Task: Look for space in Southaven, United States from 10th July, 2023 to 15th July, 2023 for 7 adults in price range Rs.10000 to Rs.15000. Place can be entire place or shared room with 4 bedrooms having 7 beds and 4 bathrooms. Property type can be house, flat, guest house. Amenities needed are: wifi, TV, free parkinig on premises, gym, breakfast. Booking option can be shelf check-in. Required host language is English.
Action: Mouse moved to (568, 145)
Screenshot: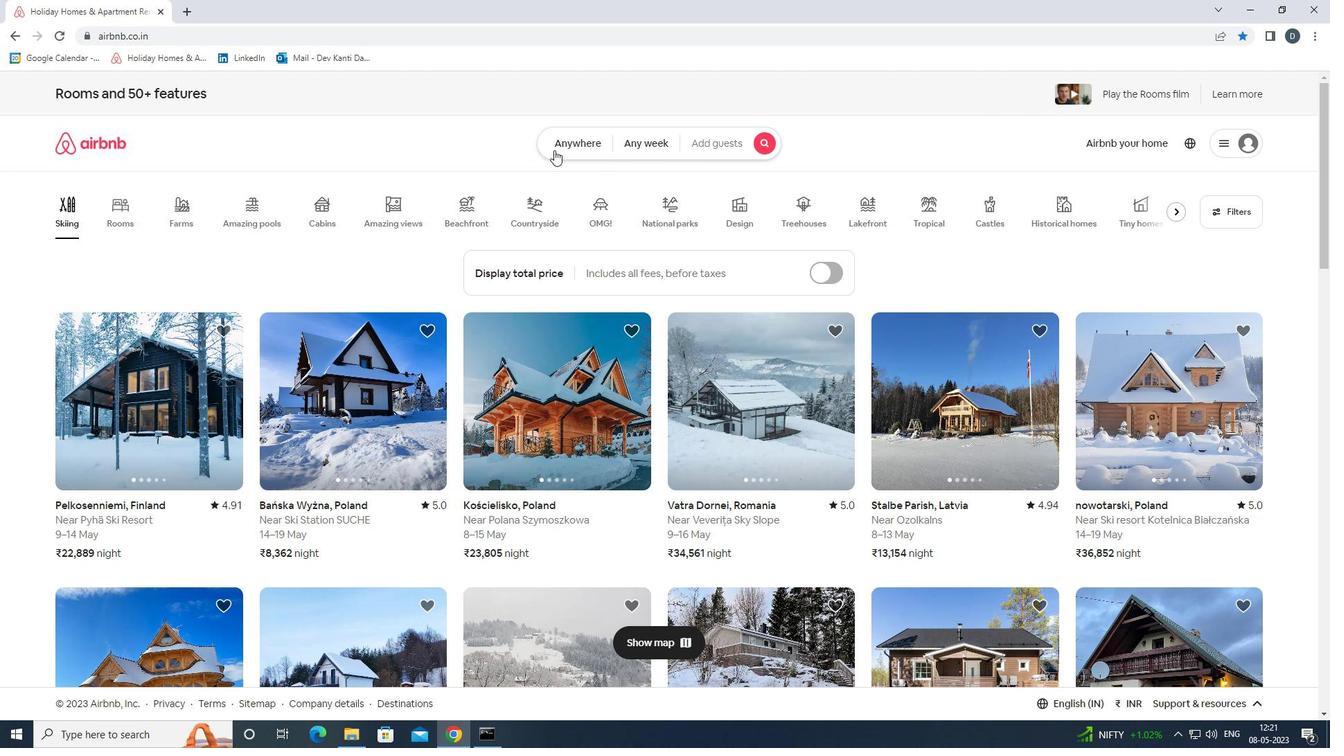 
Action: Mouse pressed left at (568, 145)
Screenshot: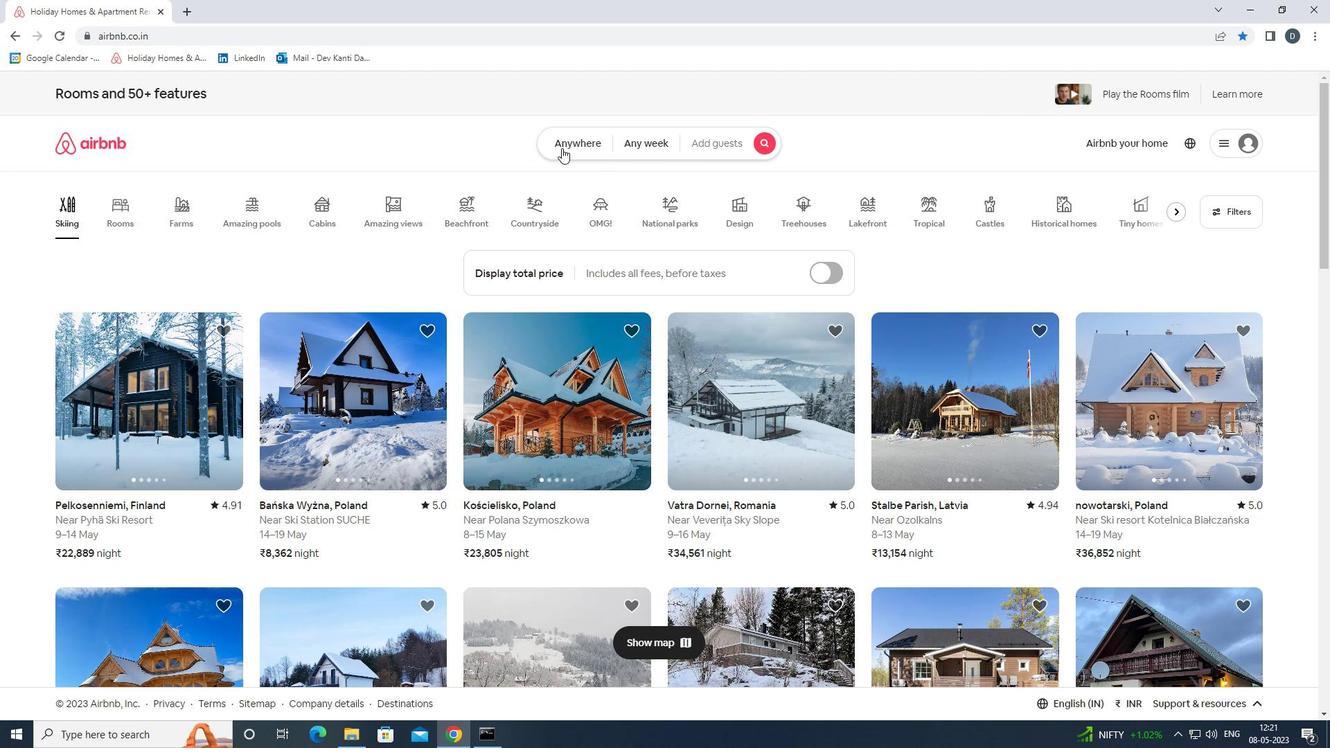 
Action: Mouse moved to (499, 198)
Screenshot: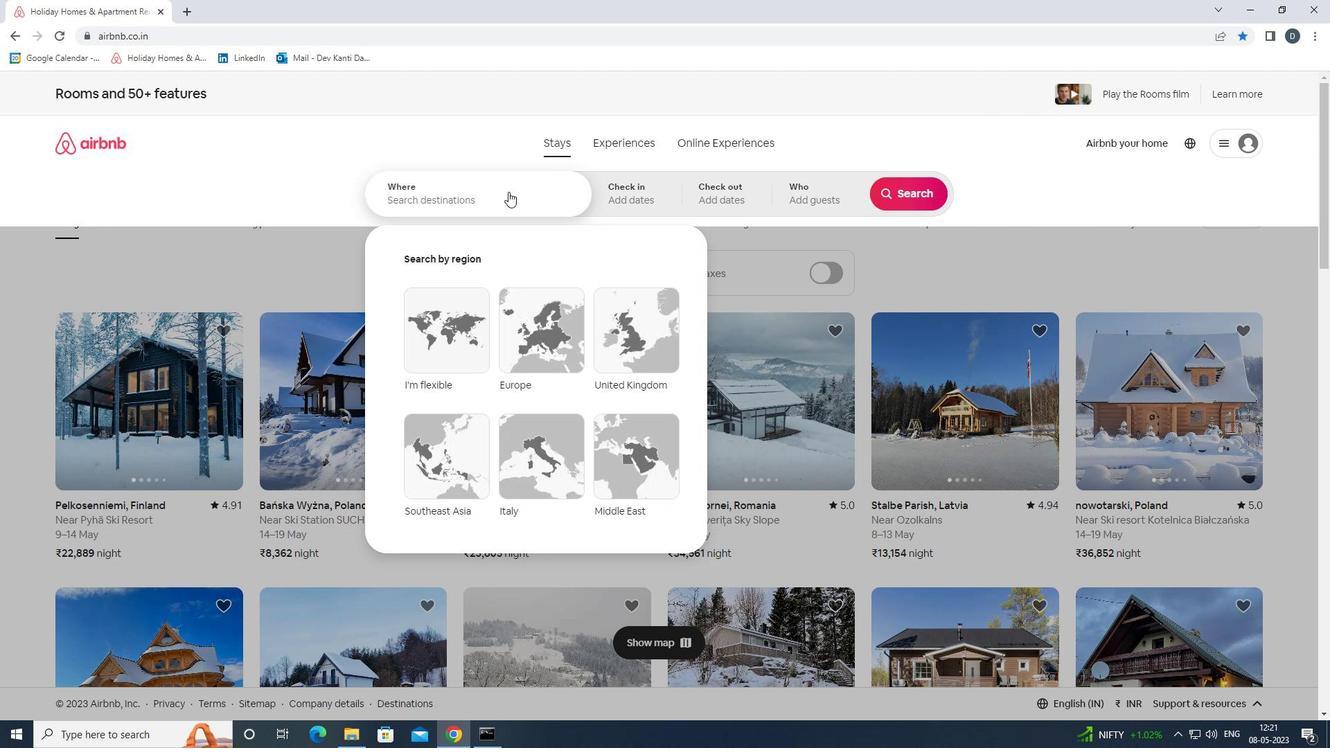 
Action: Mouse pressed left at (499, 198)
Screenshot: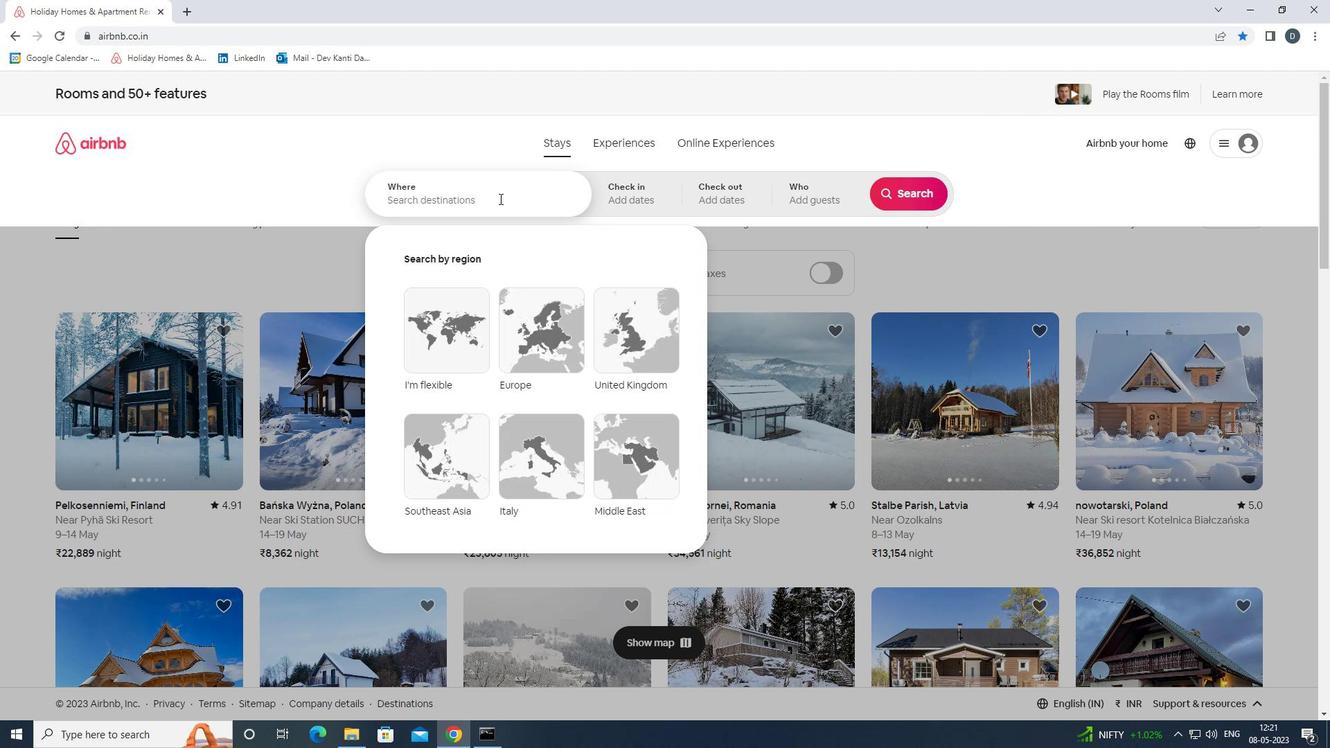 
Action: Mouse moved to (0, 334)
Screenshot: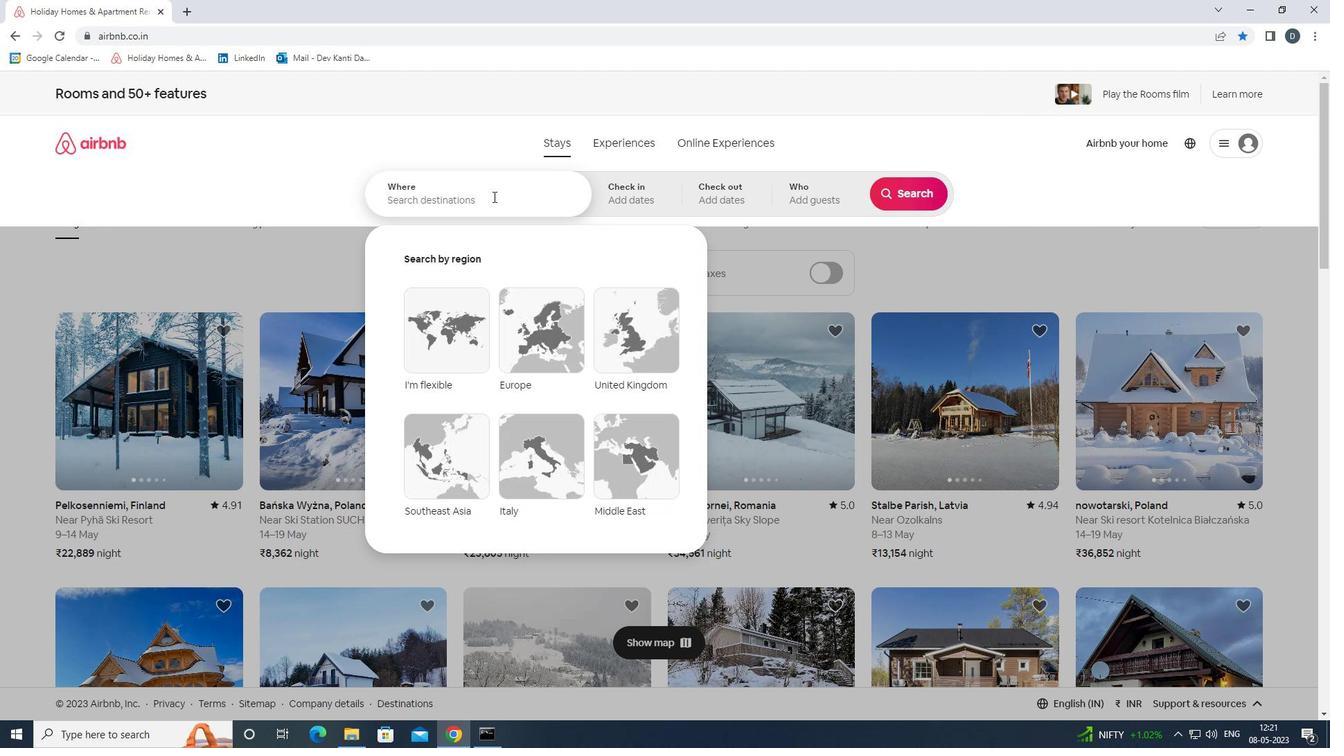 
Action: Key pressed <Key.shift><Key.shift><Key.shift><Key.shift><Key.shift><Key.shift><Key.shift><Key.shift><Key.shift><Key.shift><Key.shift><Key.shift><Key.shift><Key.shift><Key.shift><Key.shift><Key.shift><Key.shift><Key.shift><Key.shift><Key.shift><Key.shift><Key.shift>SOUTHAVEN,<Key.shift><Key.shift><Key.shift><Key.shift><Key.shift><Key.shift><Key.shift><Key.shift><Key.shift><Key.shift><Key.shift><Key.shift><Key.shift><Key.shift><Key.shift><Key.shift><Key.shift><Key.shift><Key.shift><Key.shift><Key.shift><Key.shift><Key.shift><Key.shift><Key.shift><Key.shift><Key.shift><Key.shift><Key.shift><Key.shift><Key.shift>UNITED<Key.space><Key.shift><Key.shift><Key.shift>STATES<Key.enter>
Screenshot: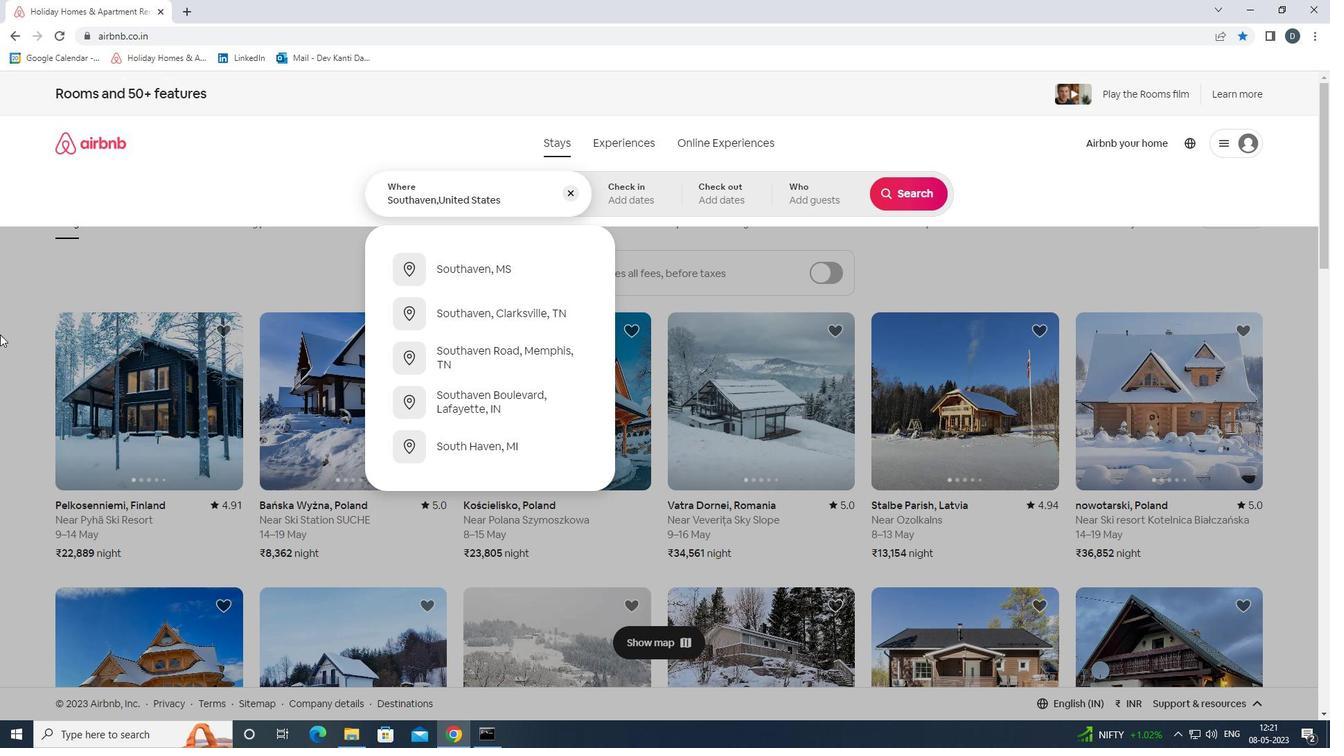 
Action: Mouse moved to (912, 298)
Screenshot: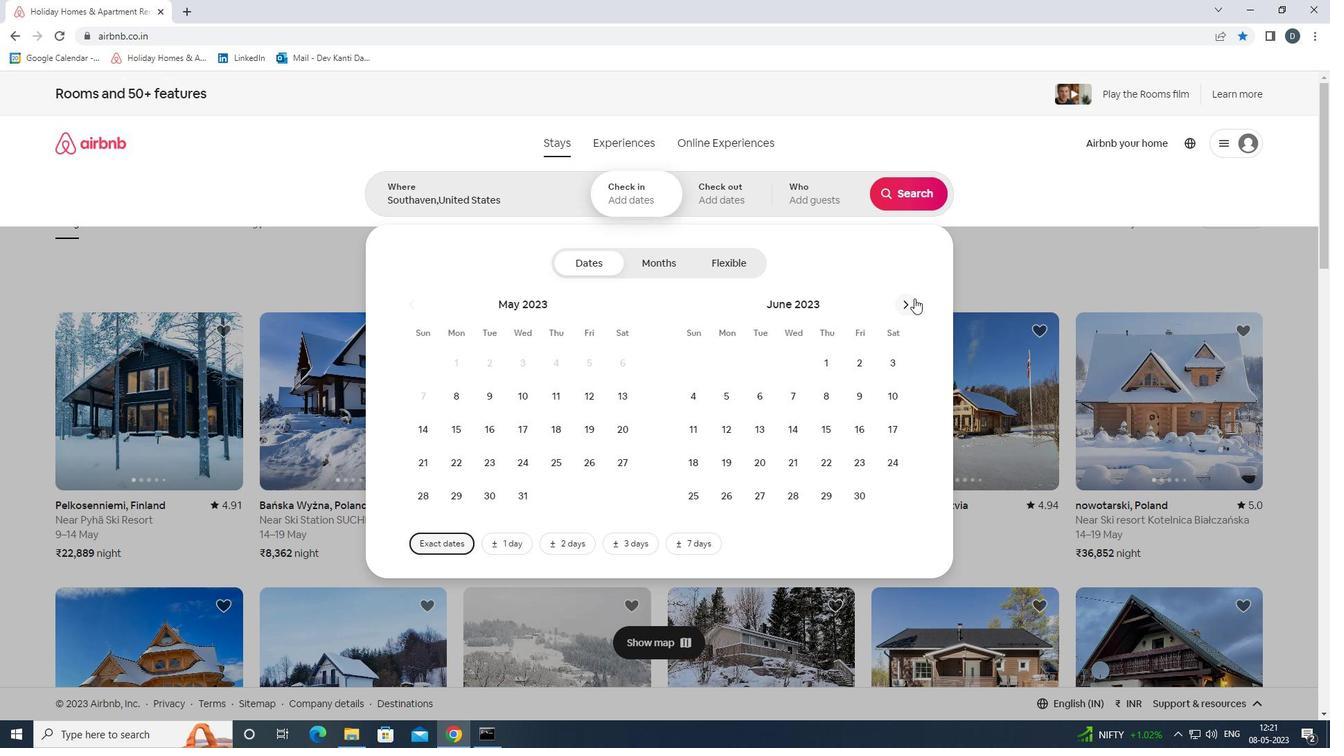 
Action: Mouse pressed left at (912, 298)
Screenshot: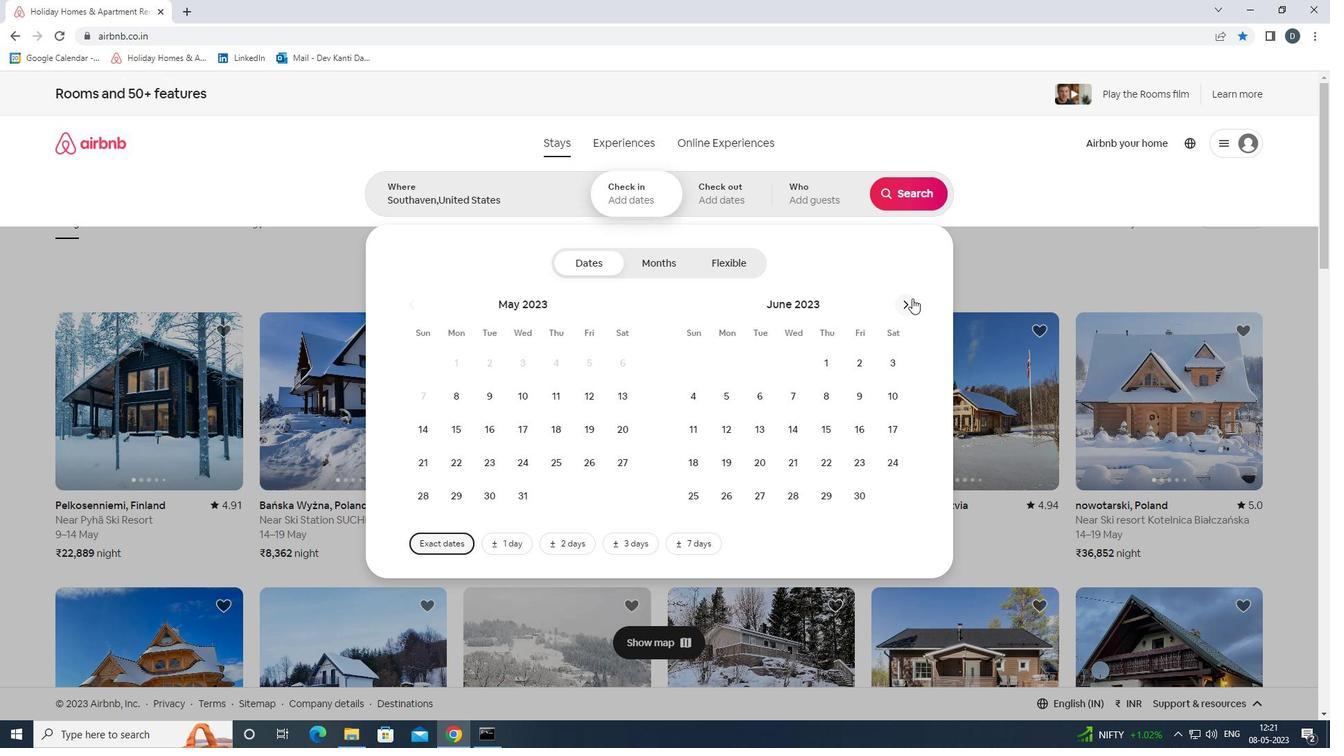 
Action: Mouse moved to (735, 430)
Screenshot: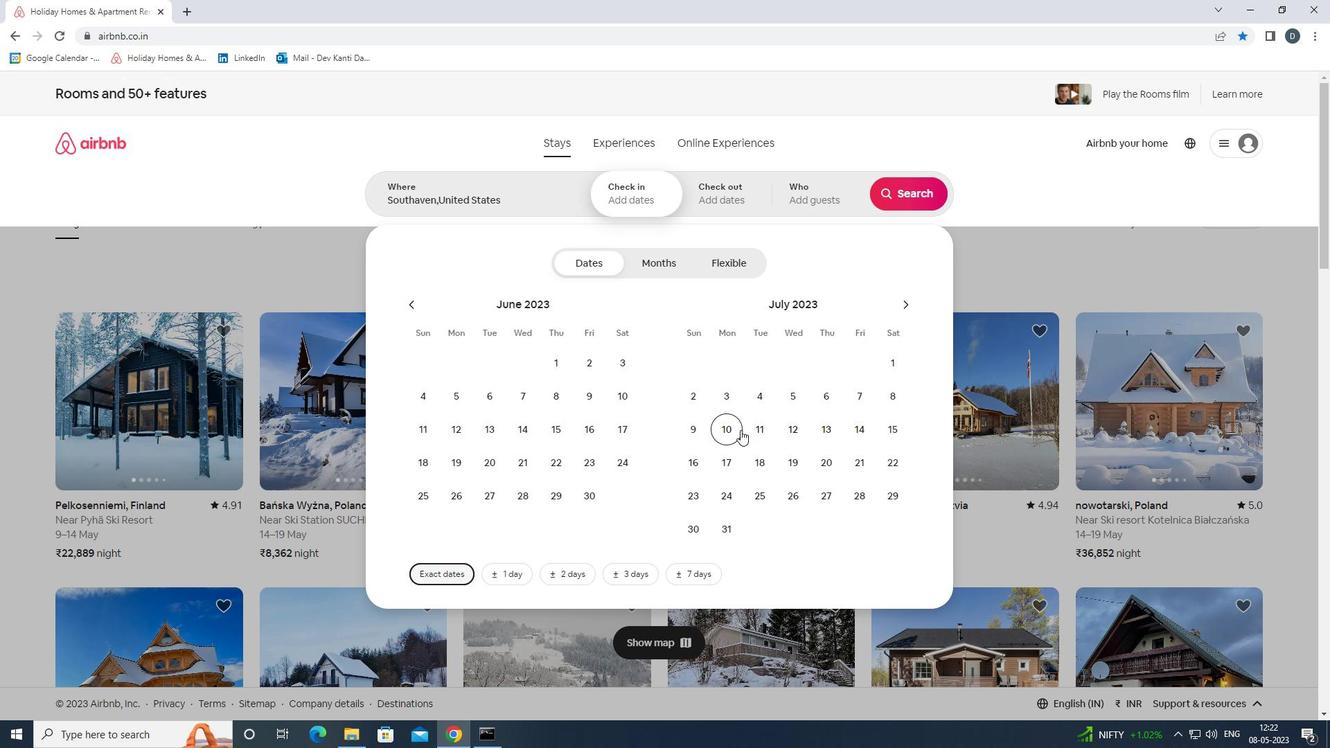 
Action: Mouse pressed left at (735, 430)
Screenshot: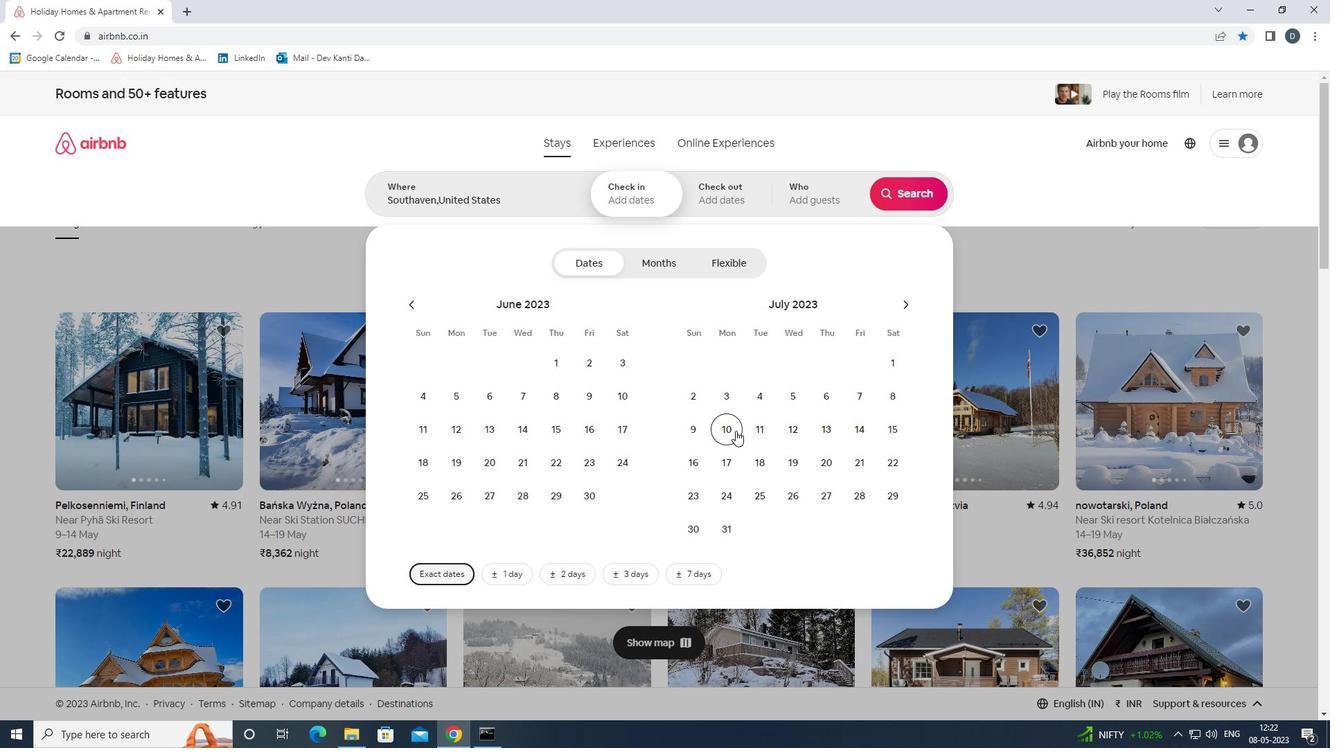 
Action: Mouse moved to (888, 433)
Screenshot: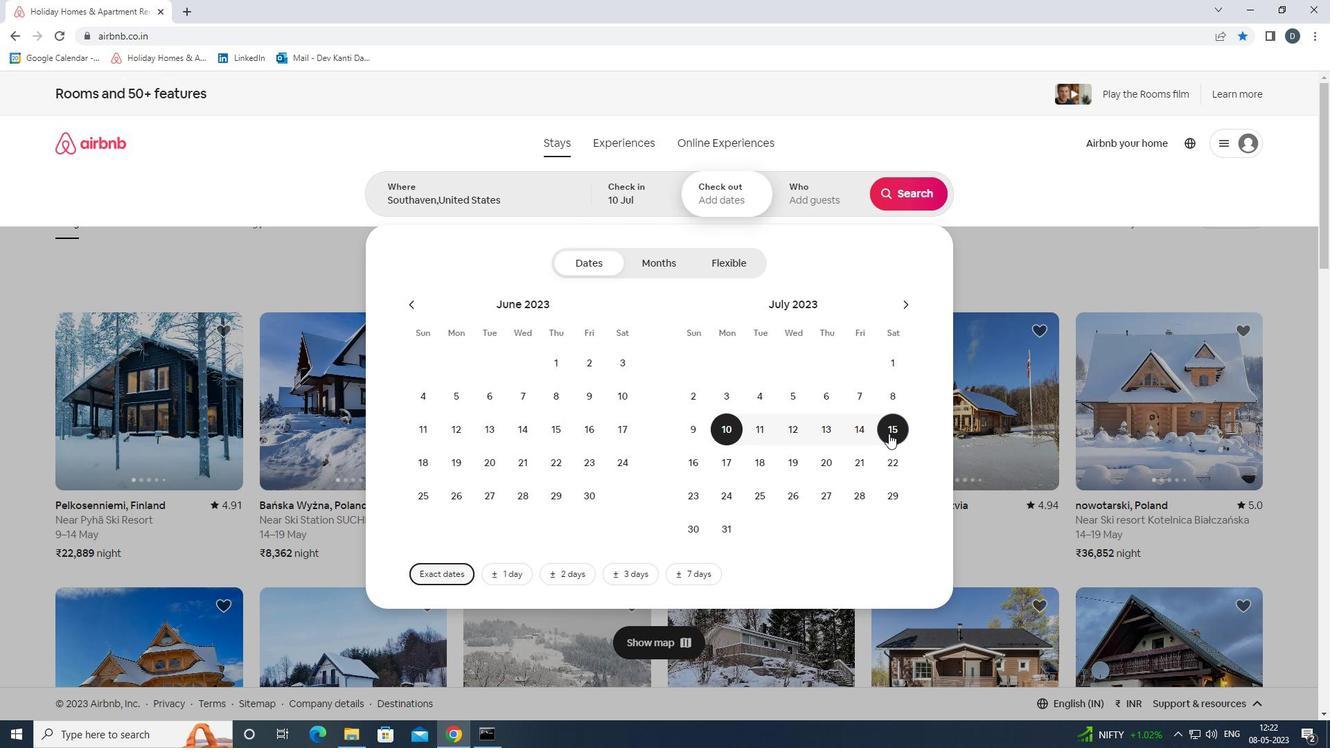 
Action: Mouse pressed left at (888, 433)
Screenshot: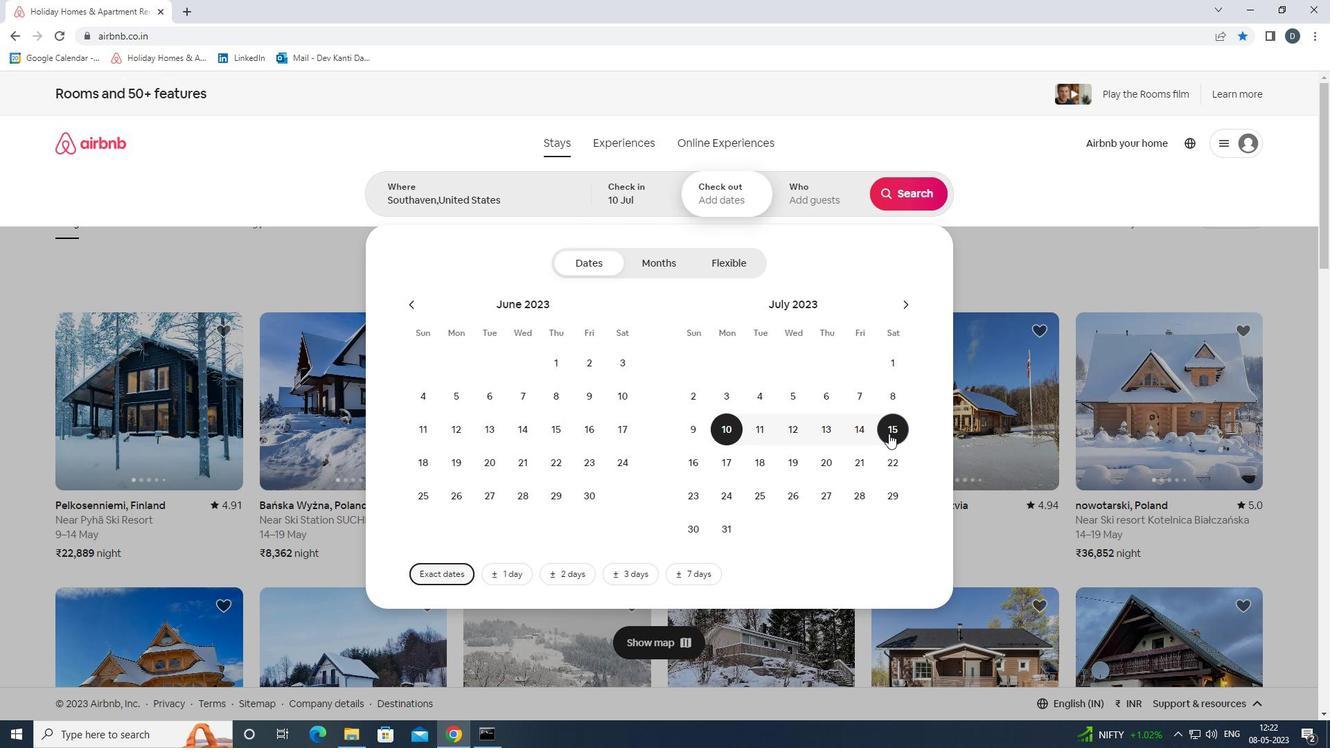 
Action: Mouse moved to (812, 202)
Screenshot: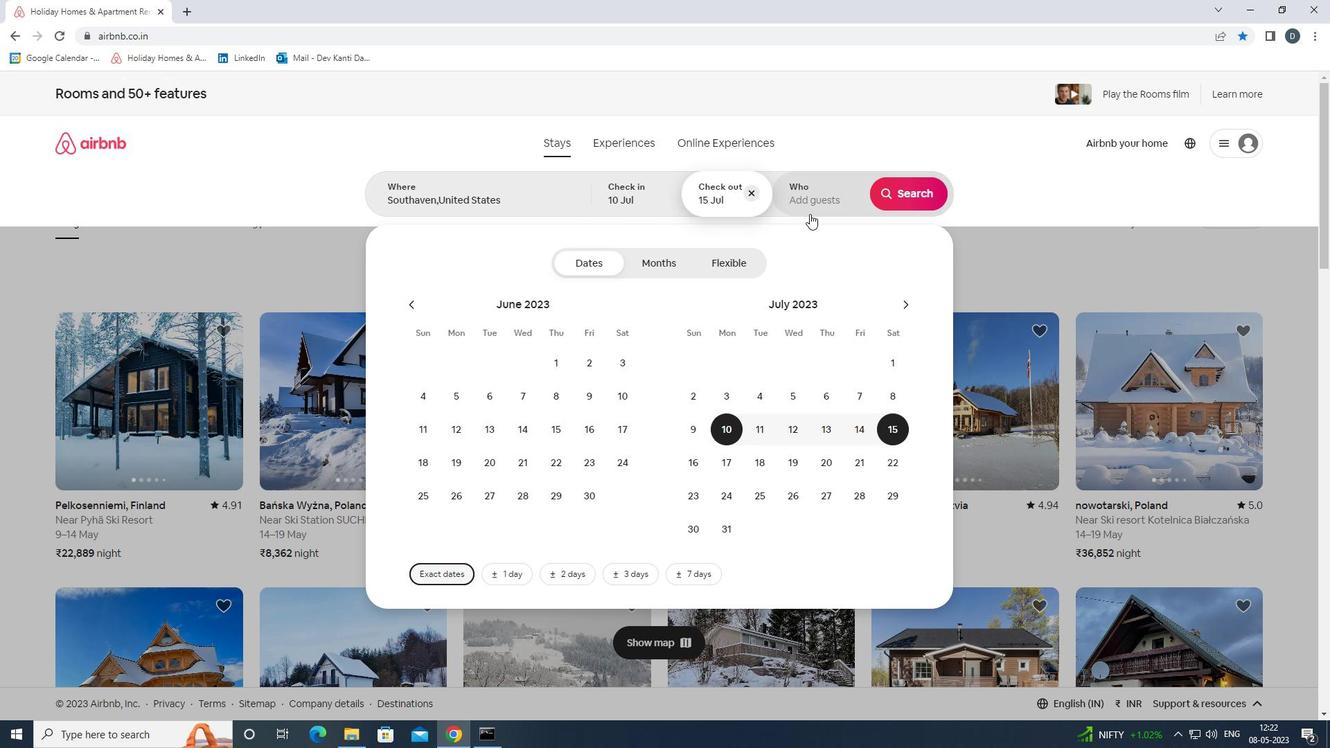 
Action: Mouse pressed left at (812, 202)
Screenshot: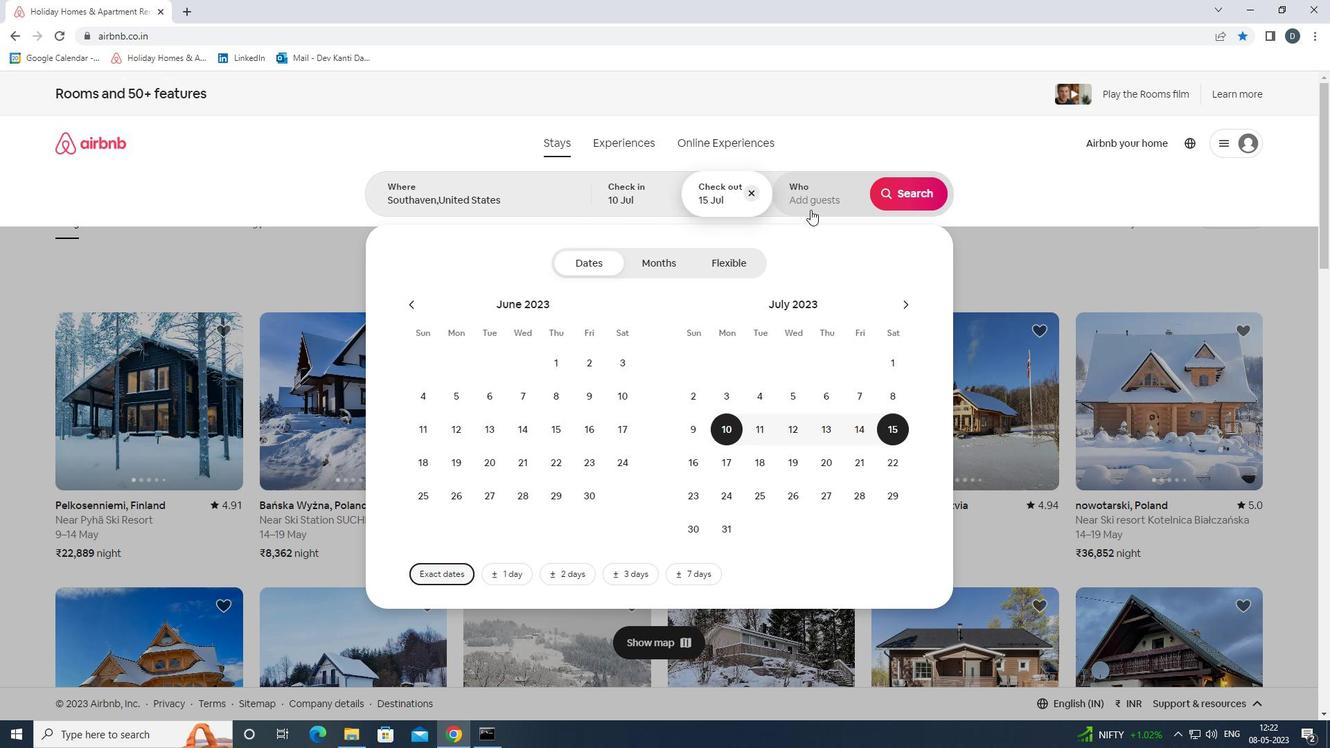 
Action: Mouse moved to (914, 266)
Screenshot: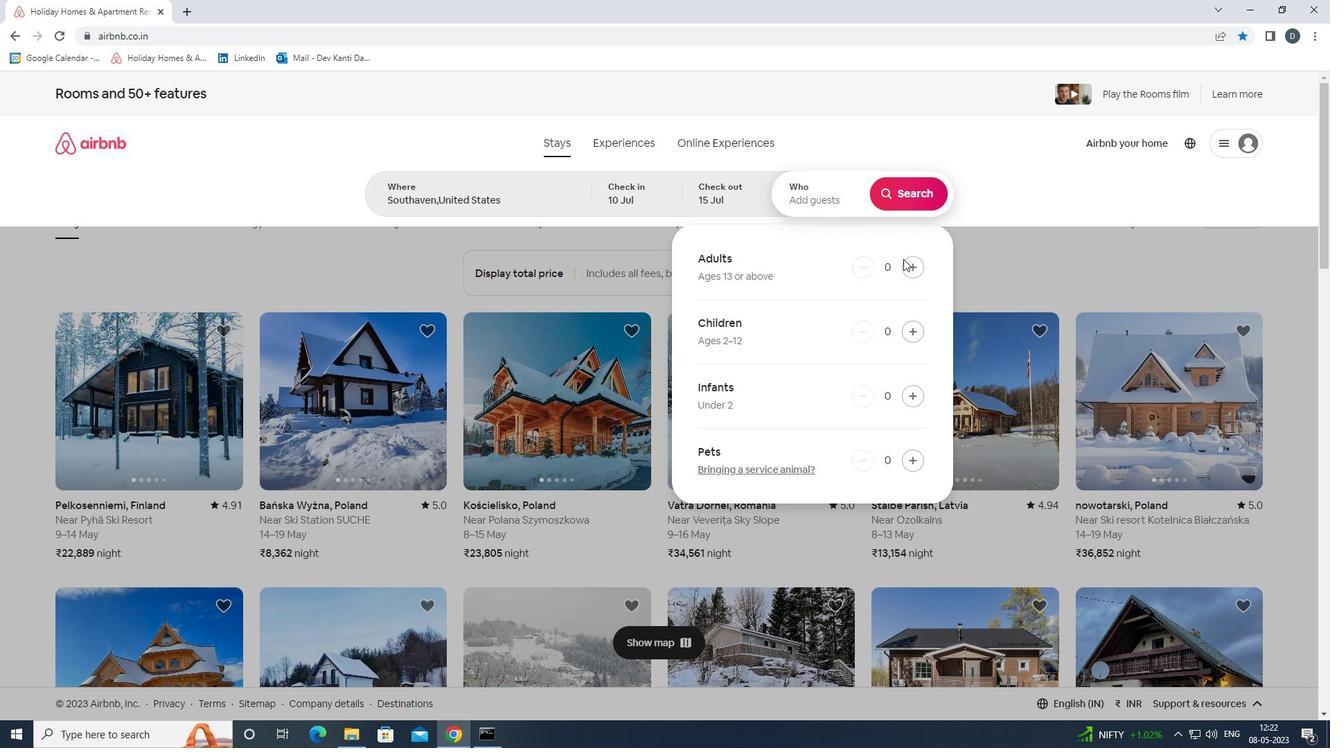 
Action: Mouse pressed left at (914, 266)
Screenshot: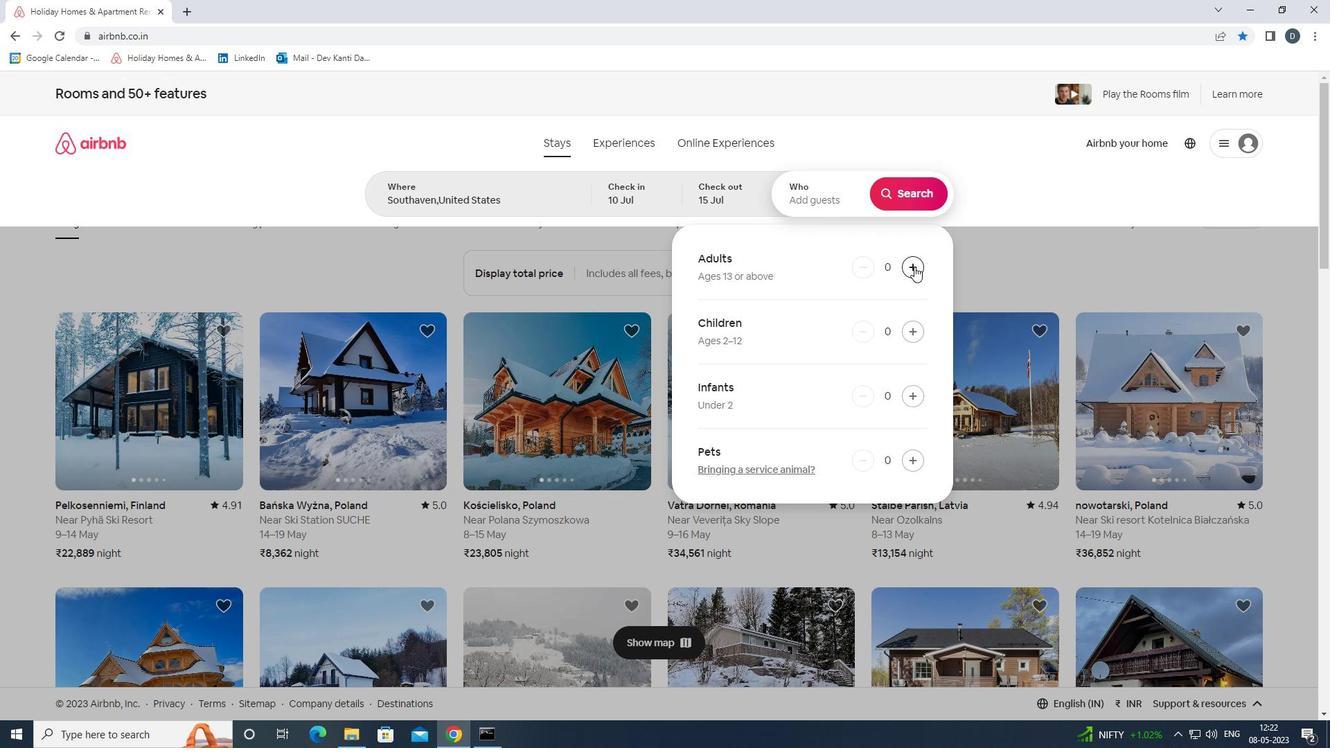 
Action: Mouse pressed left at (914, 266)
Screenshot: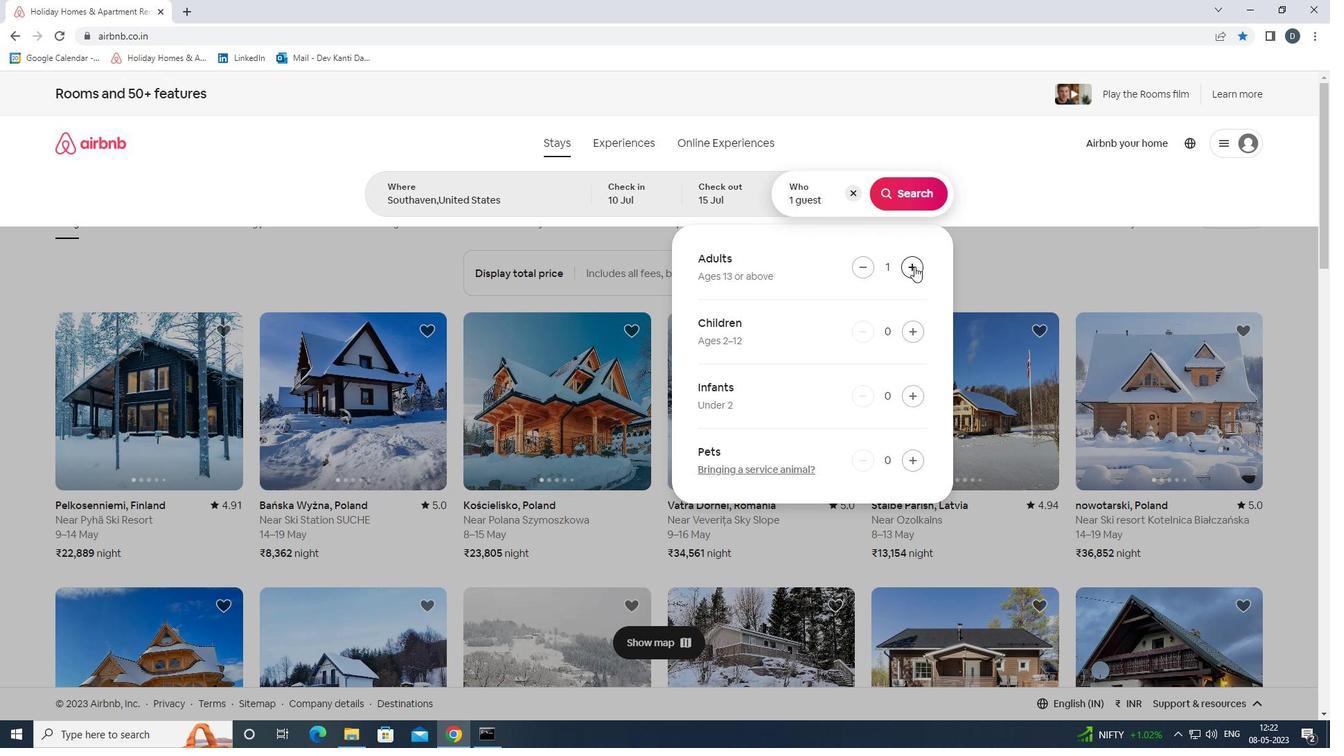 
Action: Mouse pressed left at (914, 266)
Screenshot: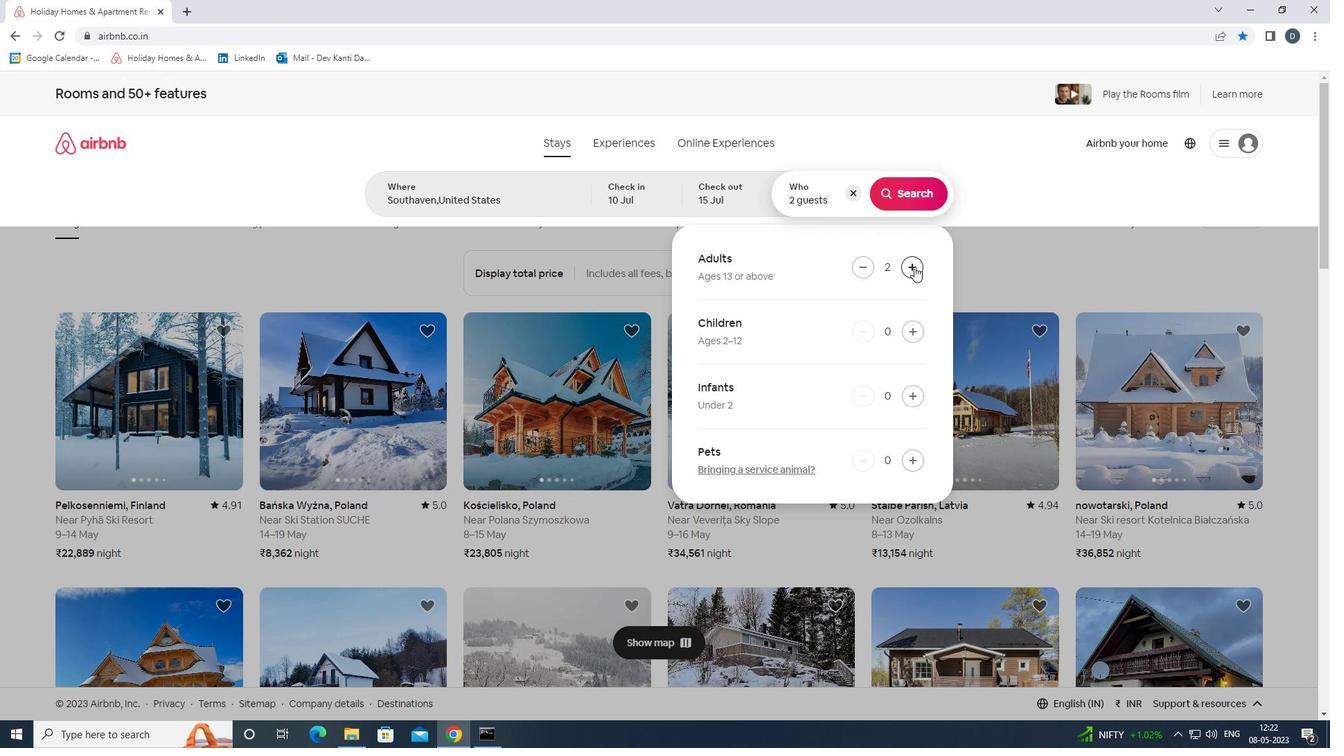 
Action: Mouse pressed left at (914, 266)
Screenshot: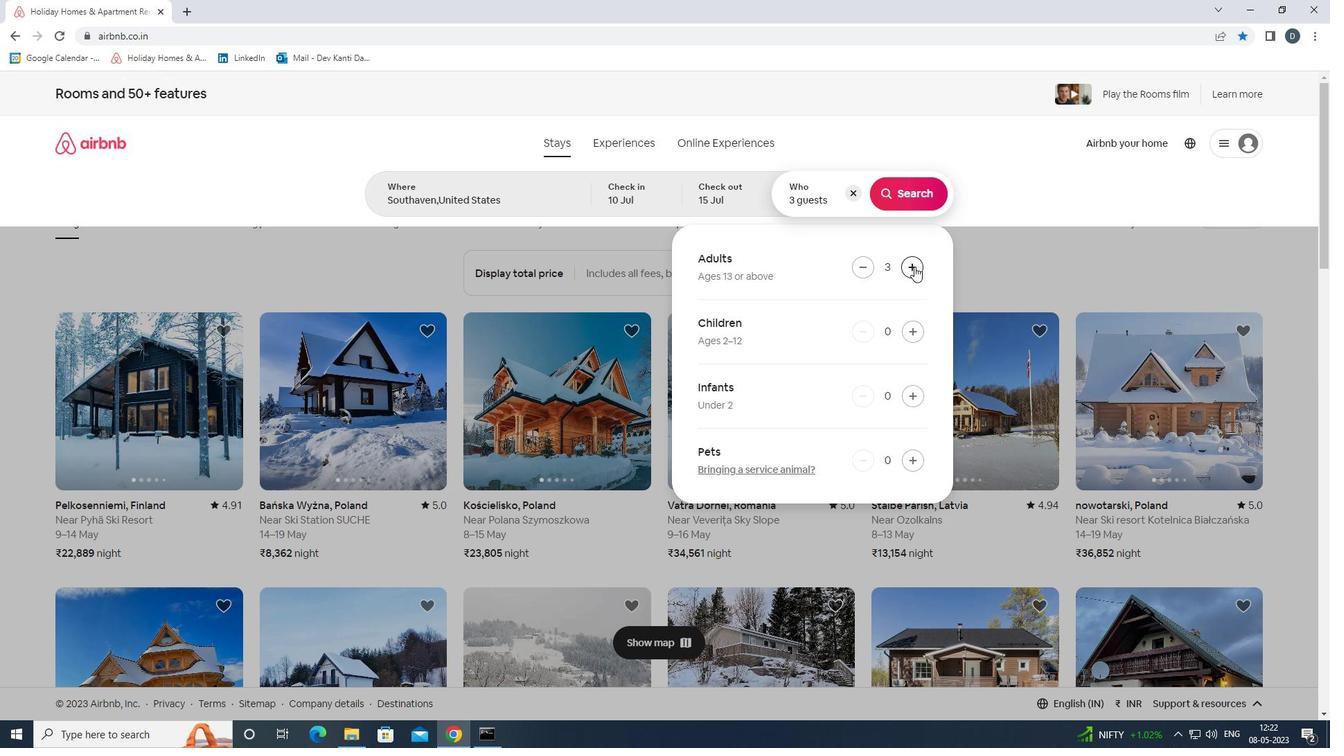 
Action: Mouse pressed left at (914, 266)
Screenshot: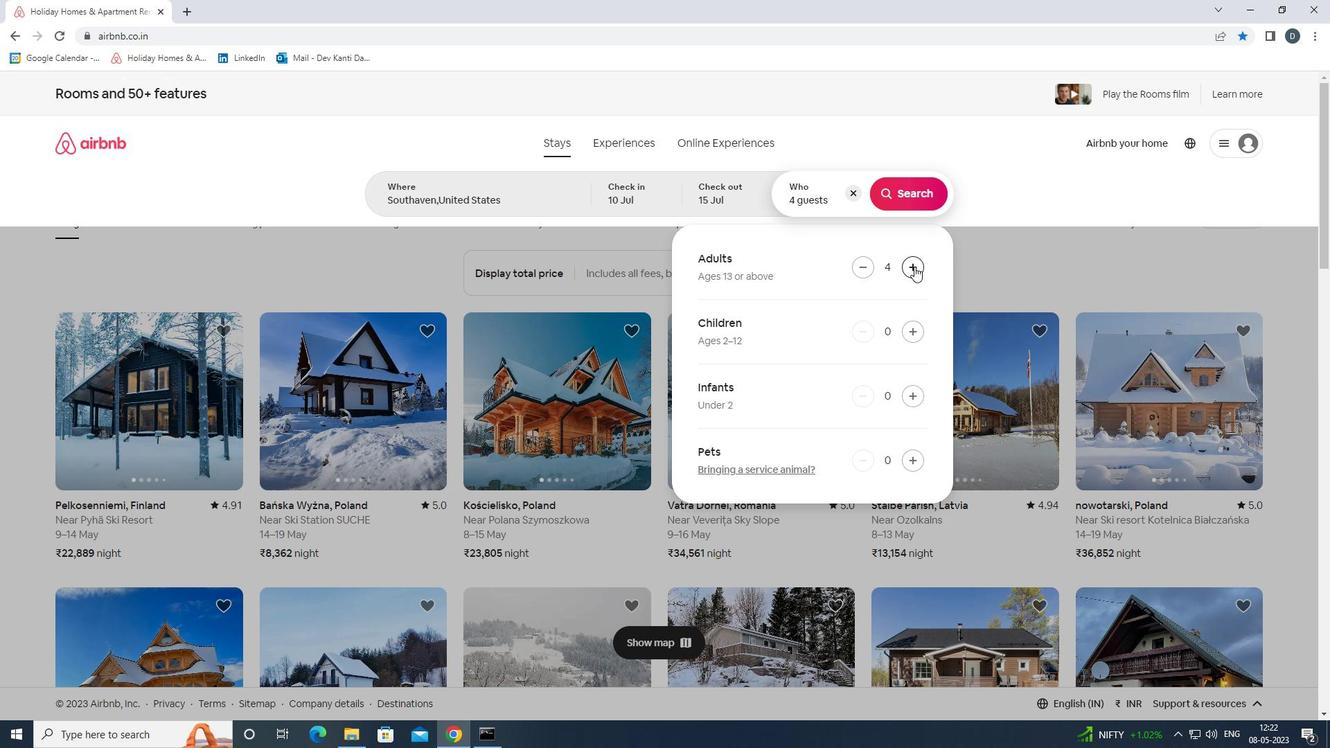 
Action: Mouse pressed left at (914, 266)
Screenshot: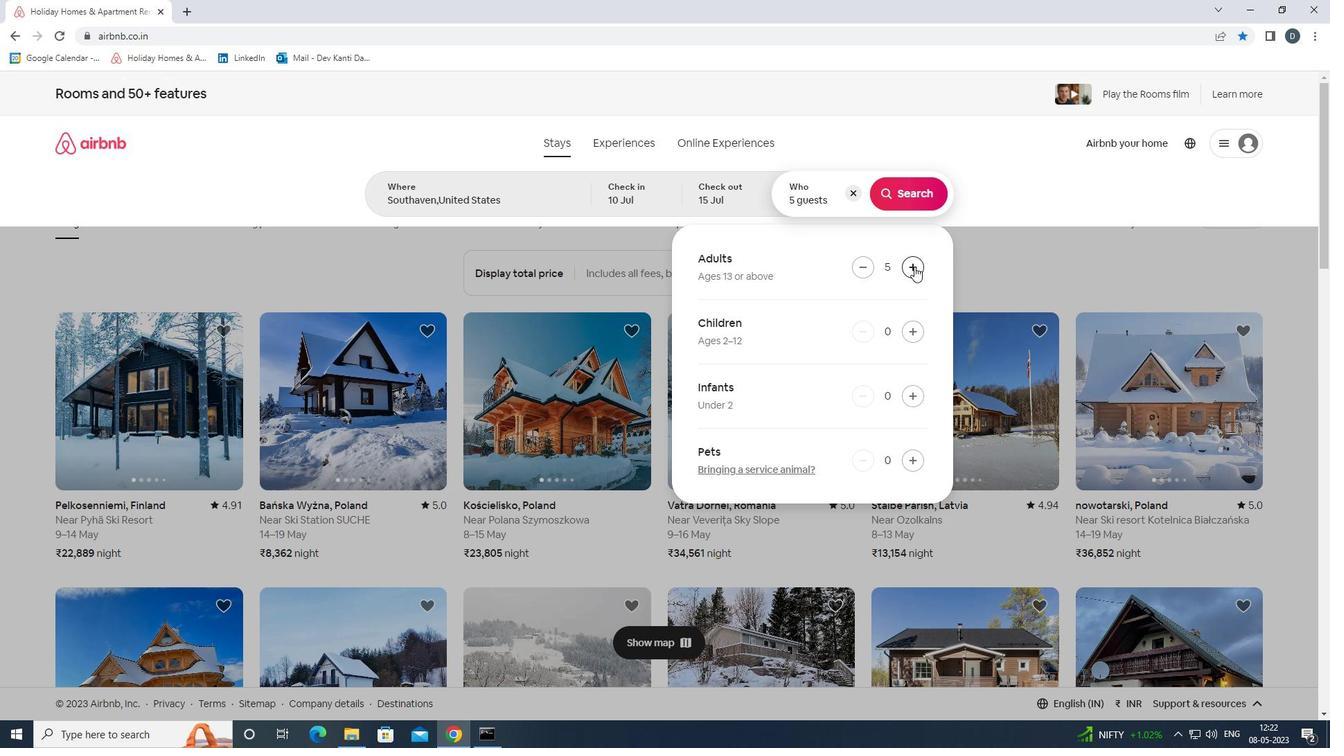 
Action: Mouse pressed left at (914, 266)
Screenshot: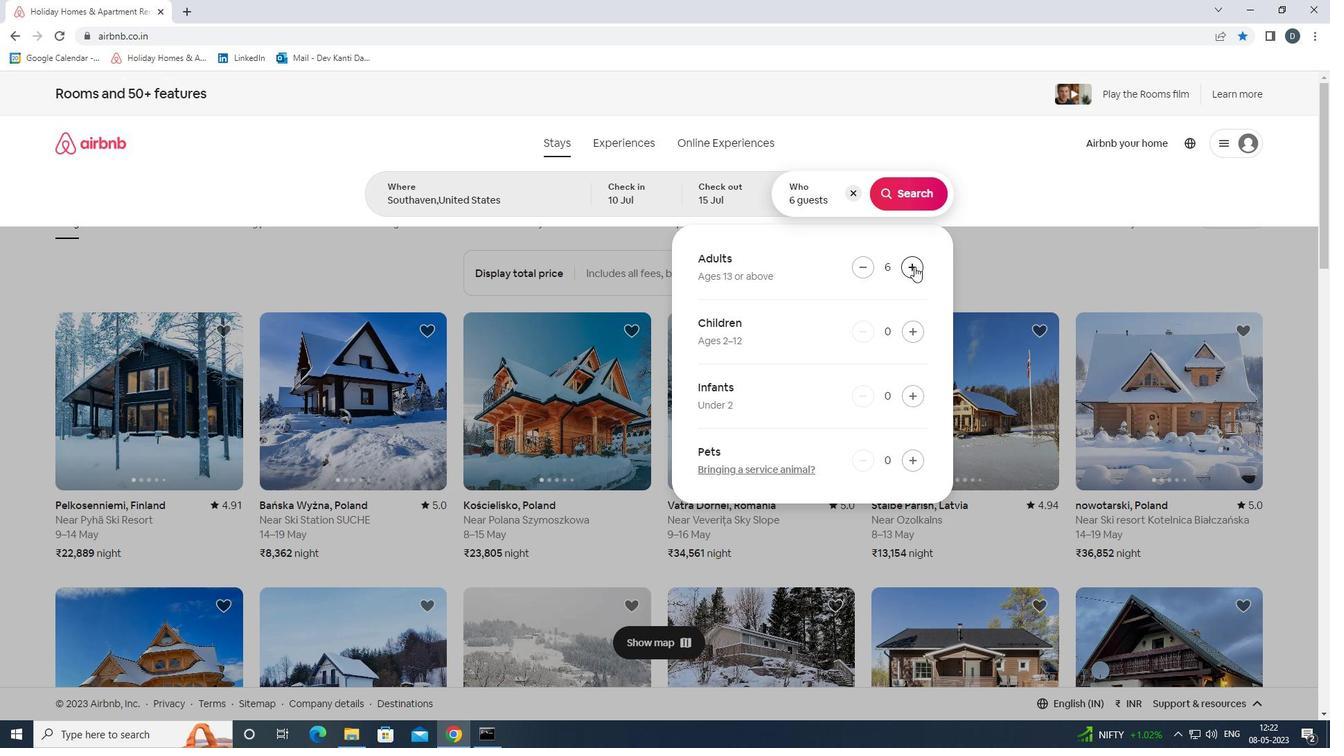 
Action: Mouse moved to (910, 198)
Screenshot: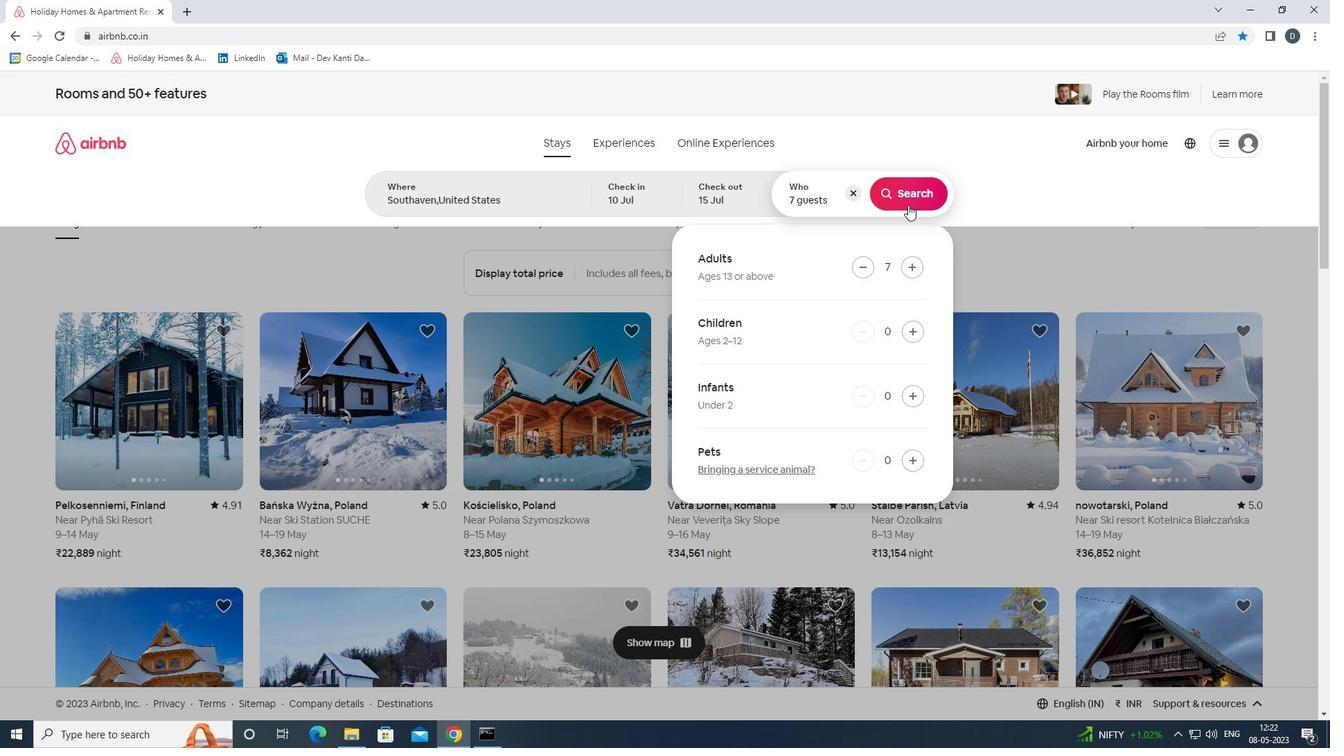 
Action: Mouse pressed left at (910, 198)
Screenshot: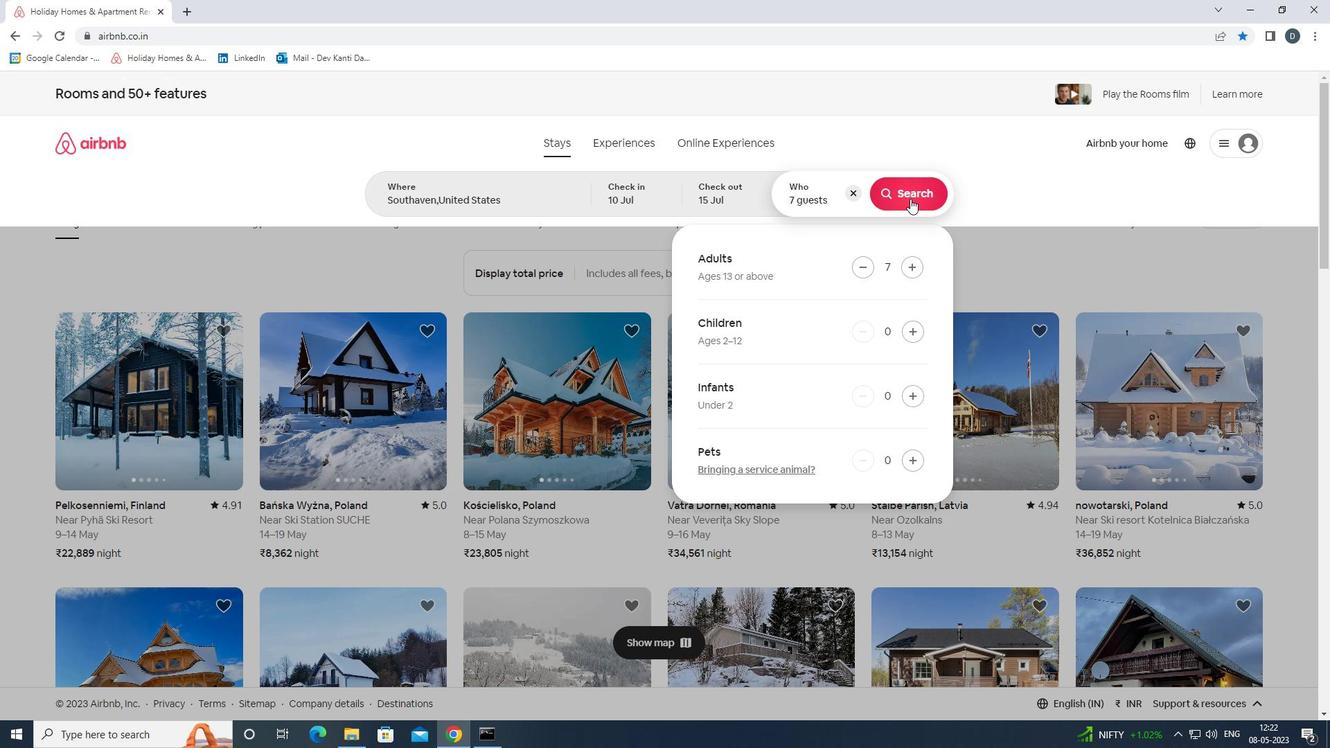 
Action: Mouse moved to (1265, 157)
Screenshot: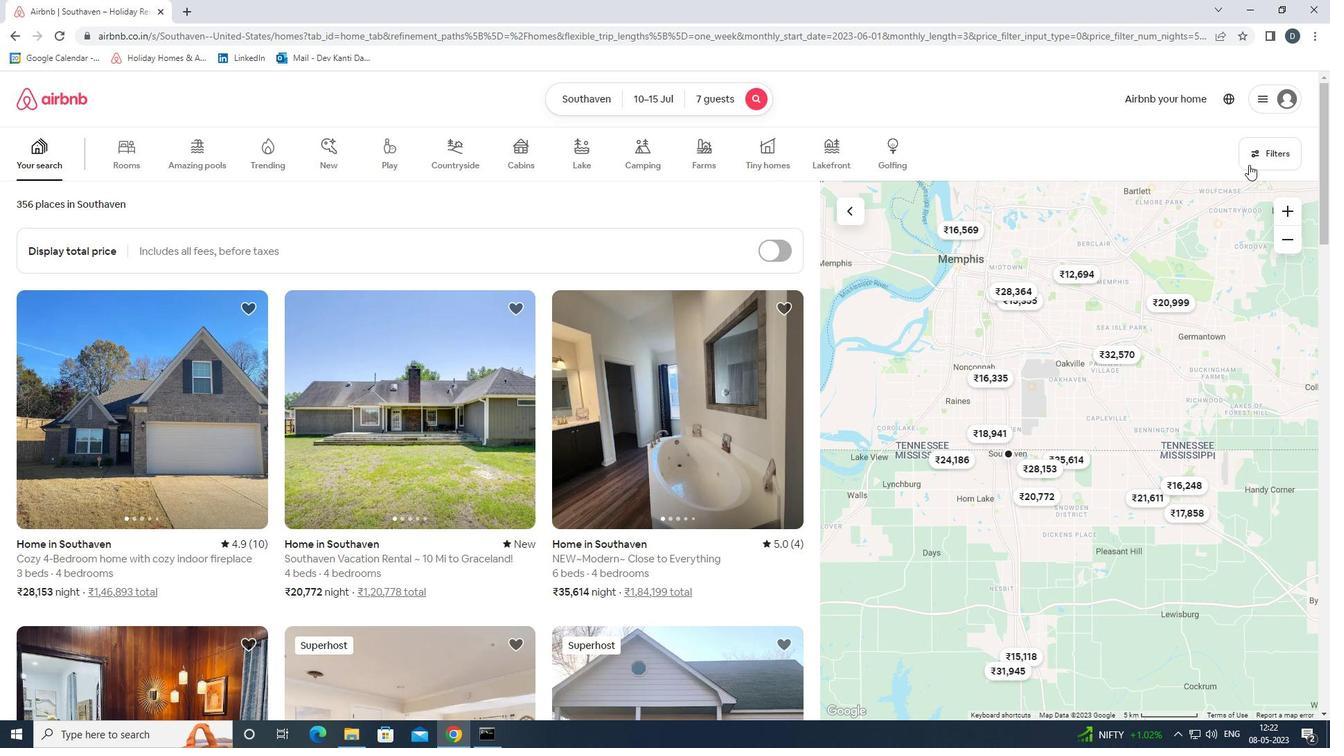 
Action: Mouse pressed left at (1265, 157)
Screenshot: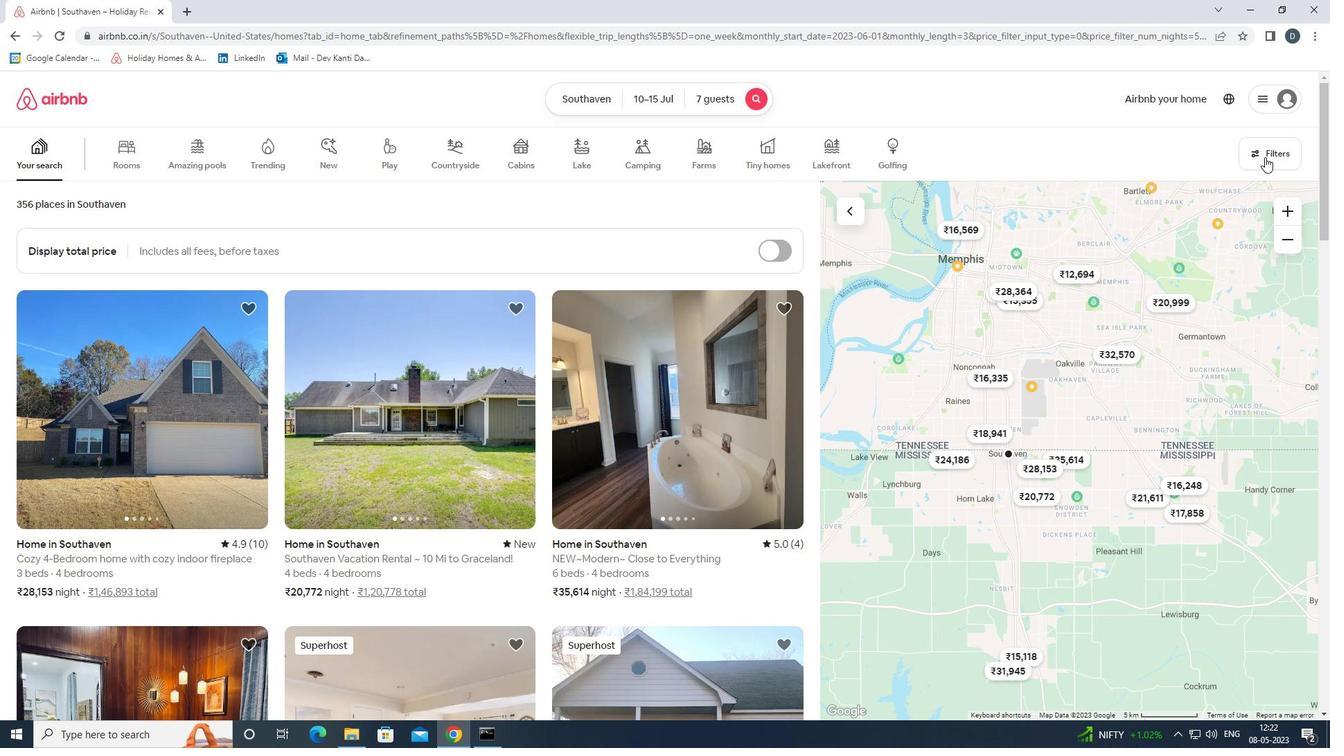 
Action: Mouse moved to (533, 492)
Screenshot: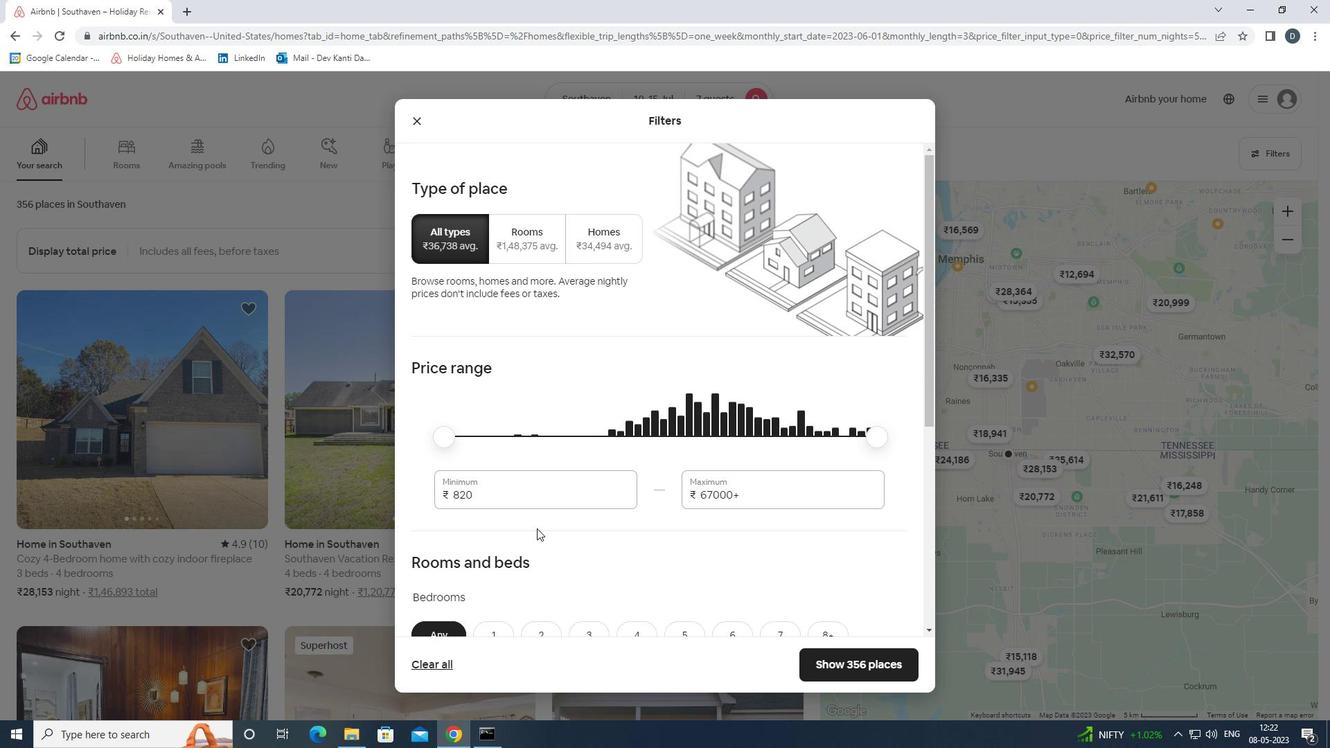 
Action: Mouse pressed left at (533, 492)
Screenshot: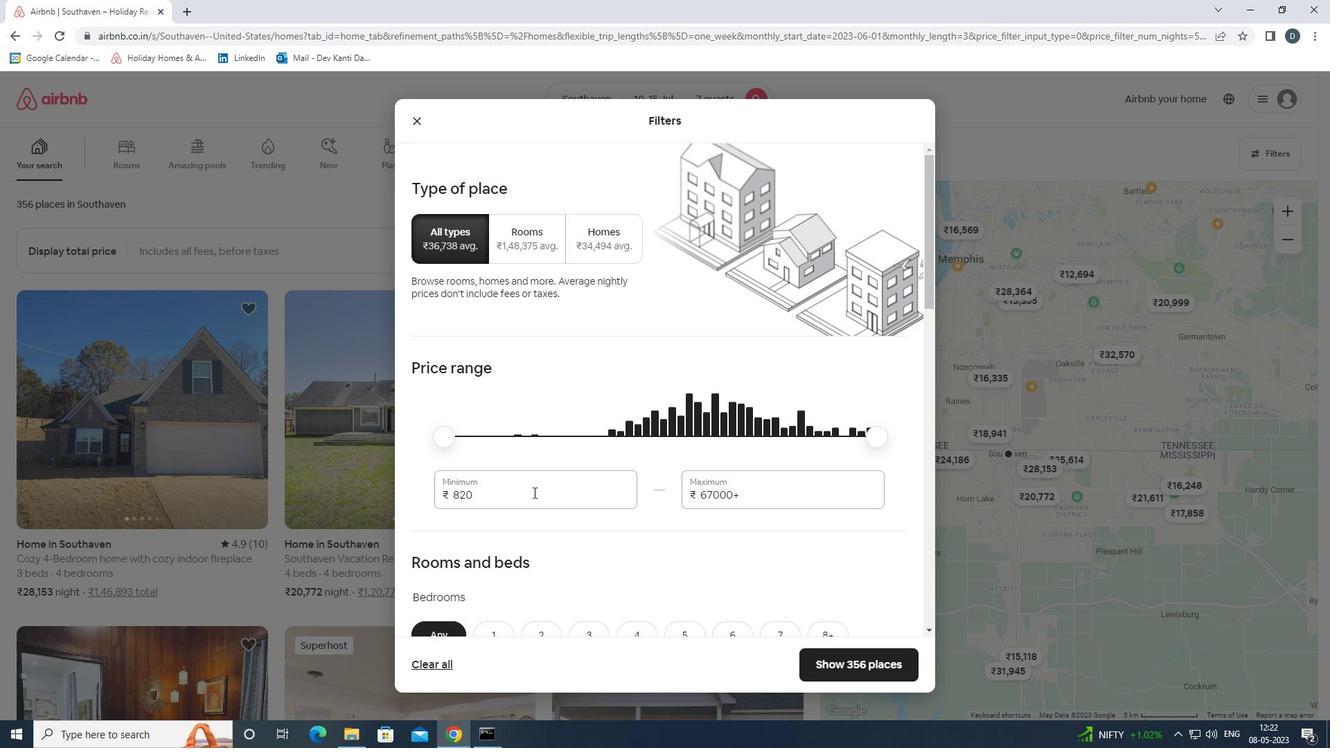 
Action: Mouse pressed left at (533, 492)
Screenshot: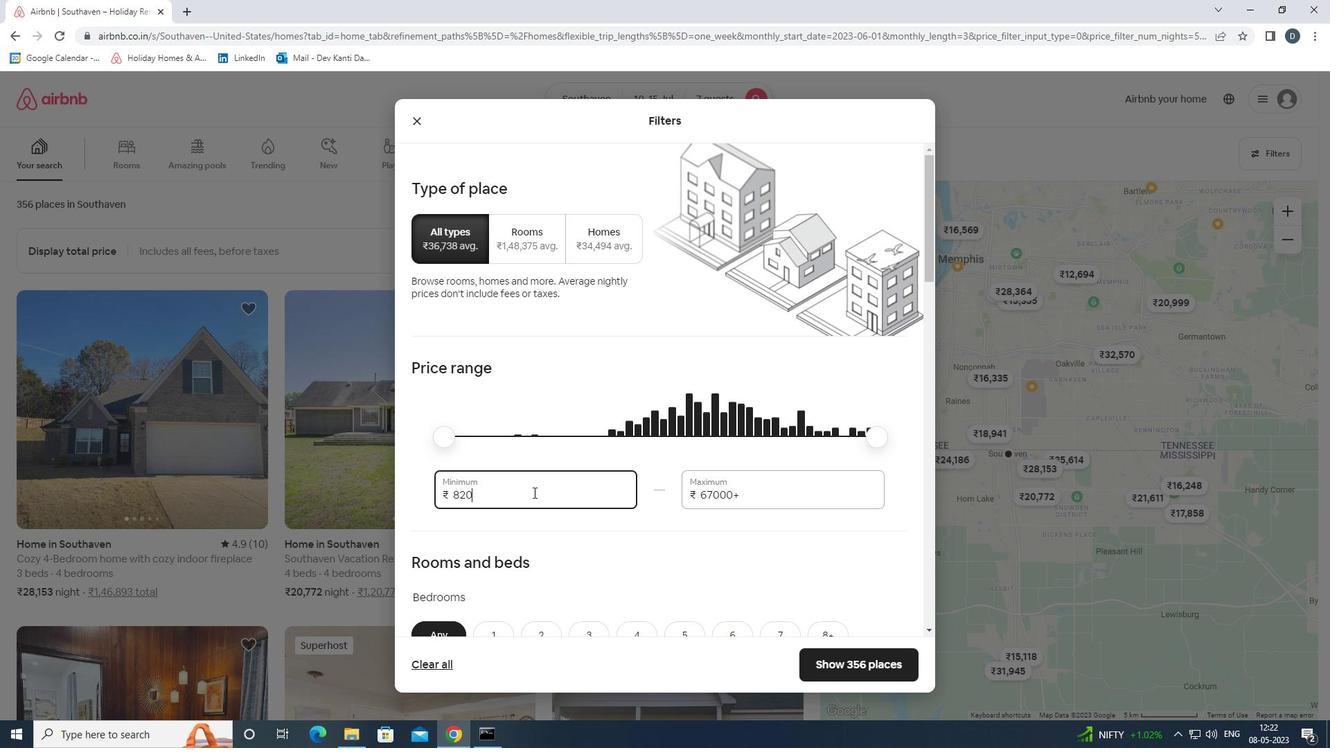 
Action: Mouse moved to (534, 491)
Screenshot: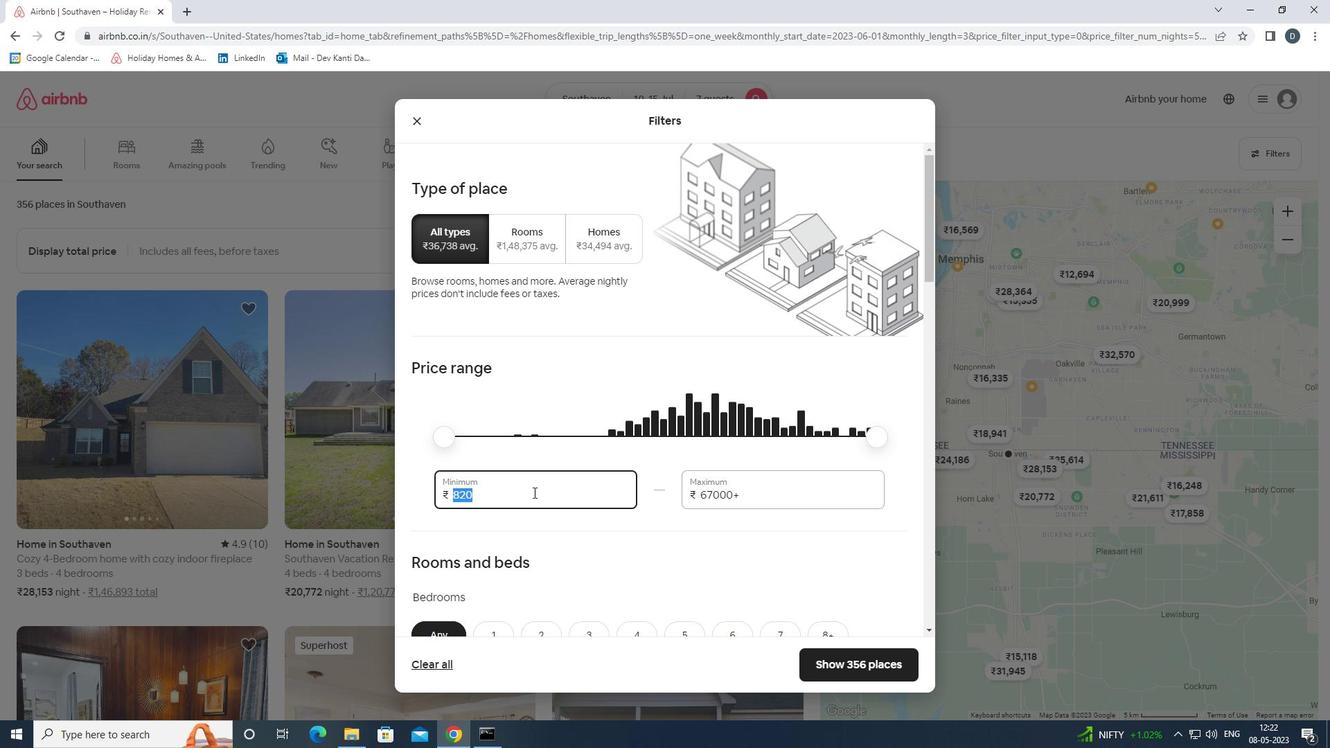 
Action: Key pressed 10000<Key.tab>15000<Key.tab>
Screenshot: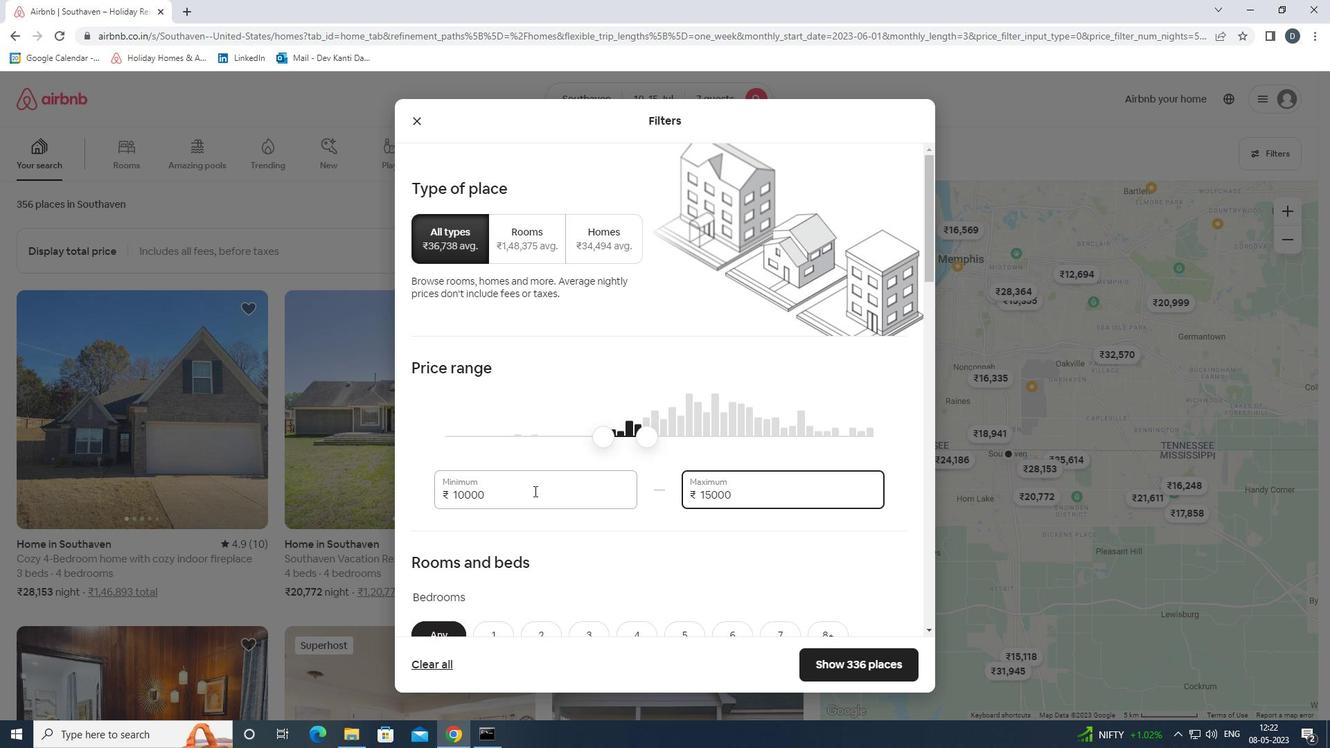 
Action: Mouse moved to (546, 488)
Screenshot: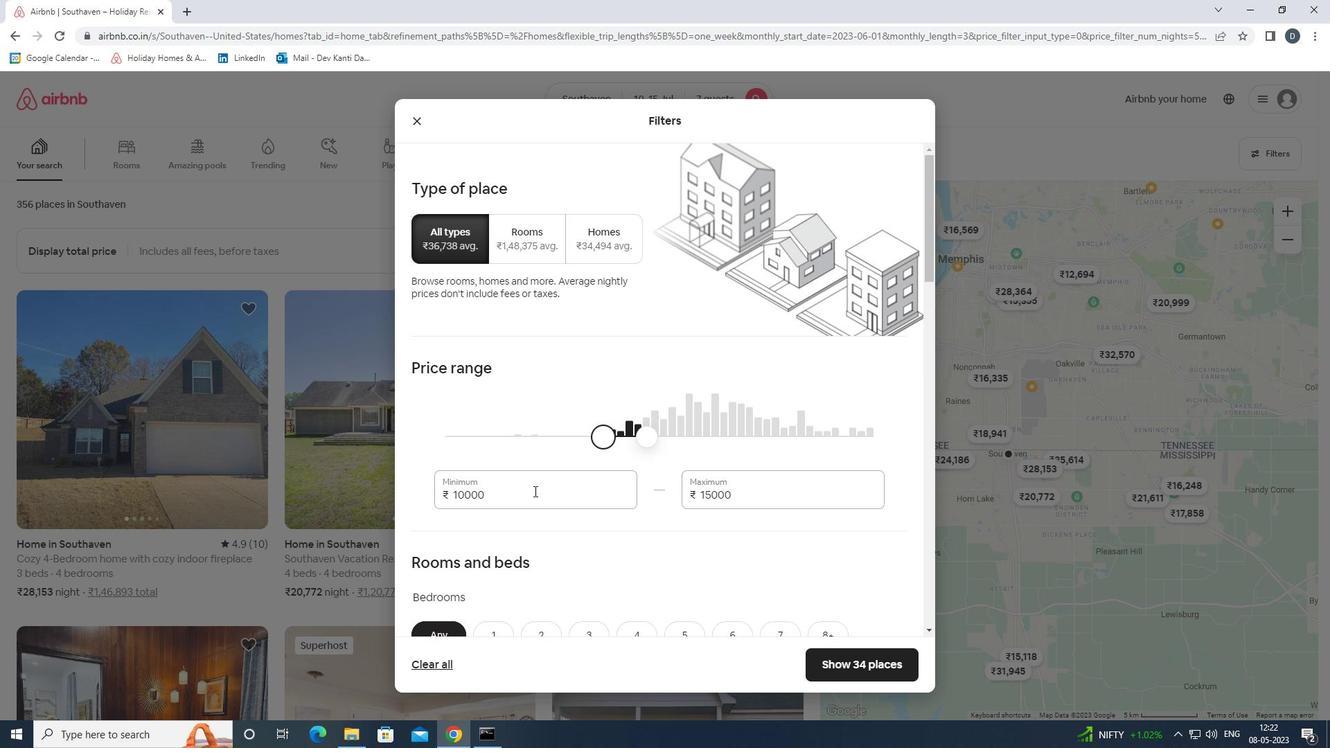 
Action: Mouse scrolled (546, 487) with delta (0, 0)
Screenshot: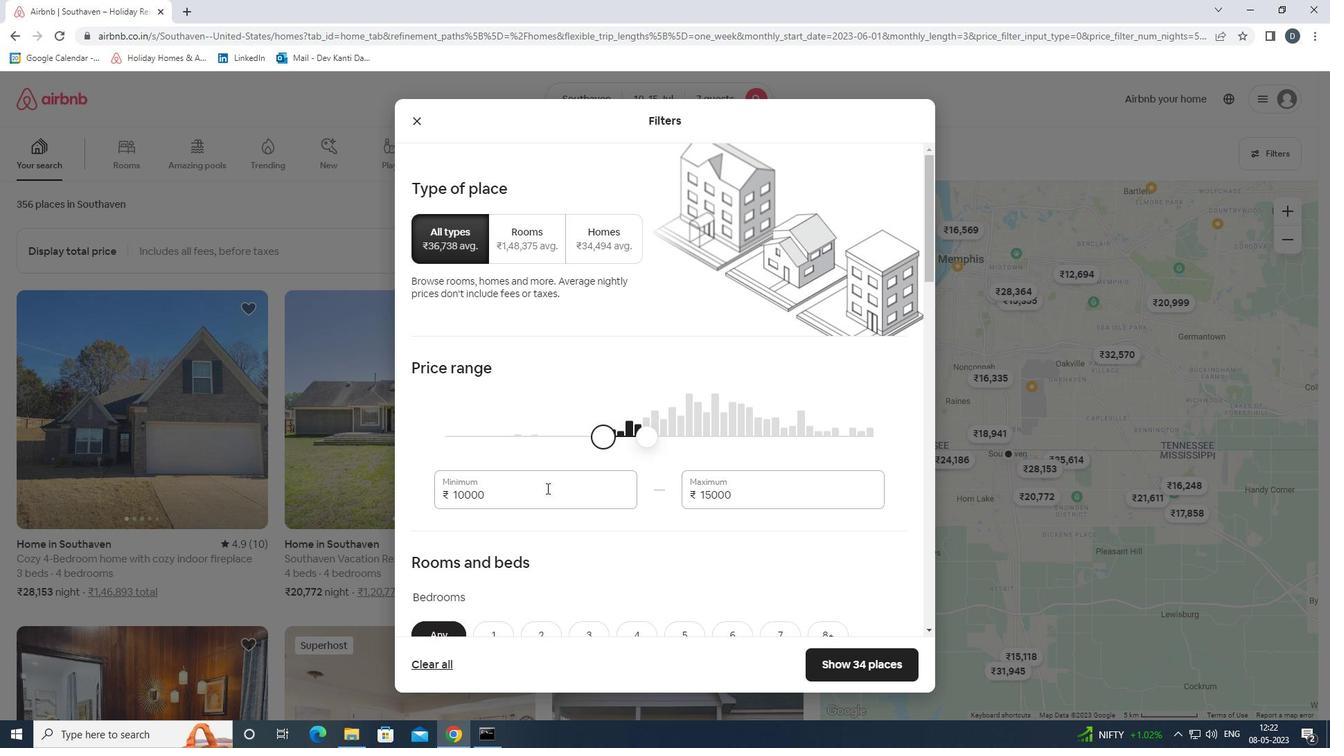 
Action: Mouse moved to (547, 487)
Screenshot: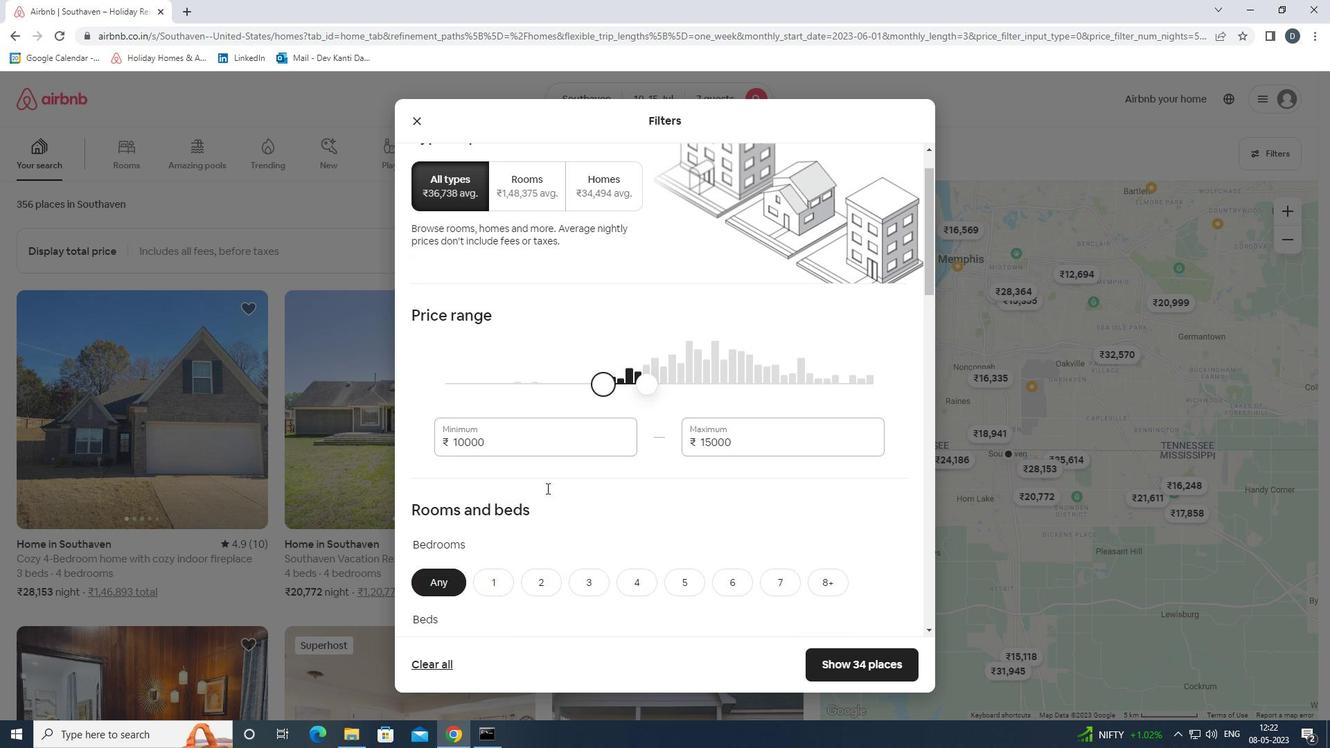
Action: Mouse scrolled (547, 487) with delta (0, 0)
Screenshot: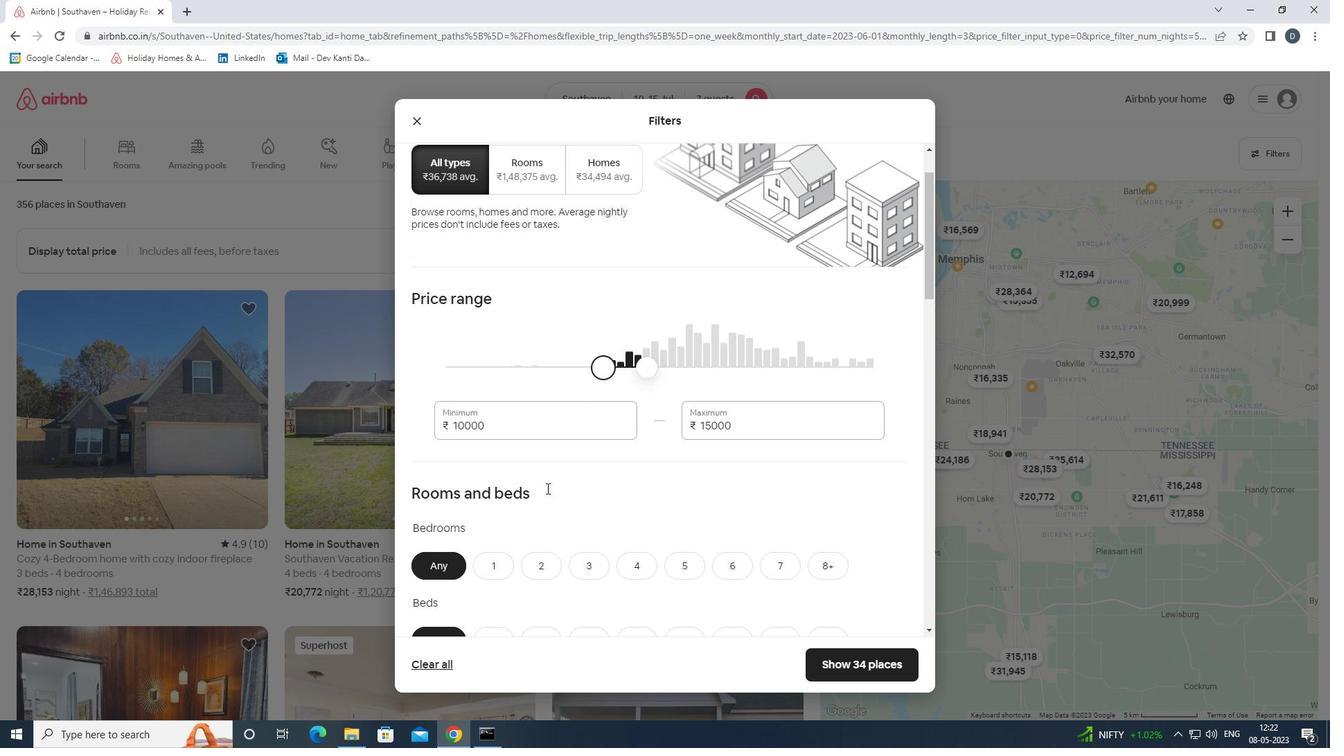 
Action: Mouse moved to (551, 485)
Screenshot: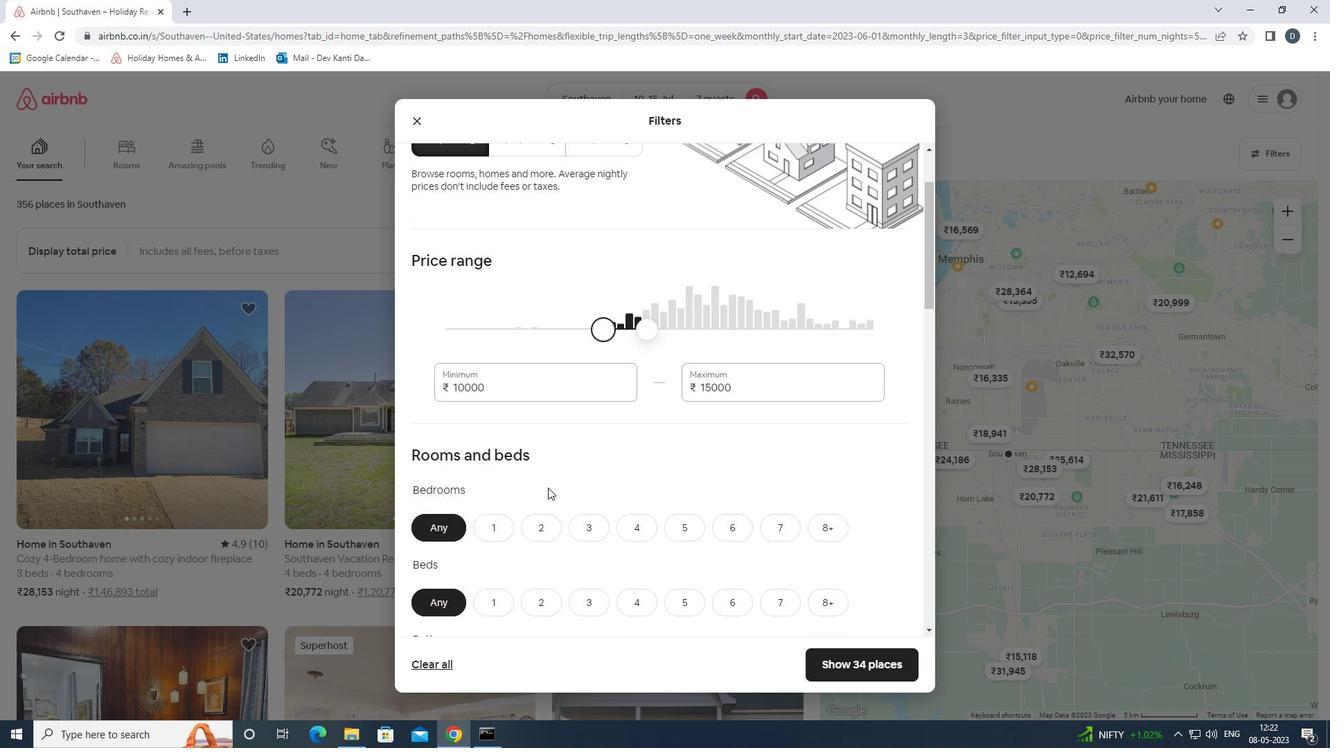 
Action: Mouse scrolled (551, 484) with delta (0, 0)
Screenshot: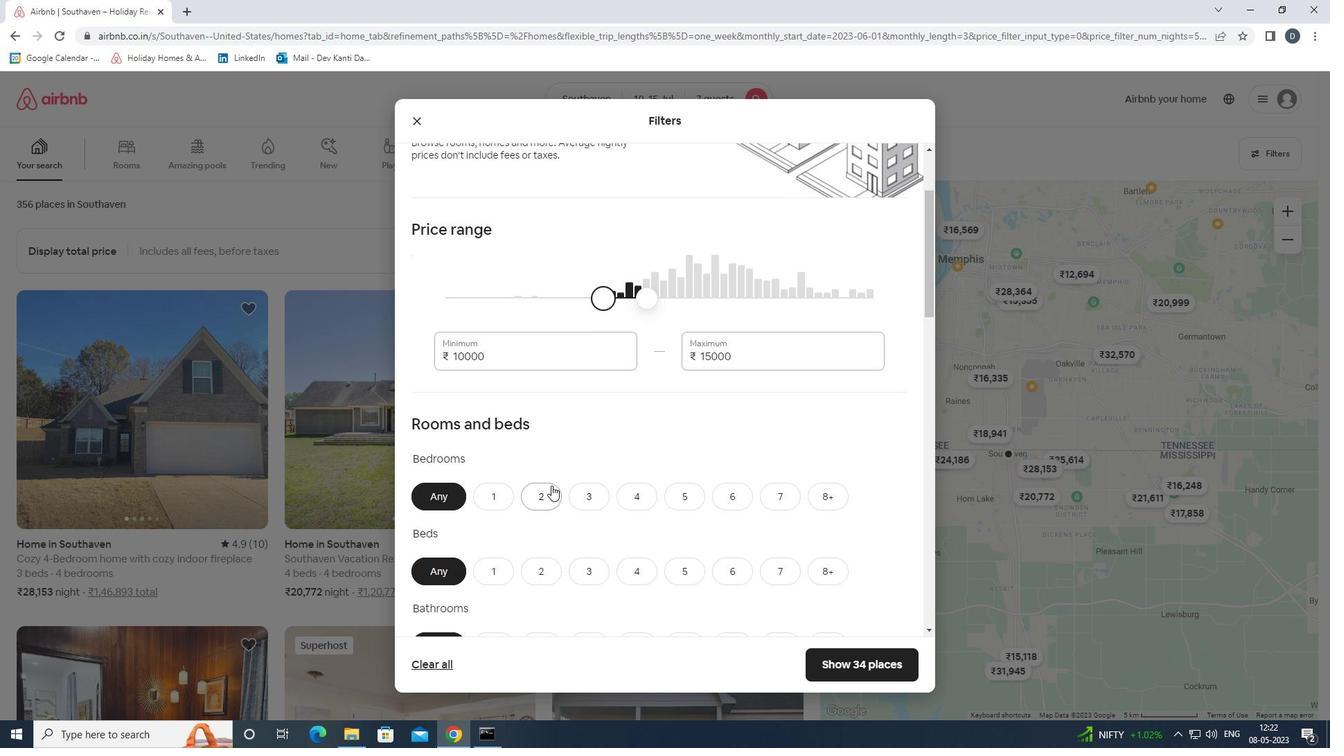 
Action: Mouse moved to (576, 477)
Screenshot: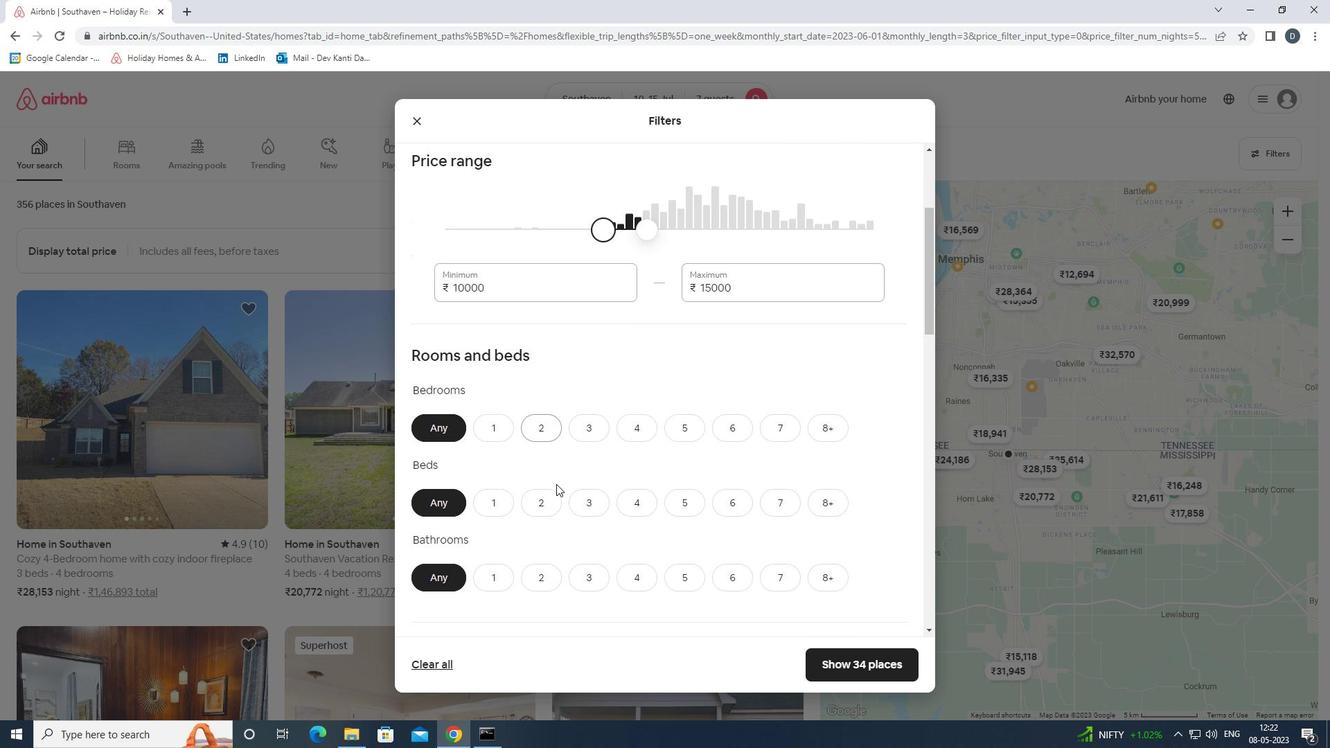
Action: Mouse scrolled (576, 476) with delta (0, 0)
Screenshot: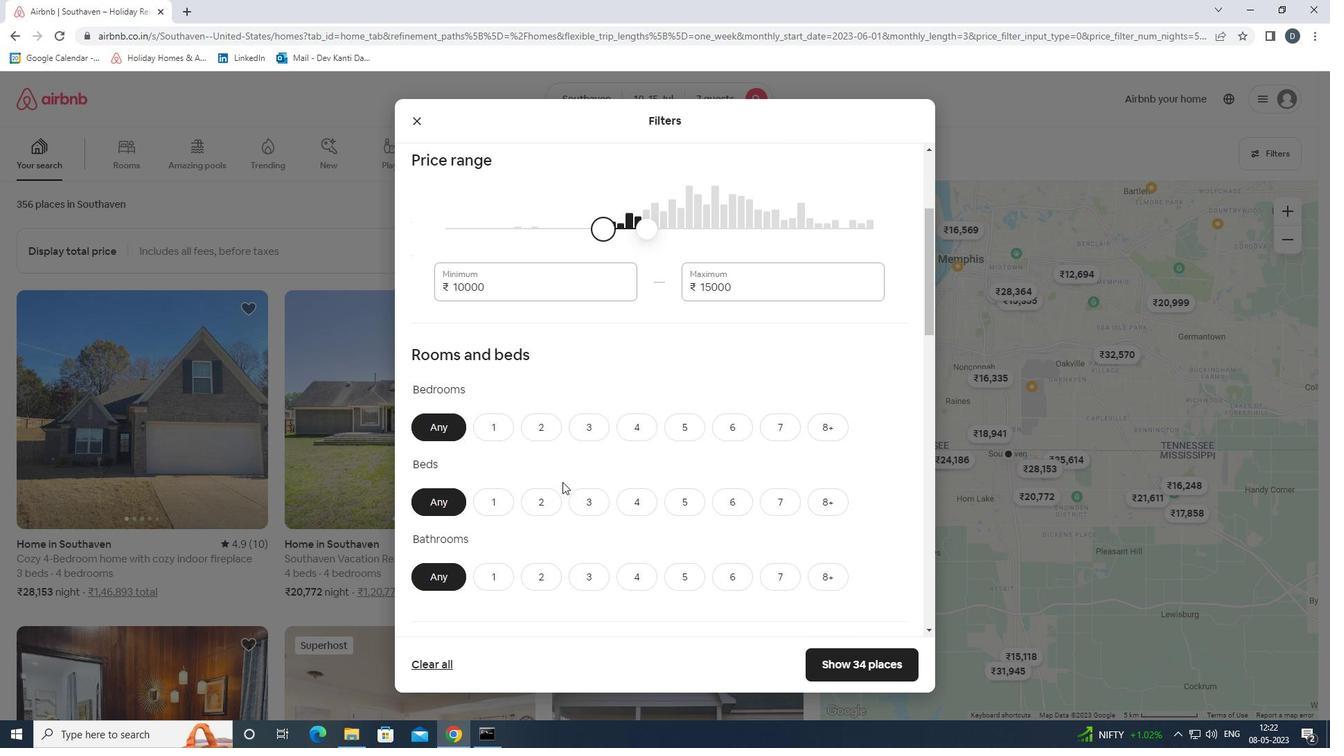
Action: Mouse moved to (637, 361)
Screenshot: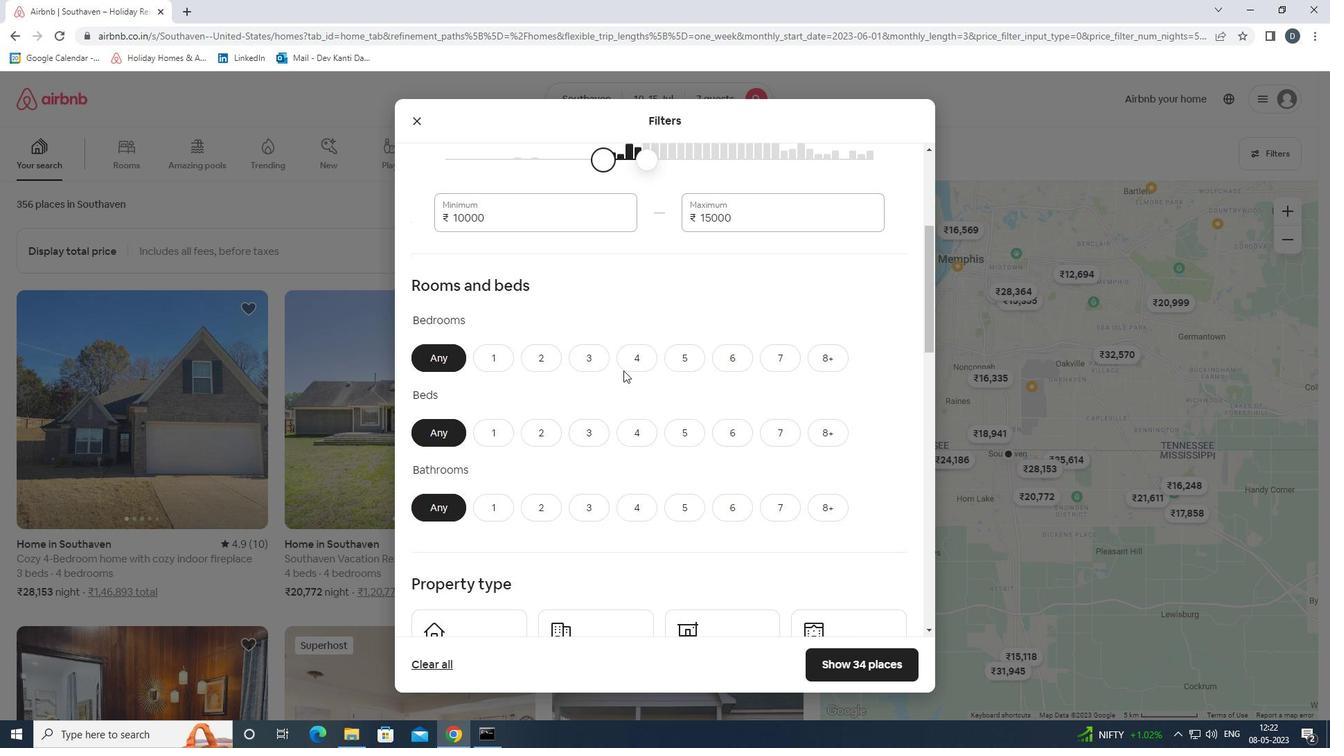 
Action: Mouse pressed left at (637, 361)
Screenshot: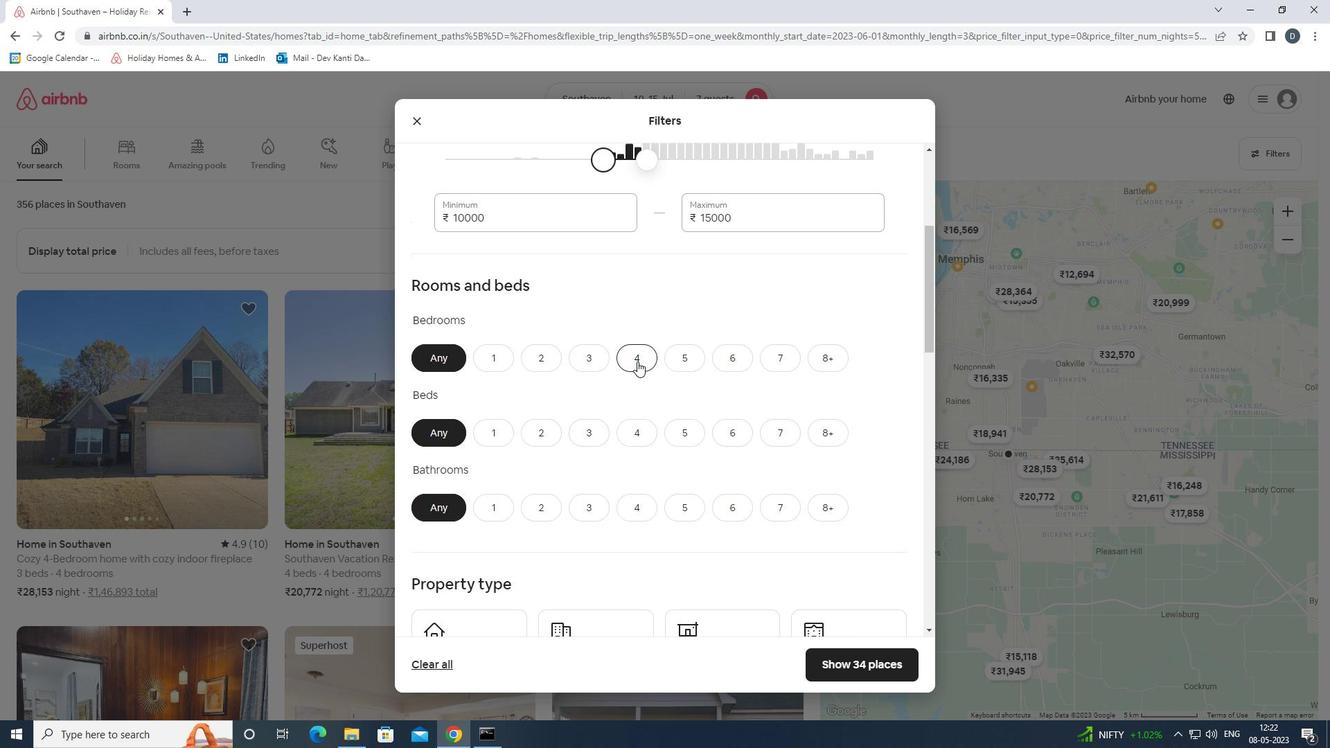 
Action: Mouse moved to (775, 424)
Screenshot: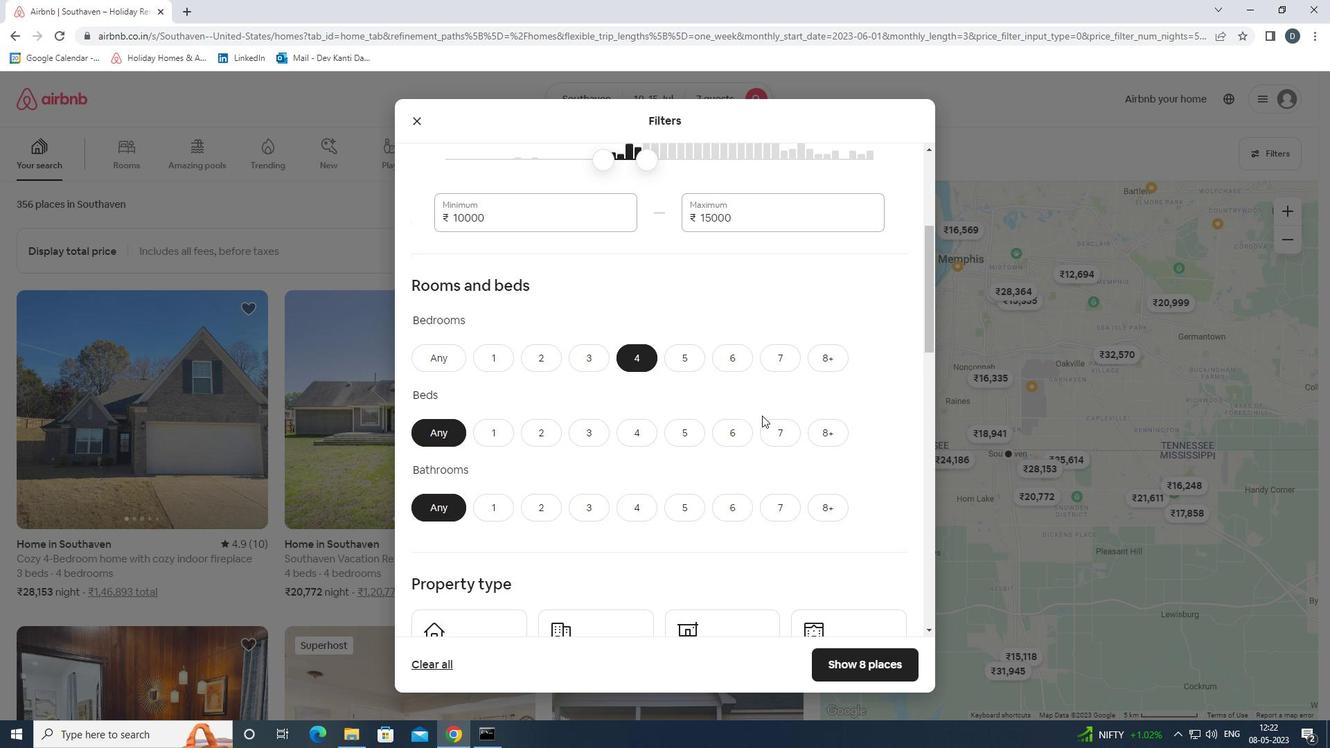 
Action: Mouse pressed left at (775, 424)
Screenshot: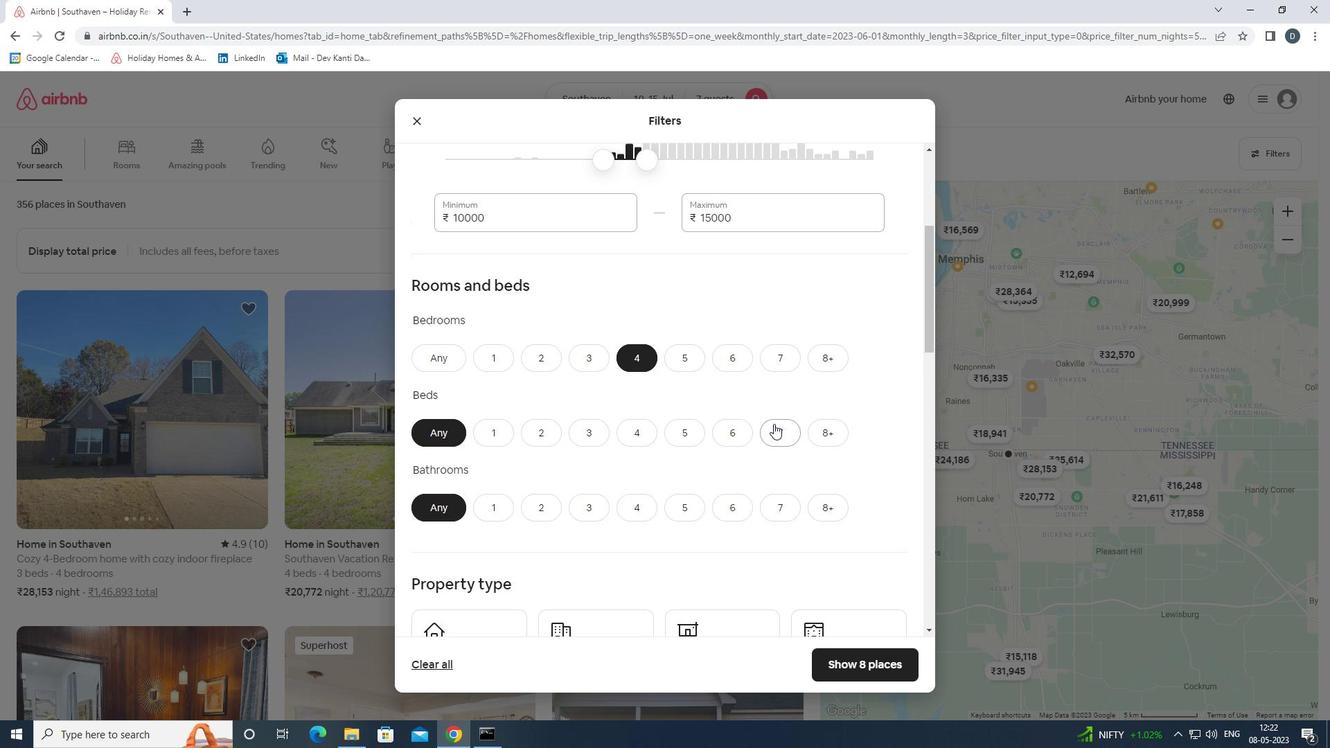 
Action: Mouse moved to (639, 501)
Screenshot: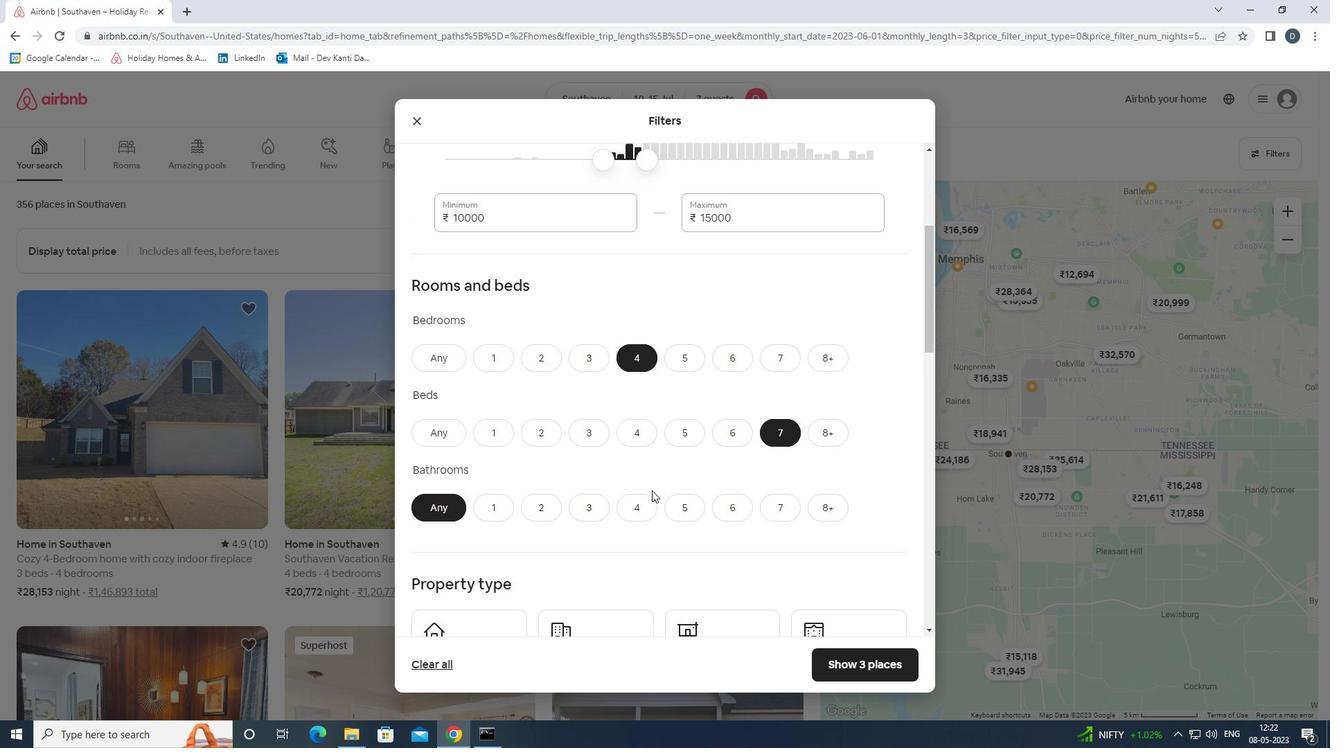 
Action: Mouse pressed left at (639, 501)
Screenshot: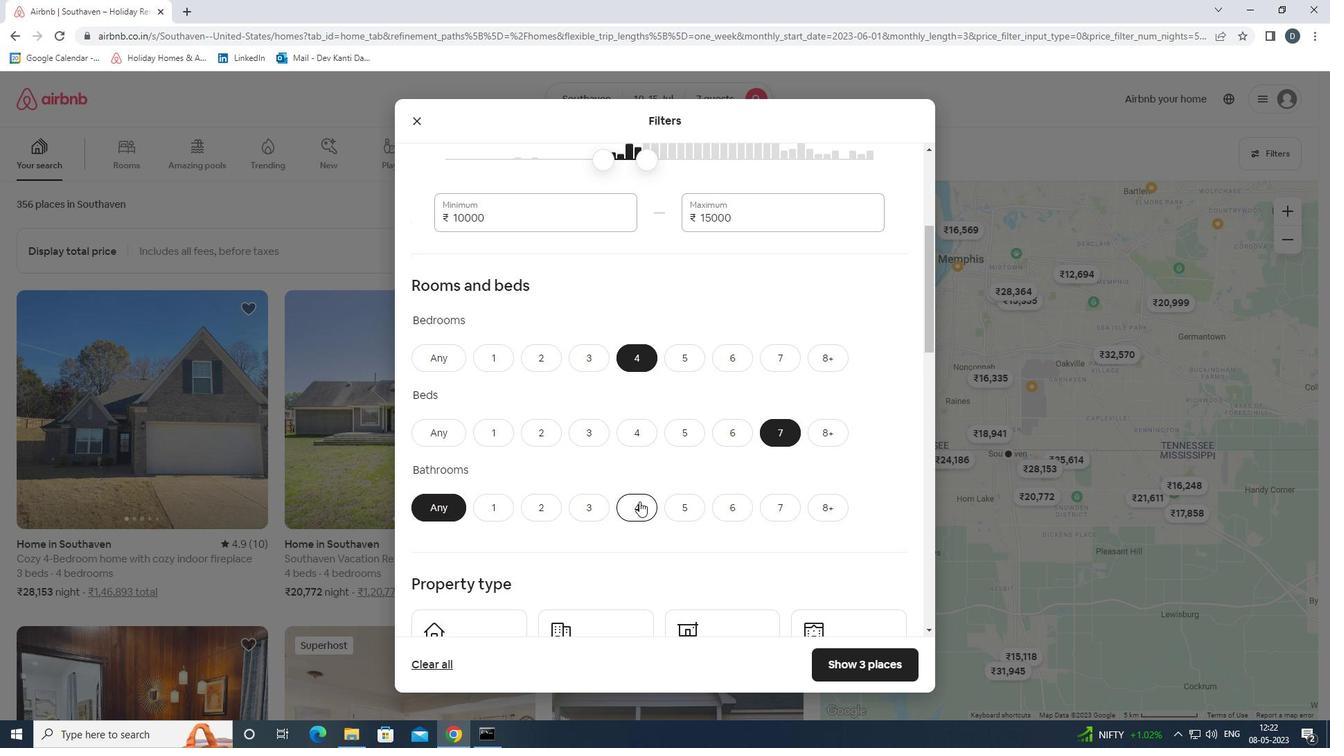 
Action: Mouse scrolled (639, 500) with delta (0, 0)
Screenshot: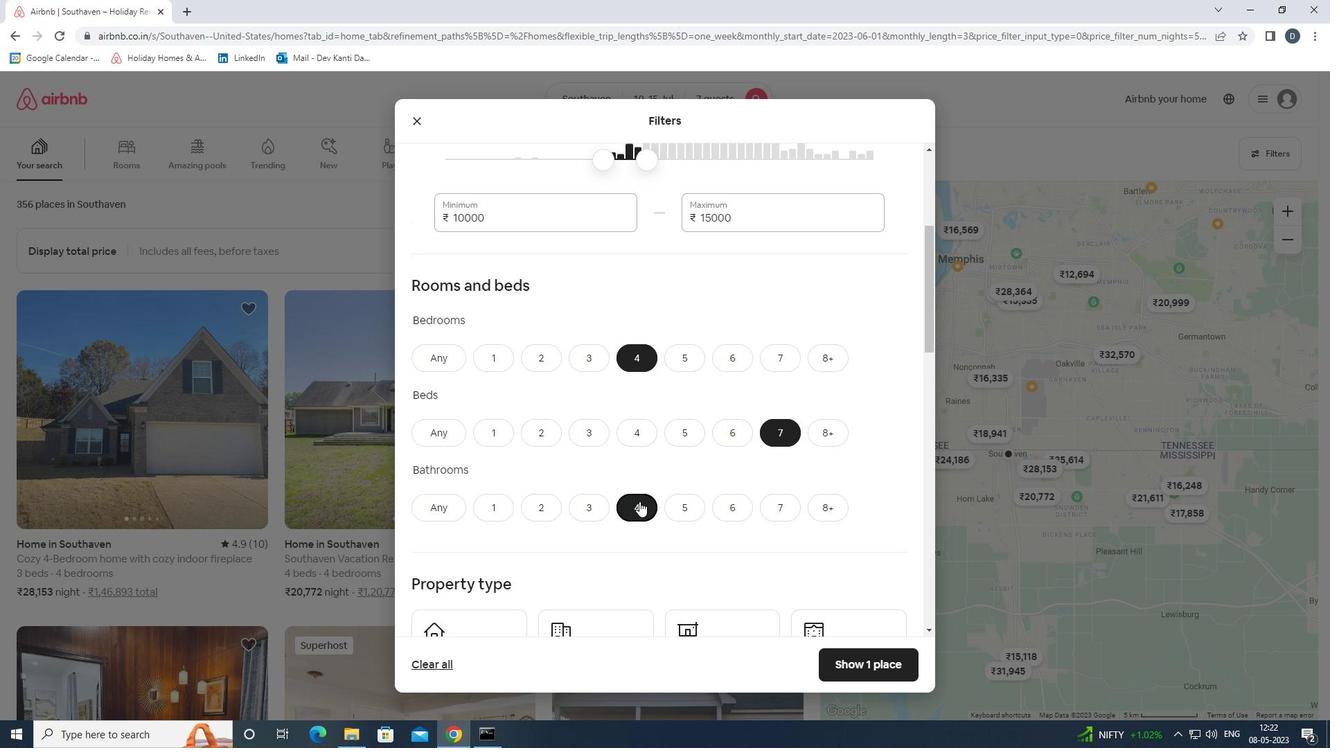 
Action: Mouse scrolled (639, 500) with delta (0, 0)
Screenshot: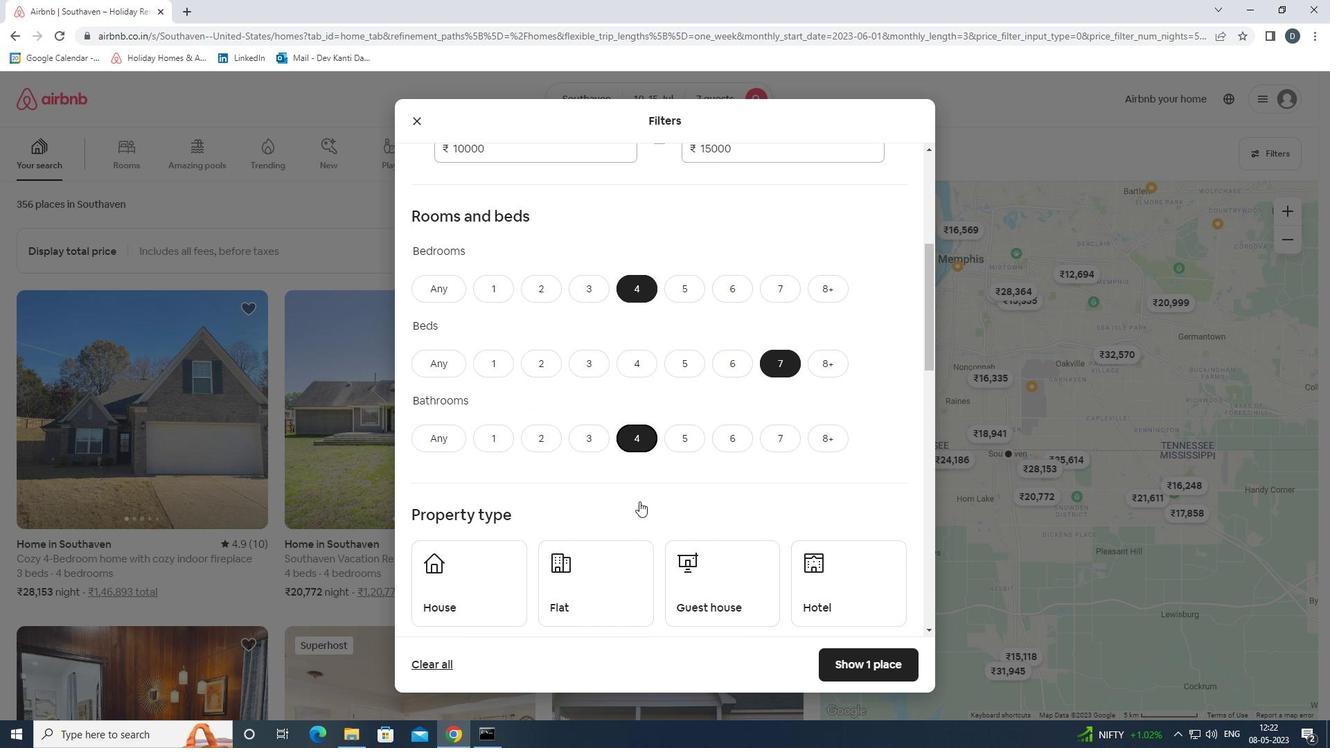 
Action: Mouse moved to (507, 513)
Screenshot: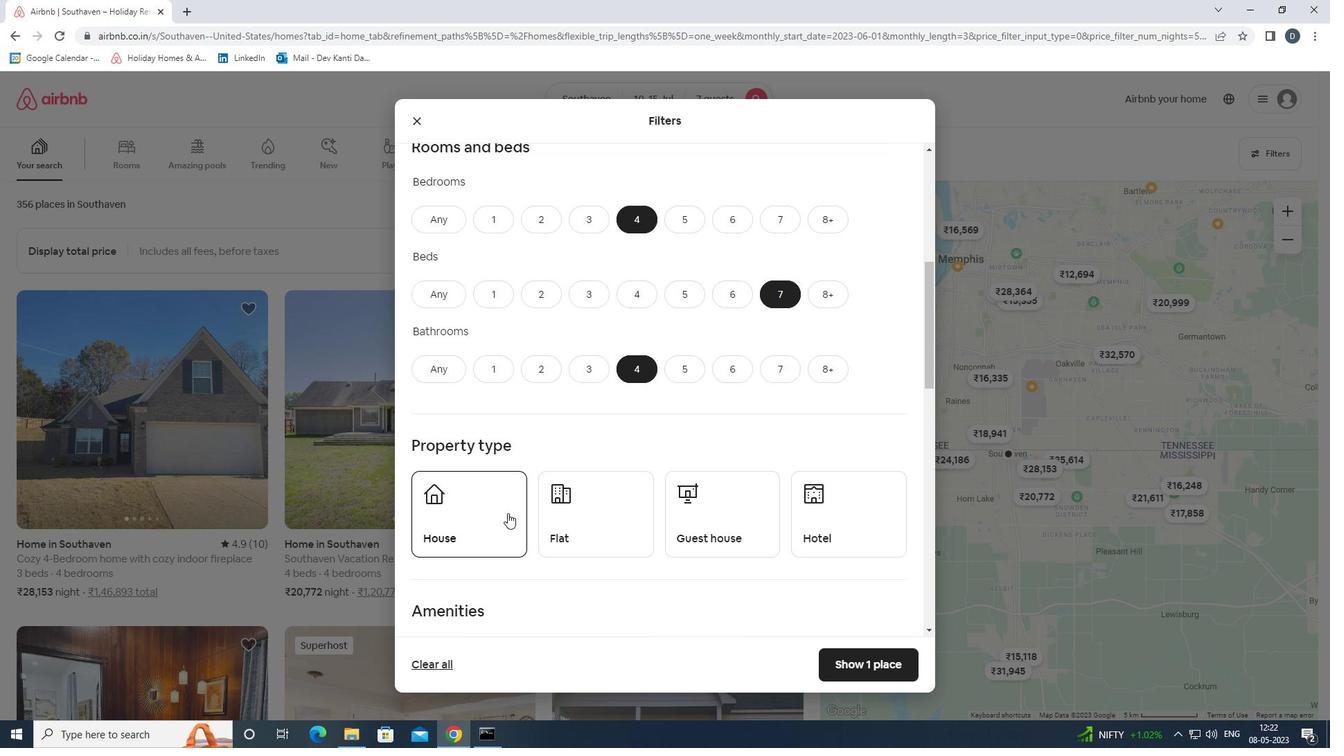 
Action: Mouse pressed left at (507, 513)
Screenshot: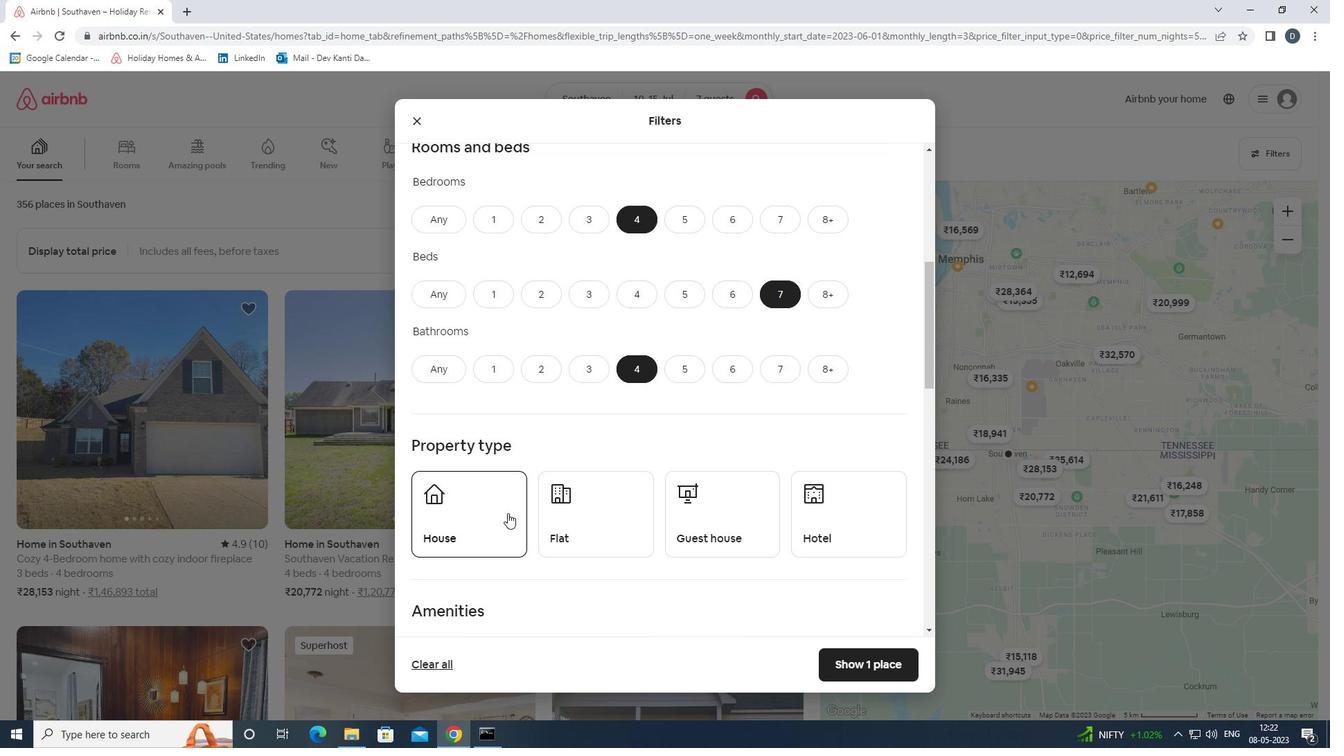 
Action: Mouse moved to (614, 507)
Screenshot: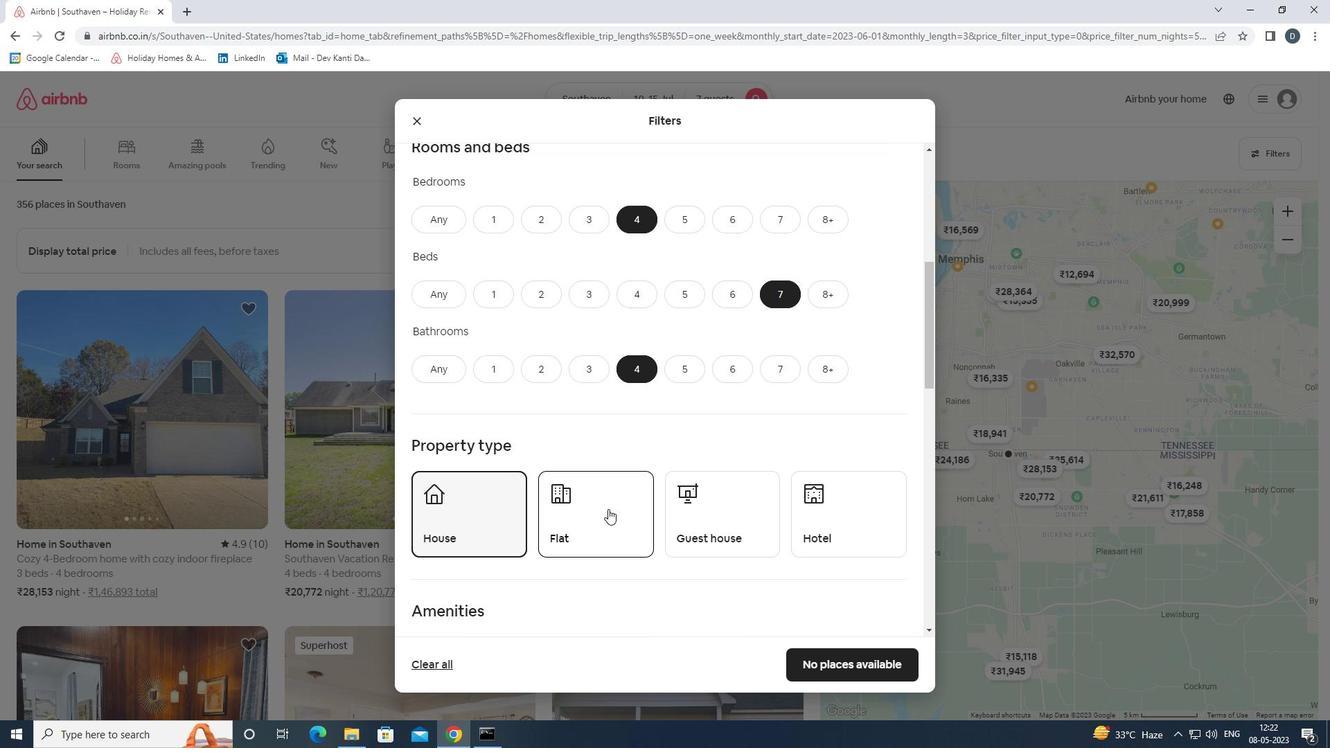 
Action: Mouse pressed left at (614, 507)
Screenshot: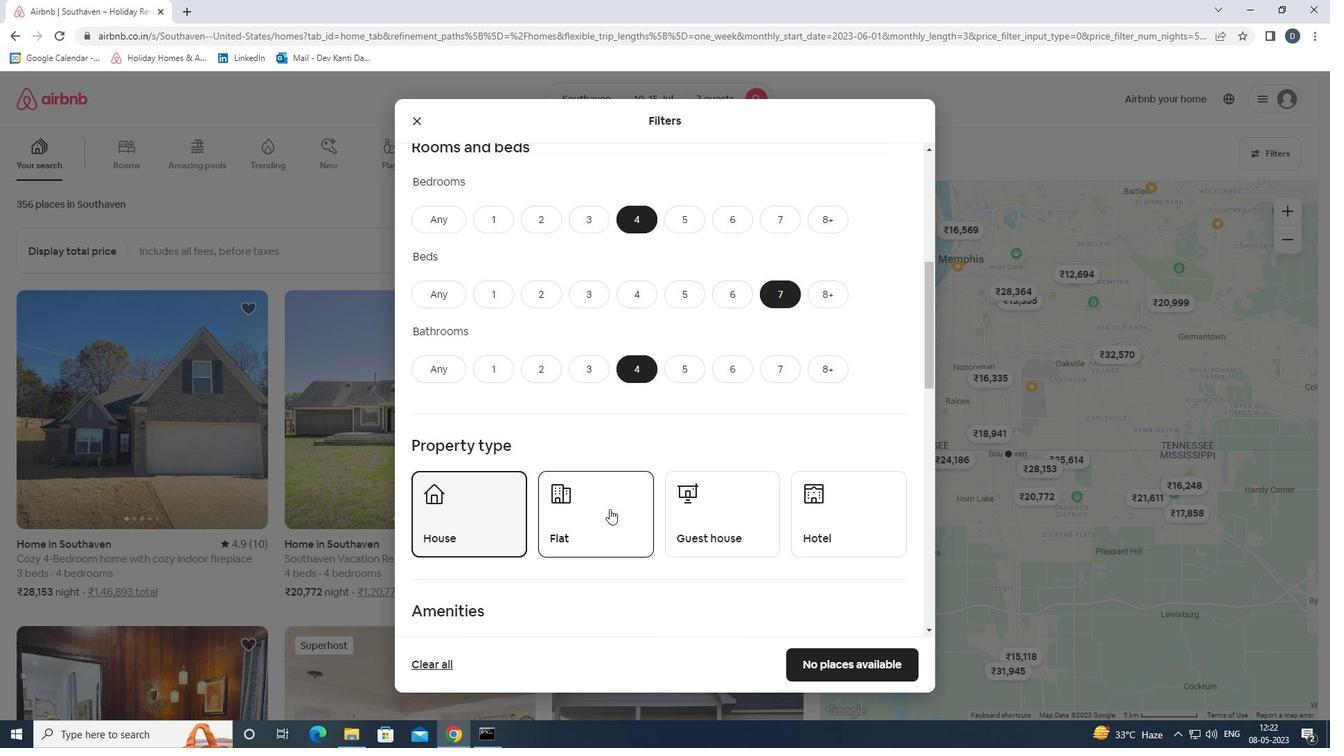 
Action: Mouse moved to (704, 502)
Screenshot: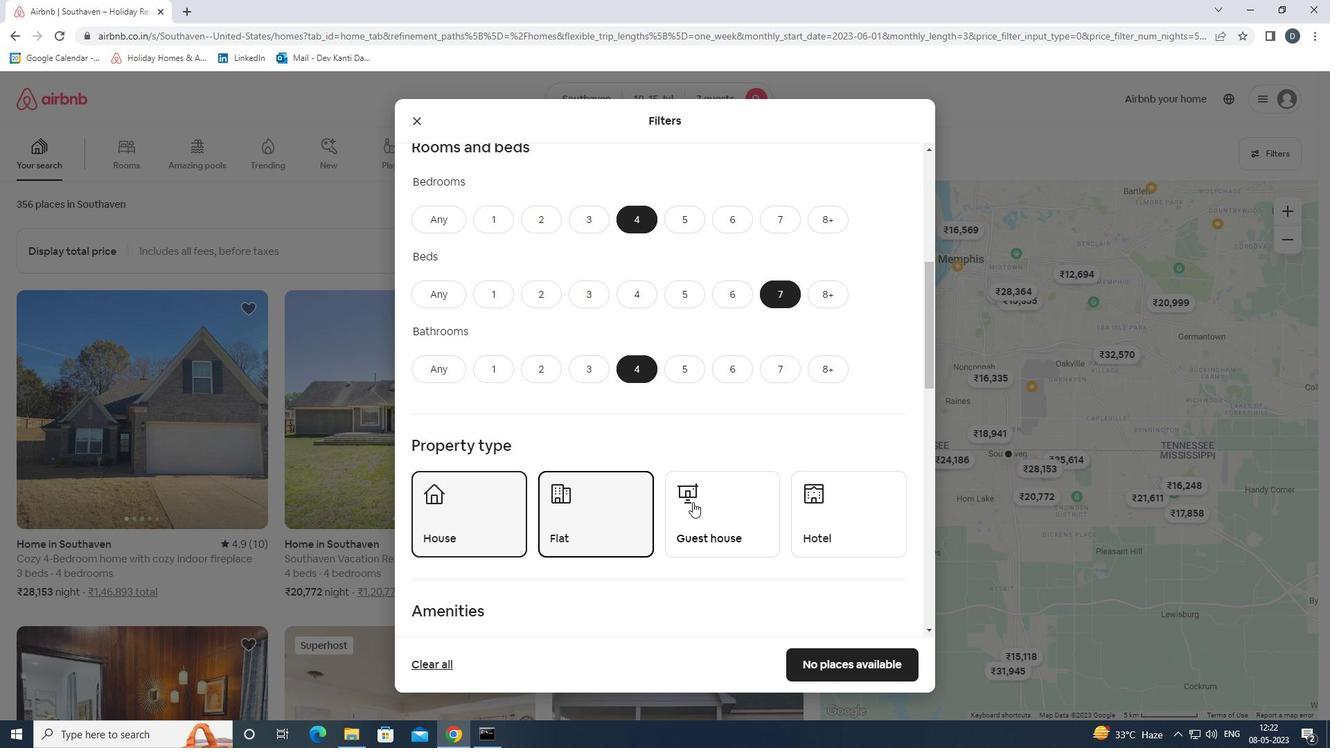 
Action: Mouse pressed left at (704, 502)
Screenshot: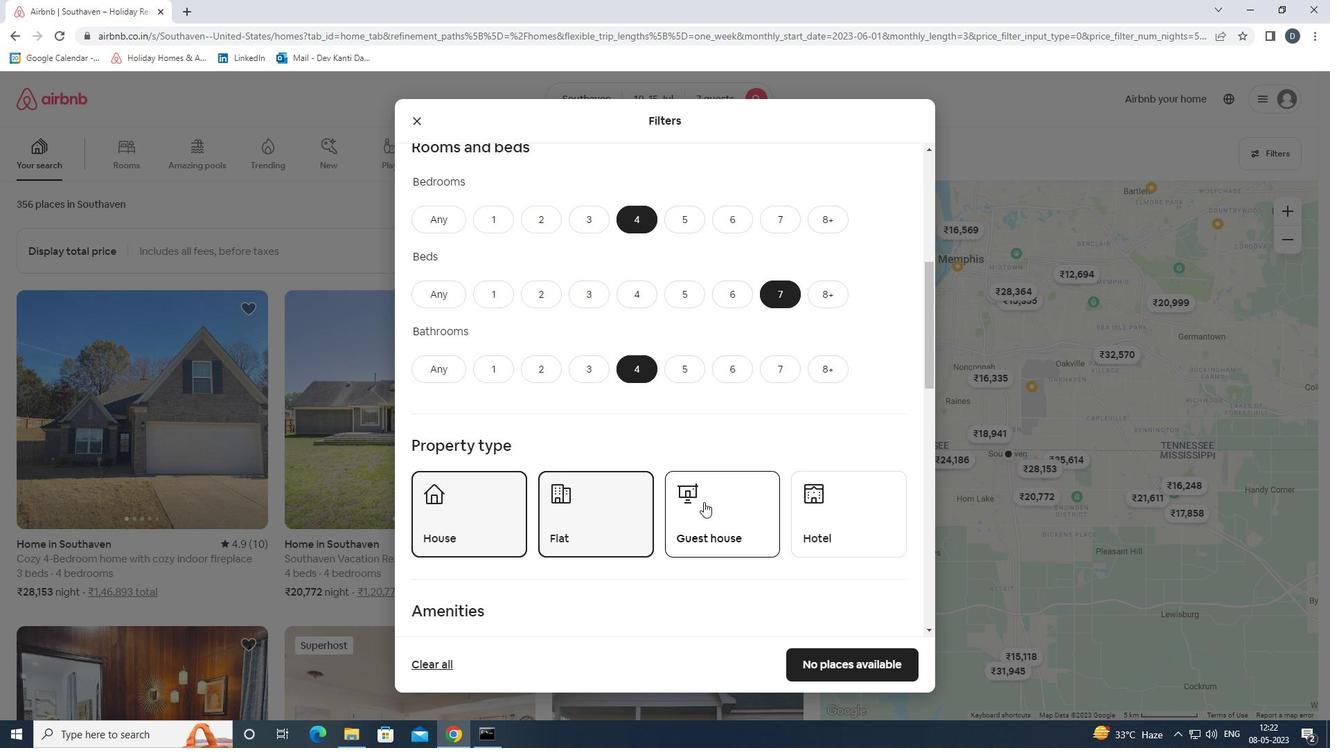 
Action: Mouse moved to (705, 501)
Screenshot: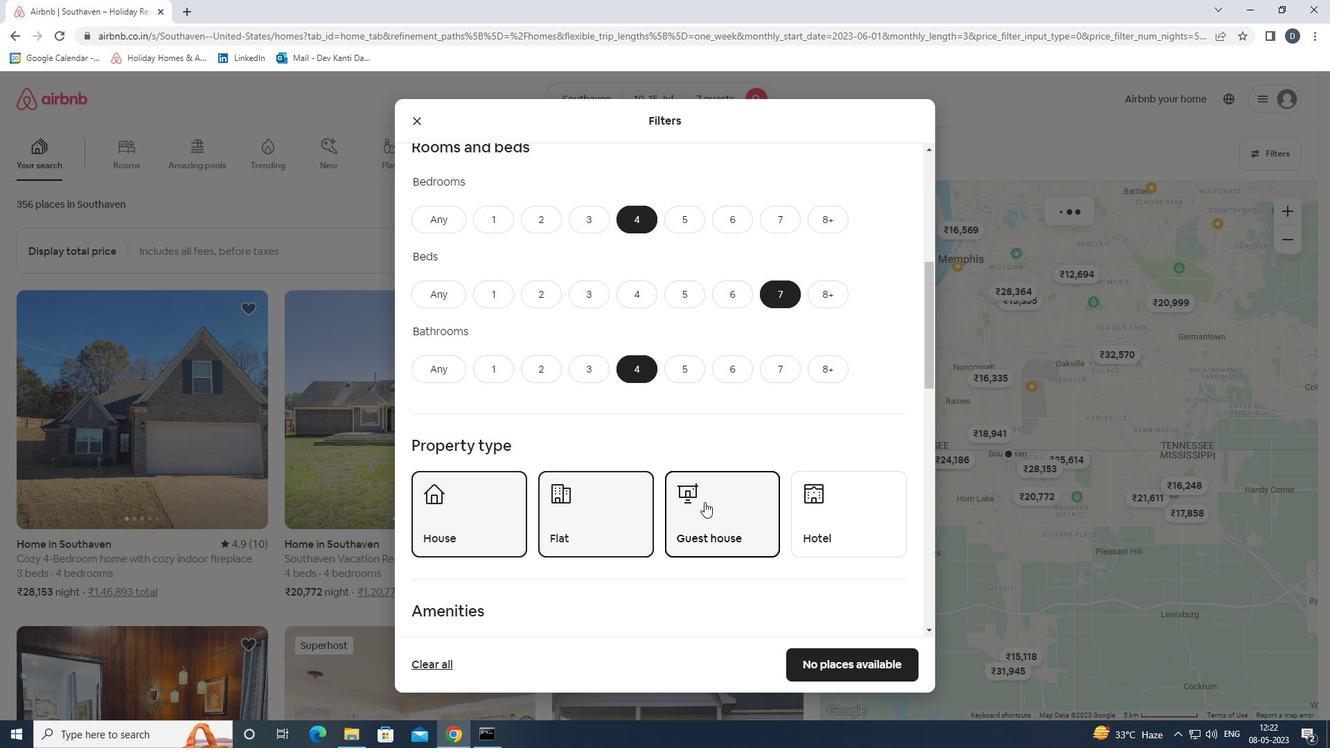 
Action: Mouse scrolled (705, 500) with delta (0, 0)
Screenshot: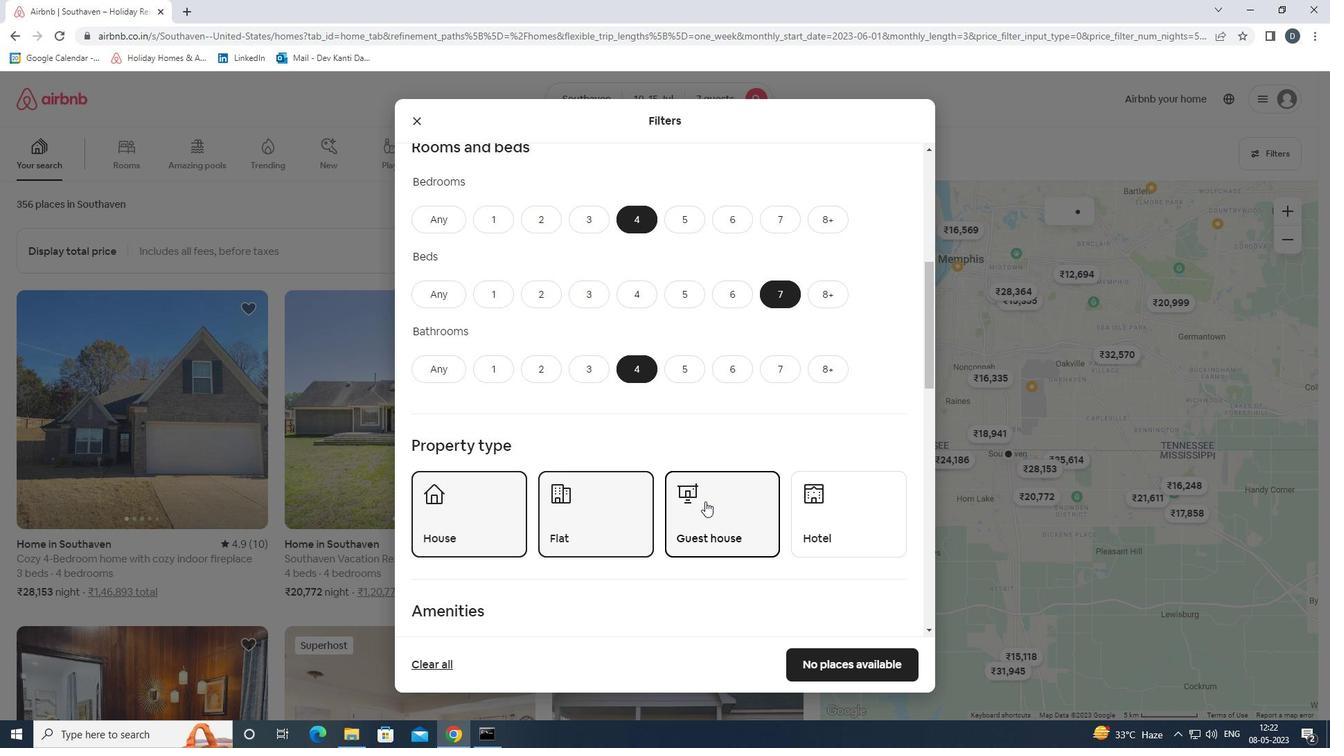 
Action: Mouse scrolled (705, 500) with delta (0, 0)
Screenshot: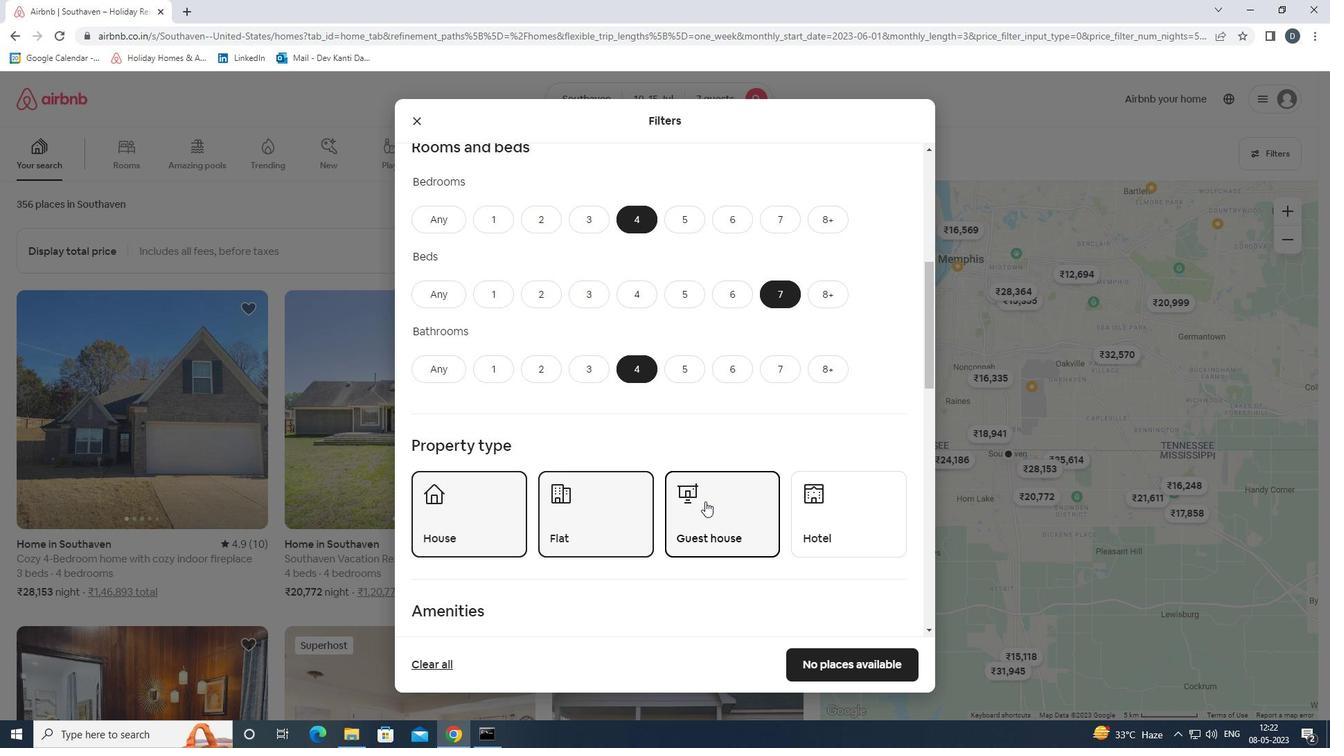 
Action: Mouse moved to (710, 568)
Screenshot: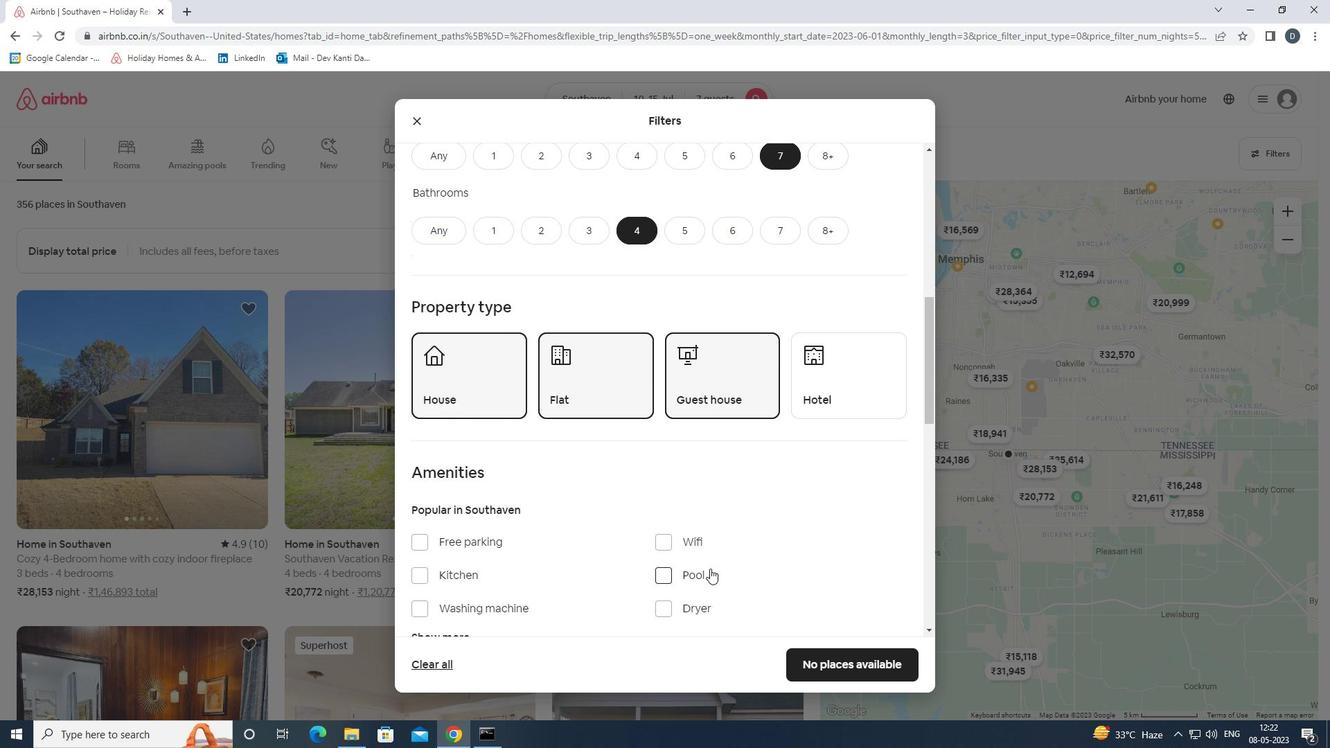 
Action: Mouse scrolled (710, 568) with delta (0, 0)
Screenshot: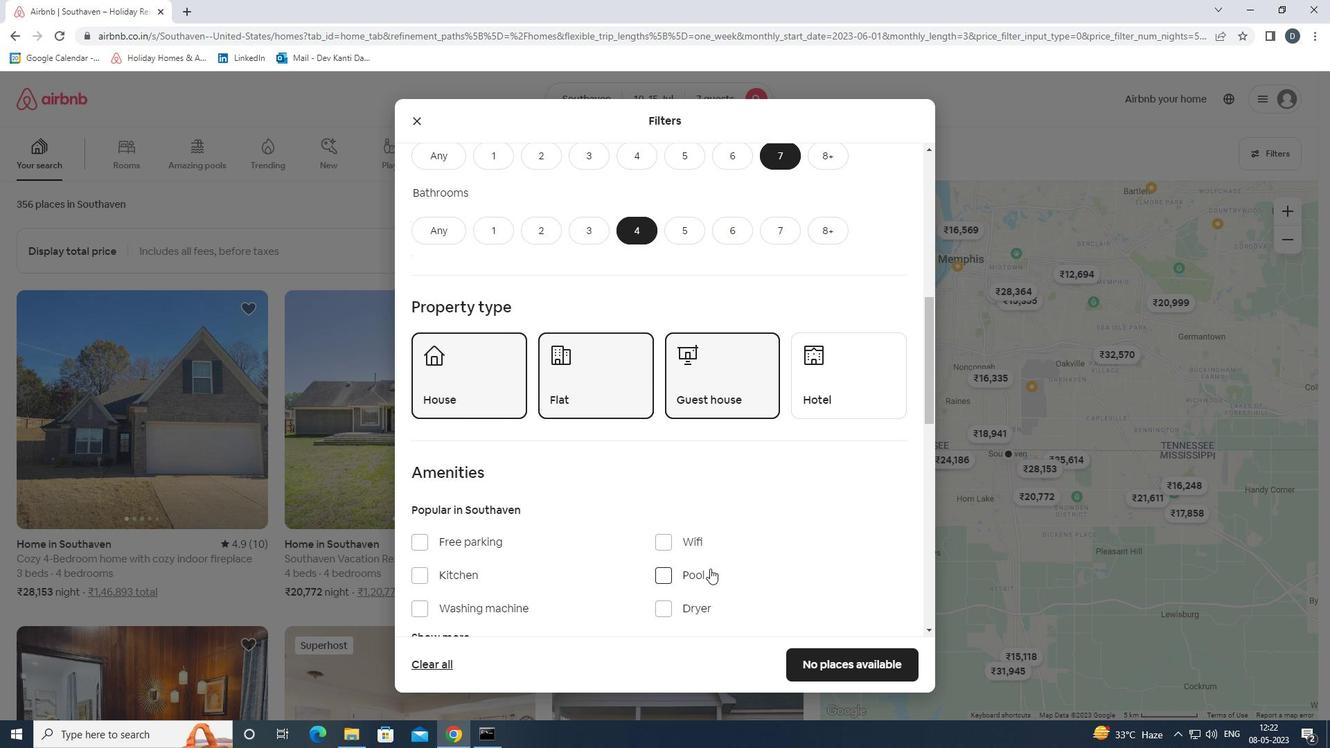 
Action: Mouse scrolled (710, 568) with delta (0, 0)
Screenshot: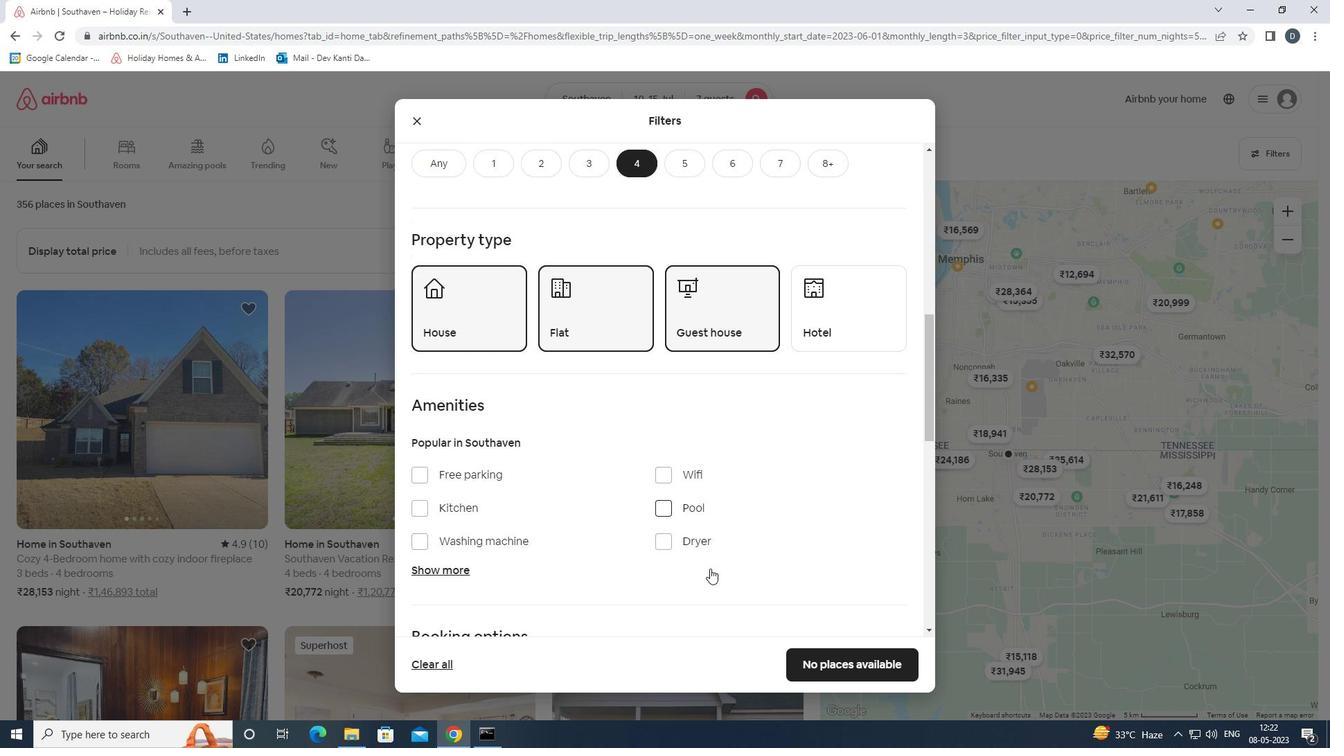 
Action: Mouse moved to (460, 401)
Screenshot: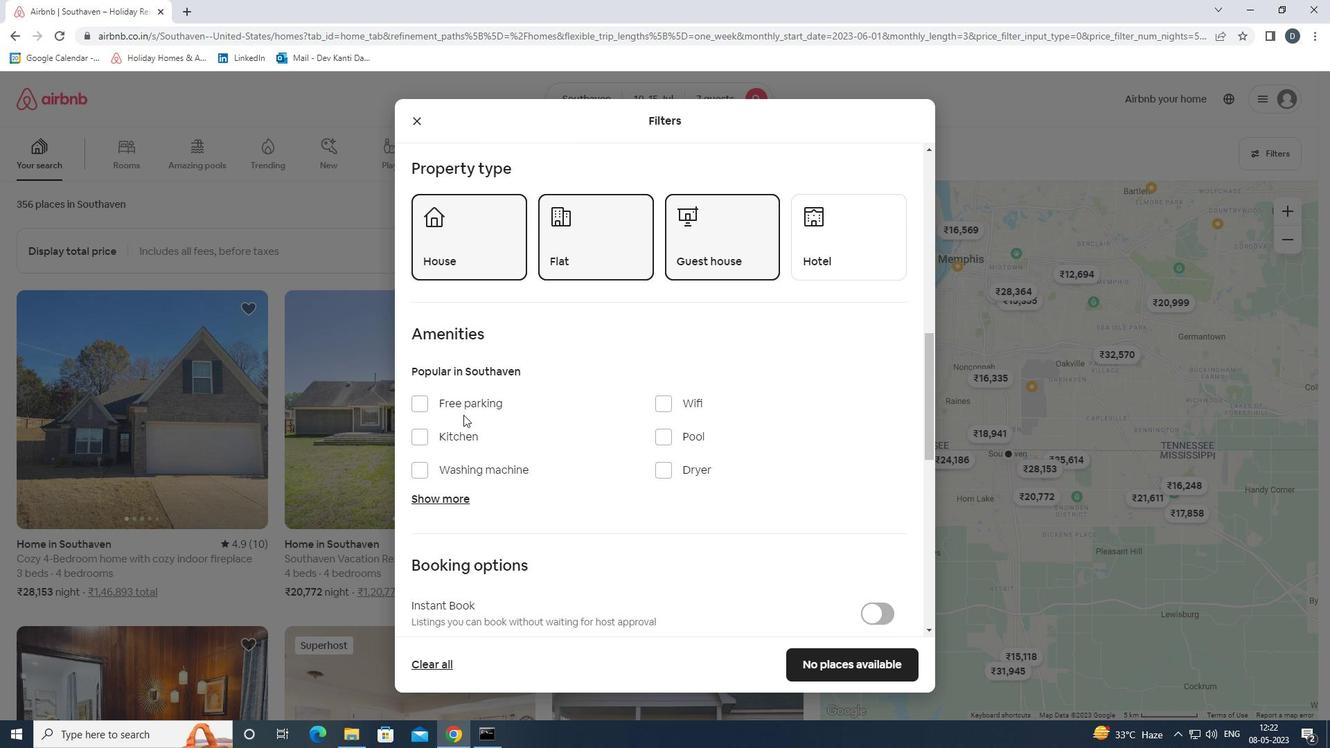 
Action: Mouse pressed left at (460, 401)
Screenshot: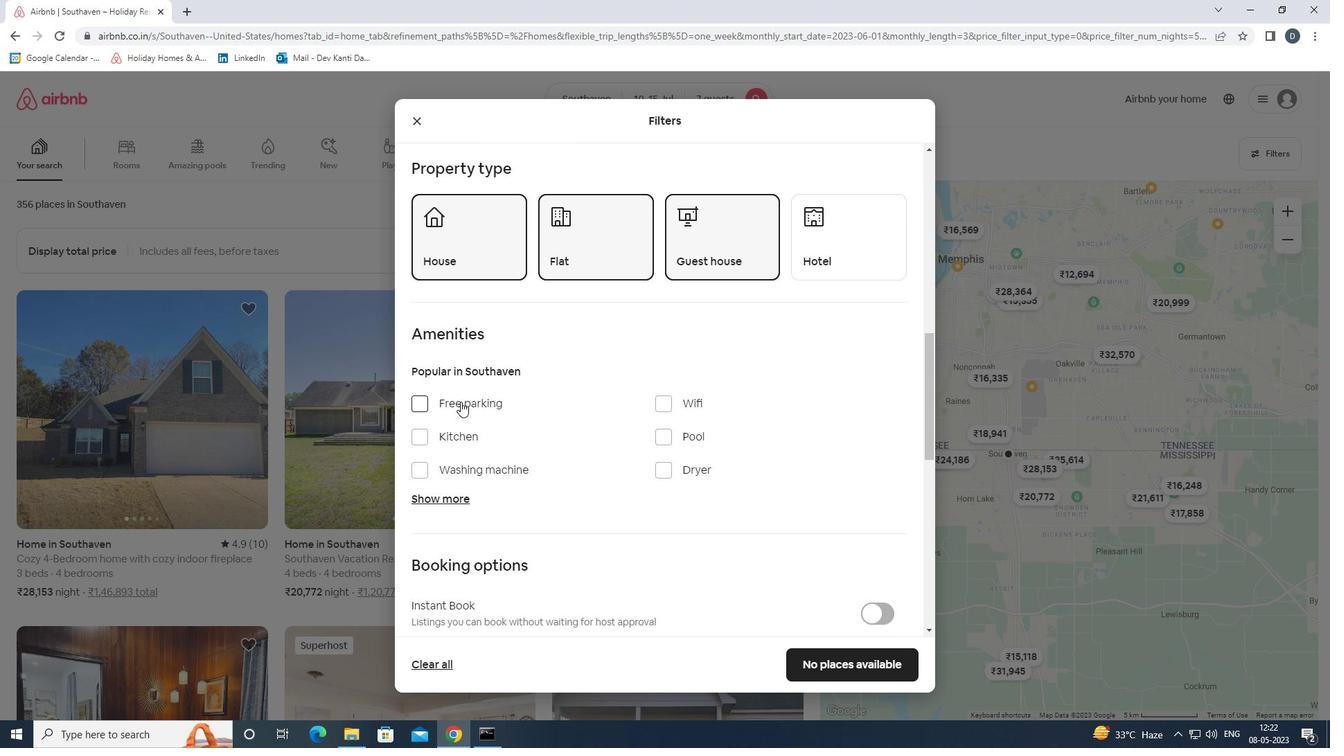 
Action: Mouse moved to (660, 403)
Screenshot: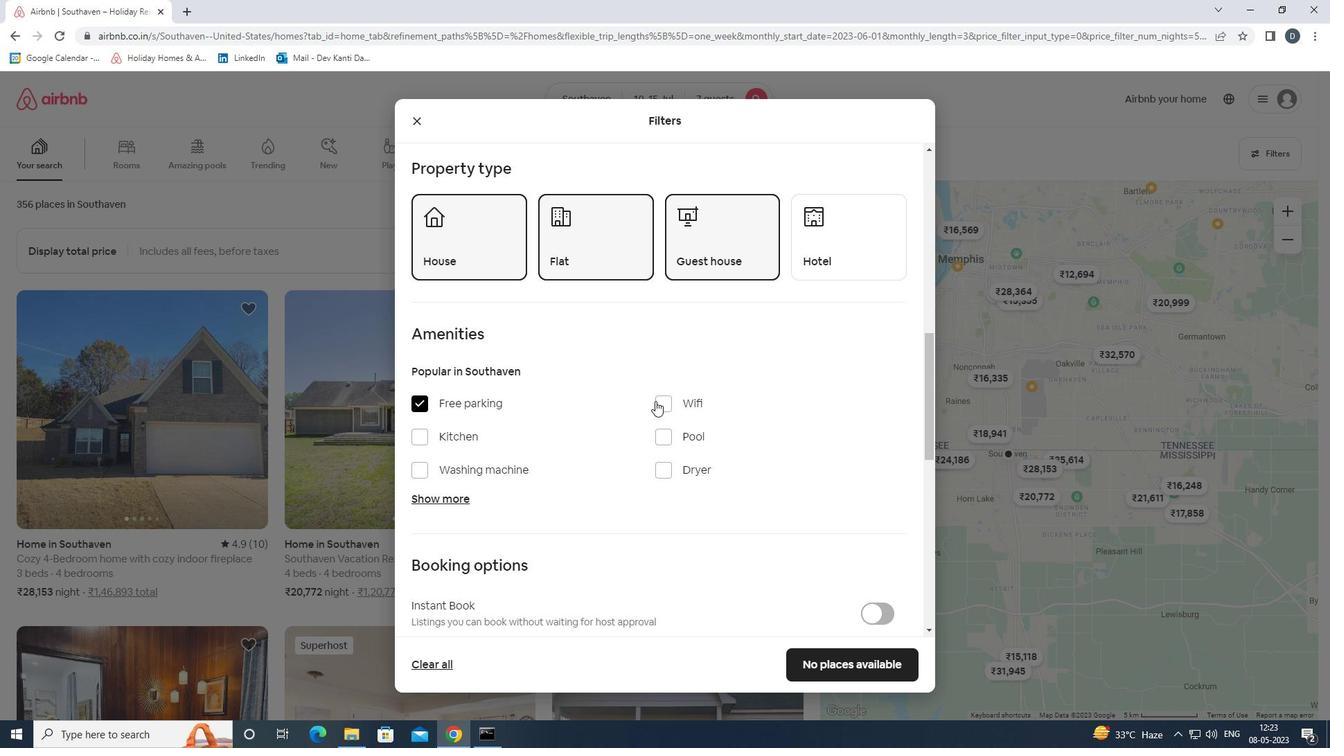 
Action: Mouse pressed left at (660, 403)
Screenshot: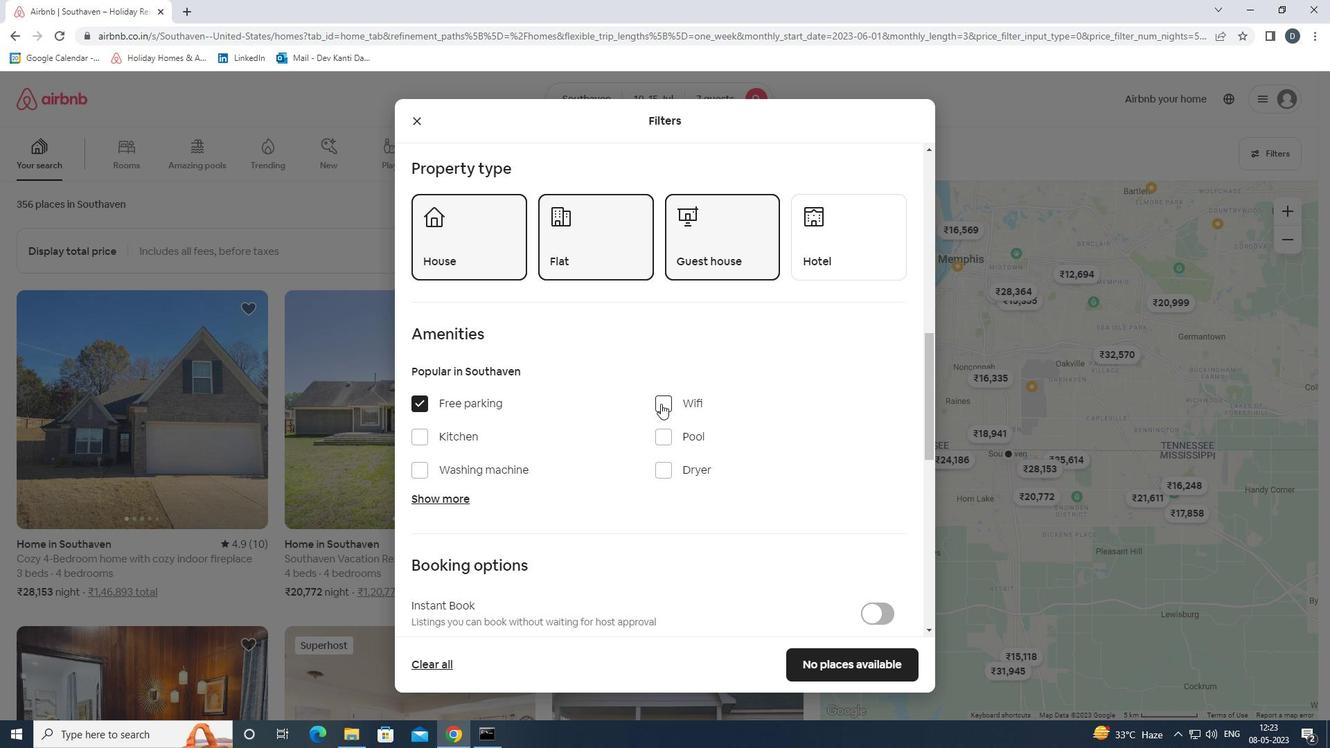 
Action: Mouse moved to (462, 494)
Screenshot: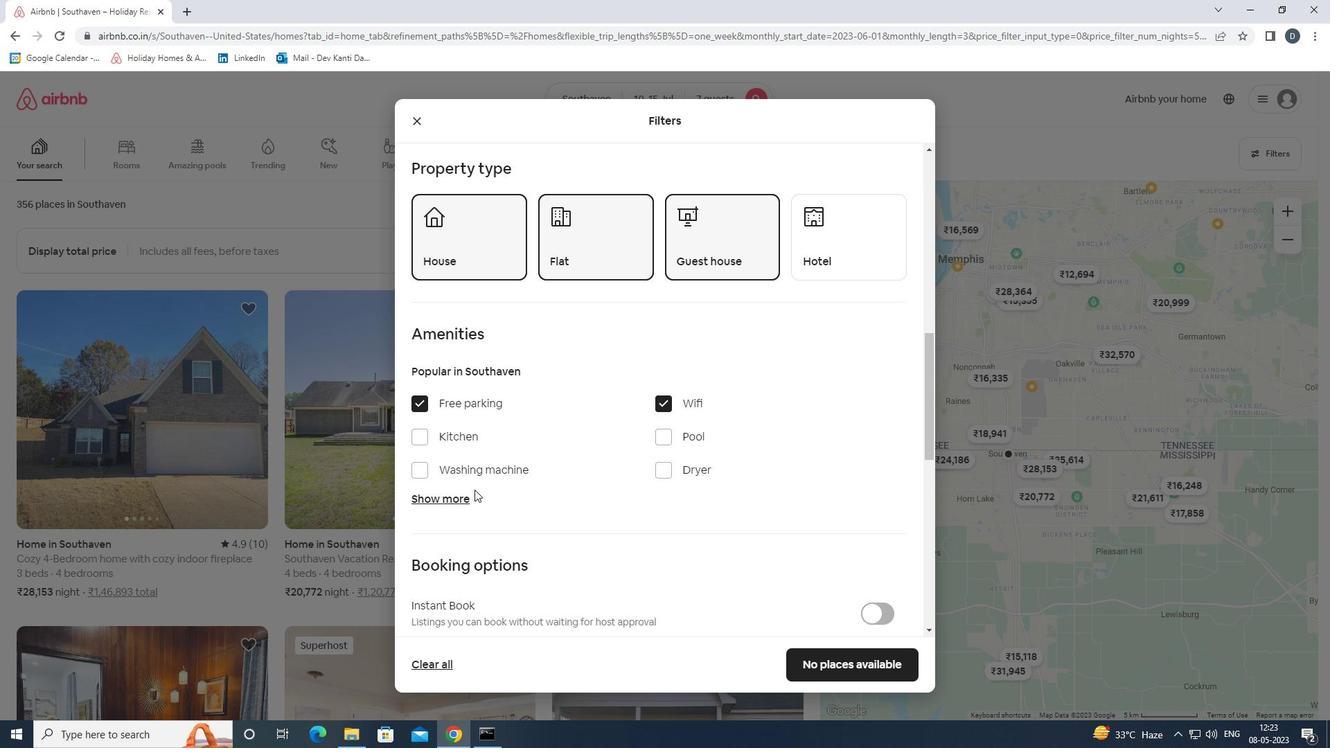 
Action: Mouse pressed left at (462, 494)
Screenshot: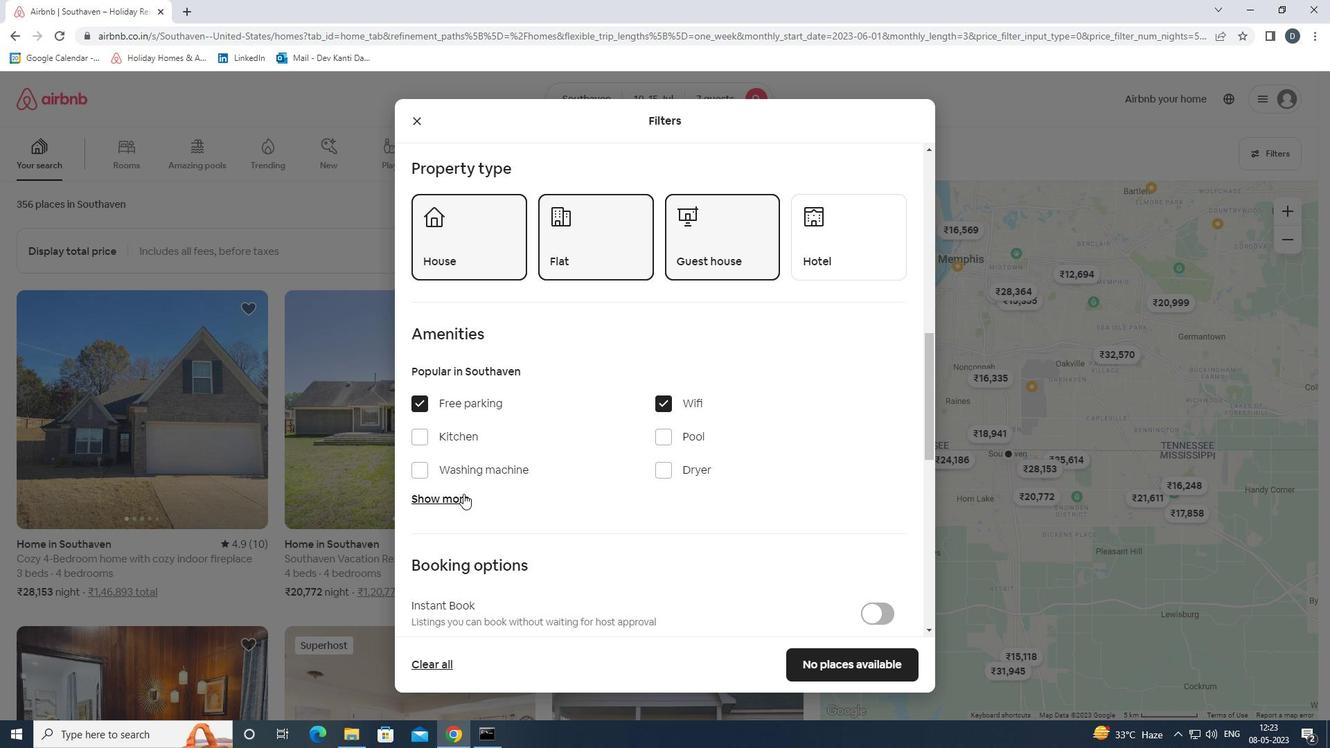 
Action: Mouse scrolled (462, 494) with delta (0, 0)
Screenshot: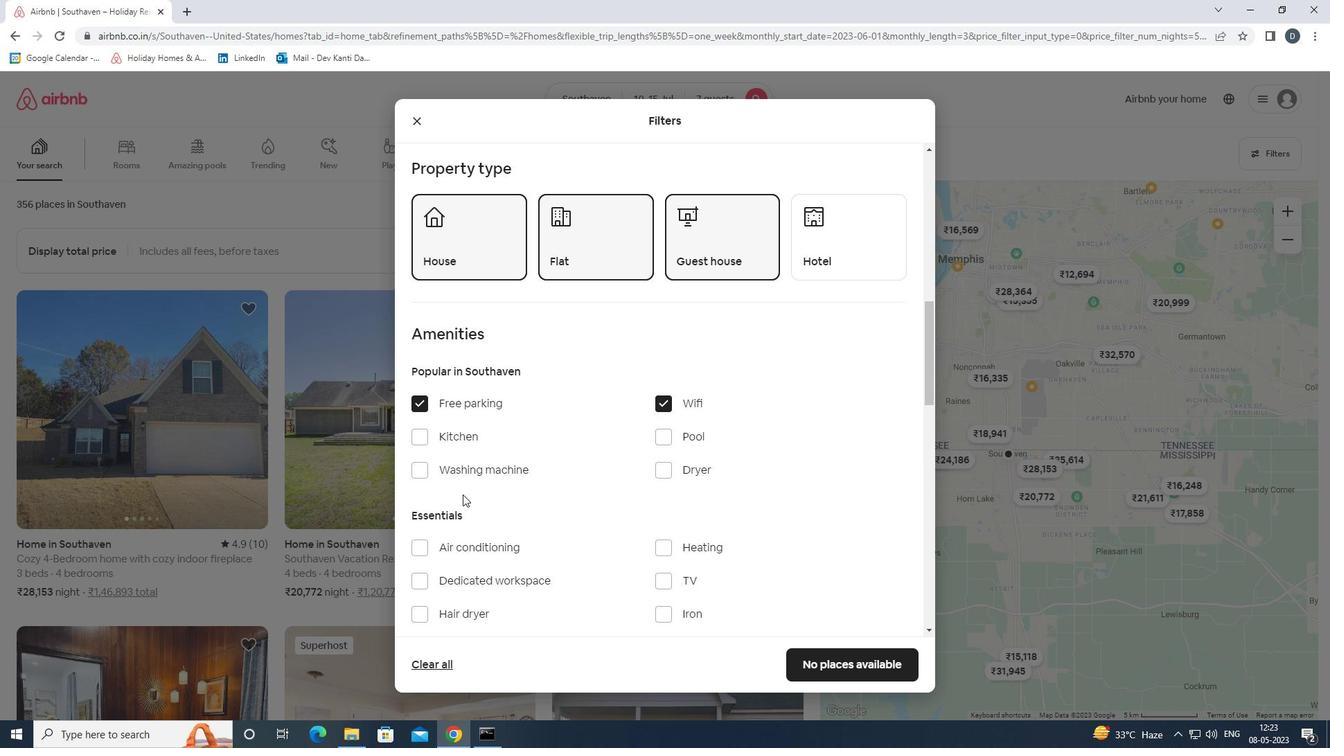 
Action: Mouse scrolled (462, 494) with delta (0, 0)
Screenshot: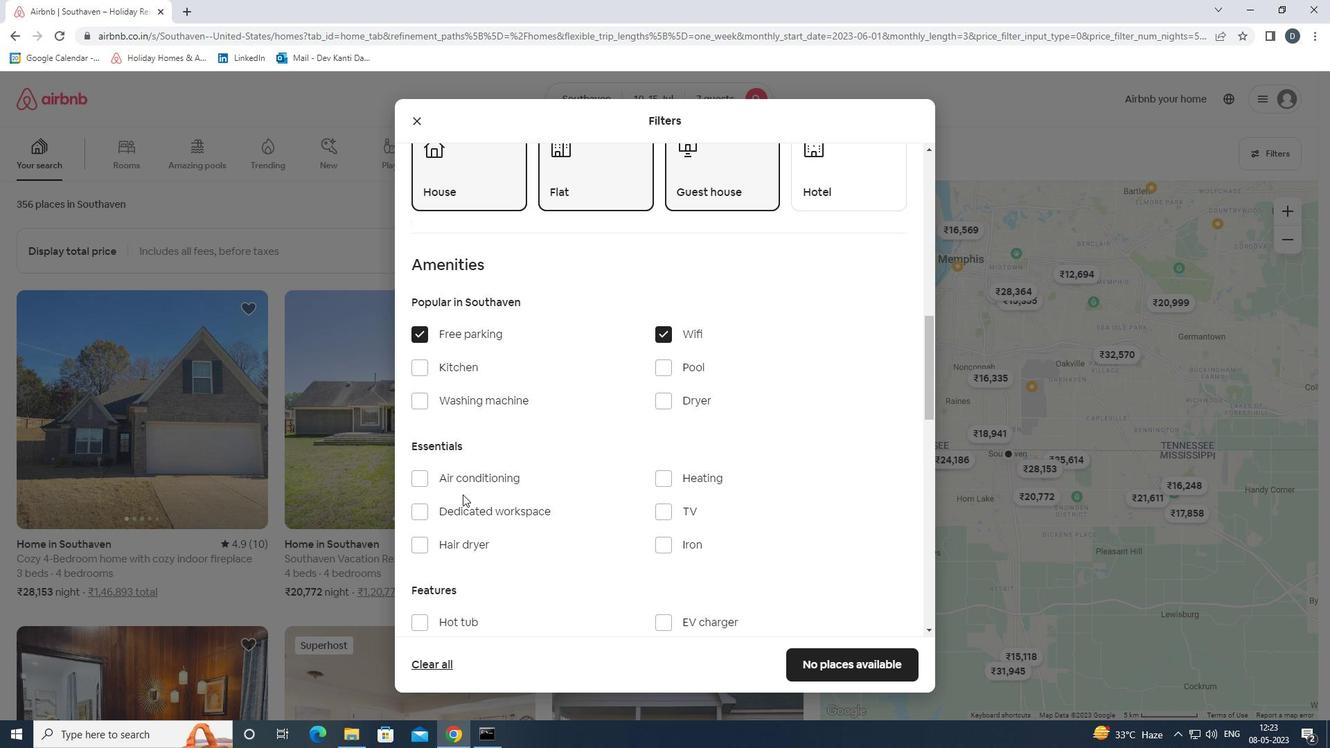 
Action: Mouse moved to (660, 438)
Screenshot: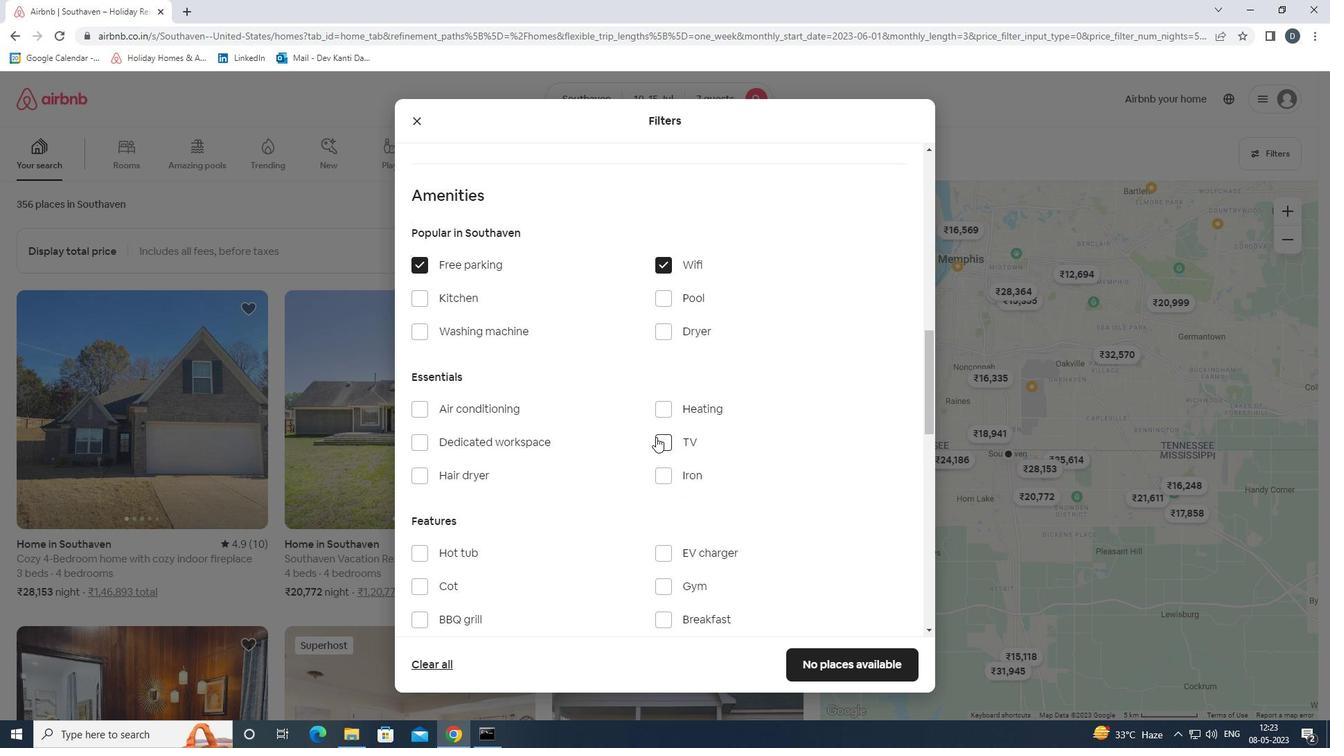 
Action: Mouse pressed left at (660, 438)
Screenshot: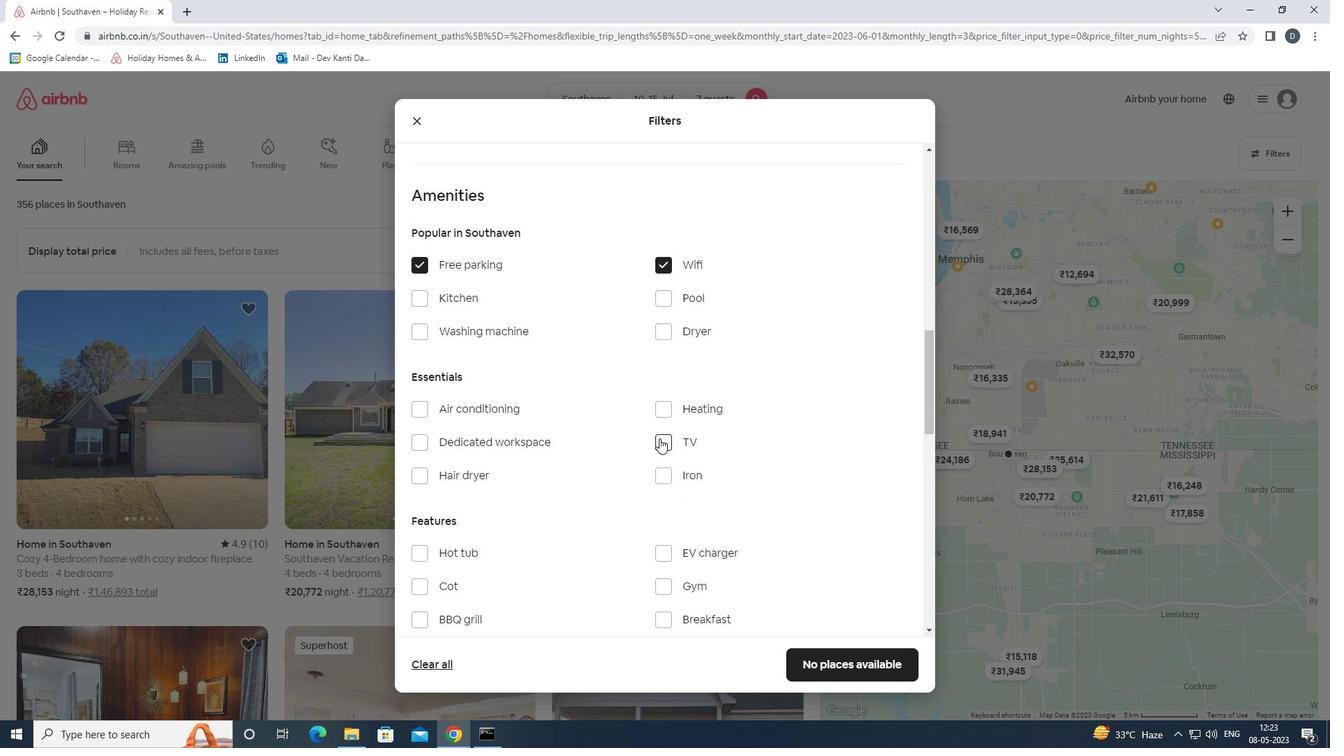 
Action: Mouse scrolled (660, 437) with delta (0, 0)
Screenshot: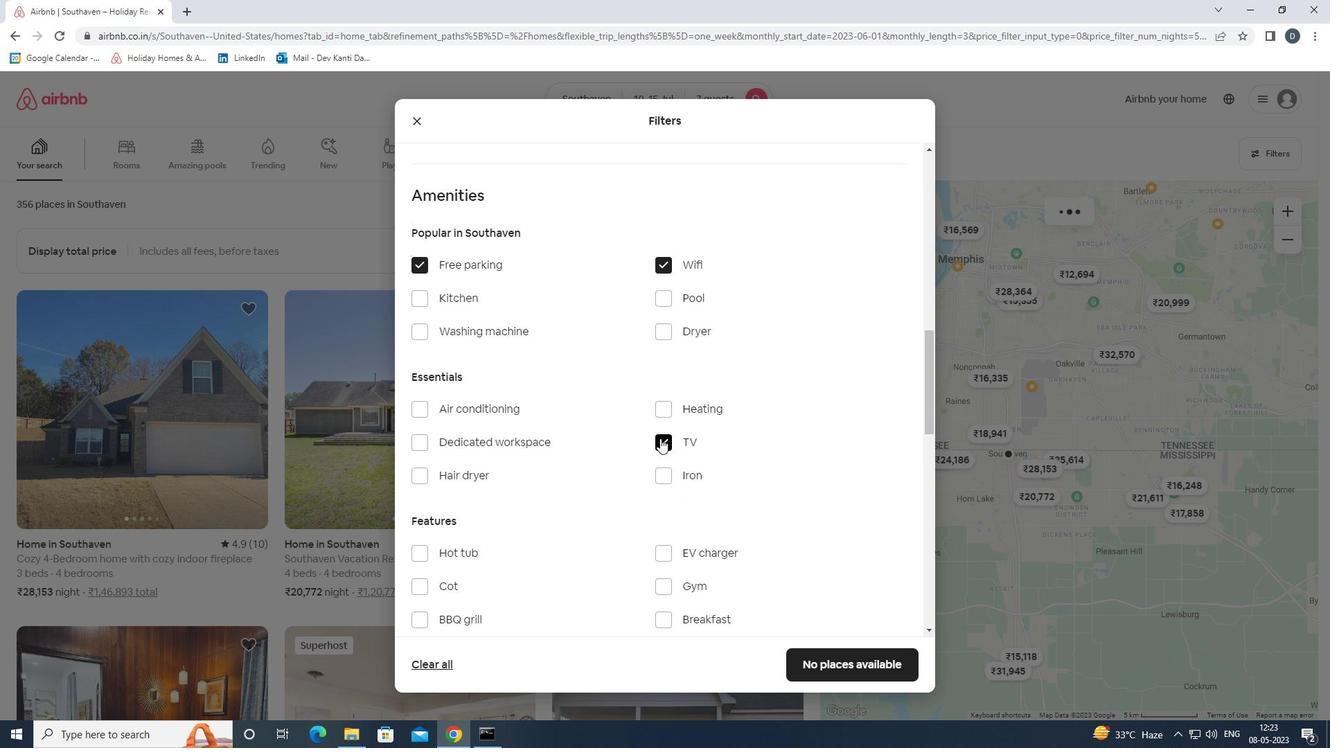 
Action: Mouse scrolled (660, 437) with delta (0, 0)
Screenshot: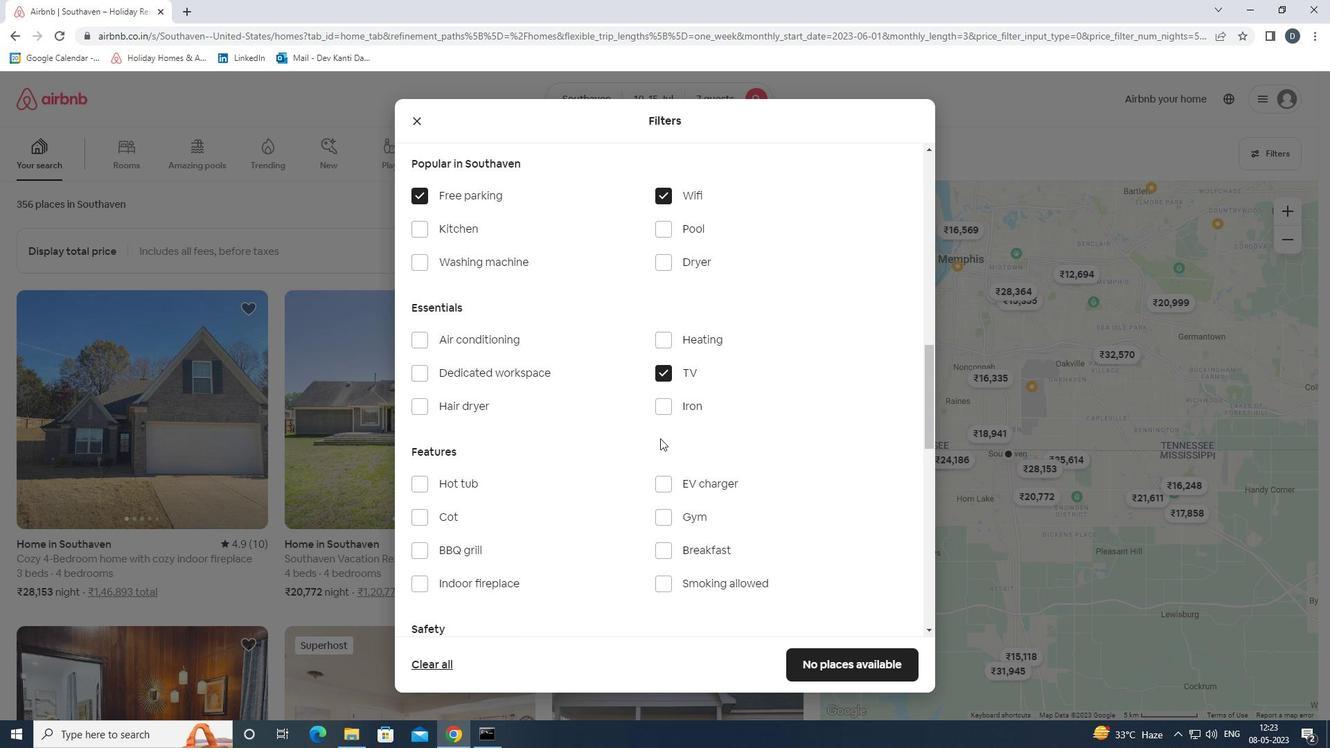
Action: Mouse moved to (676, 449)
Screenshot: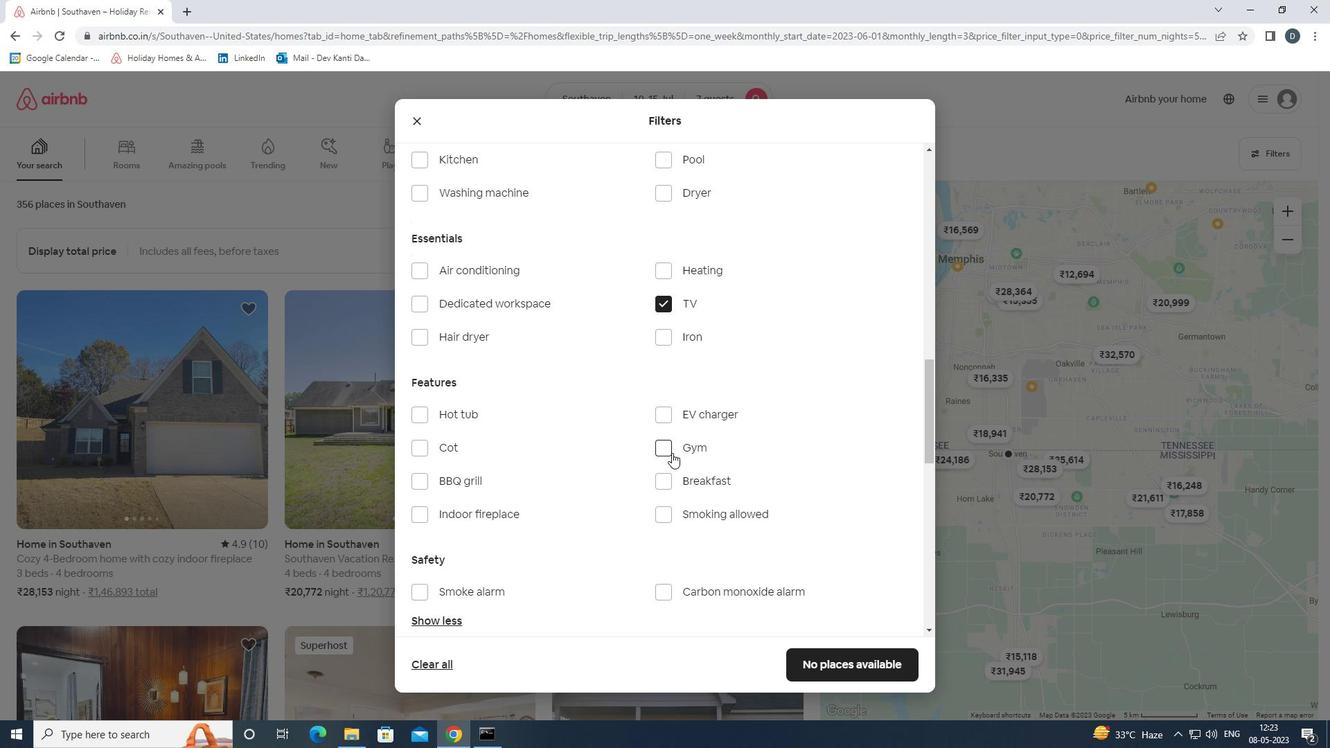 
Action: Mouse pressed left at (676, 449)
Screenshot: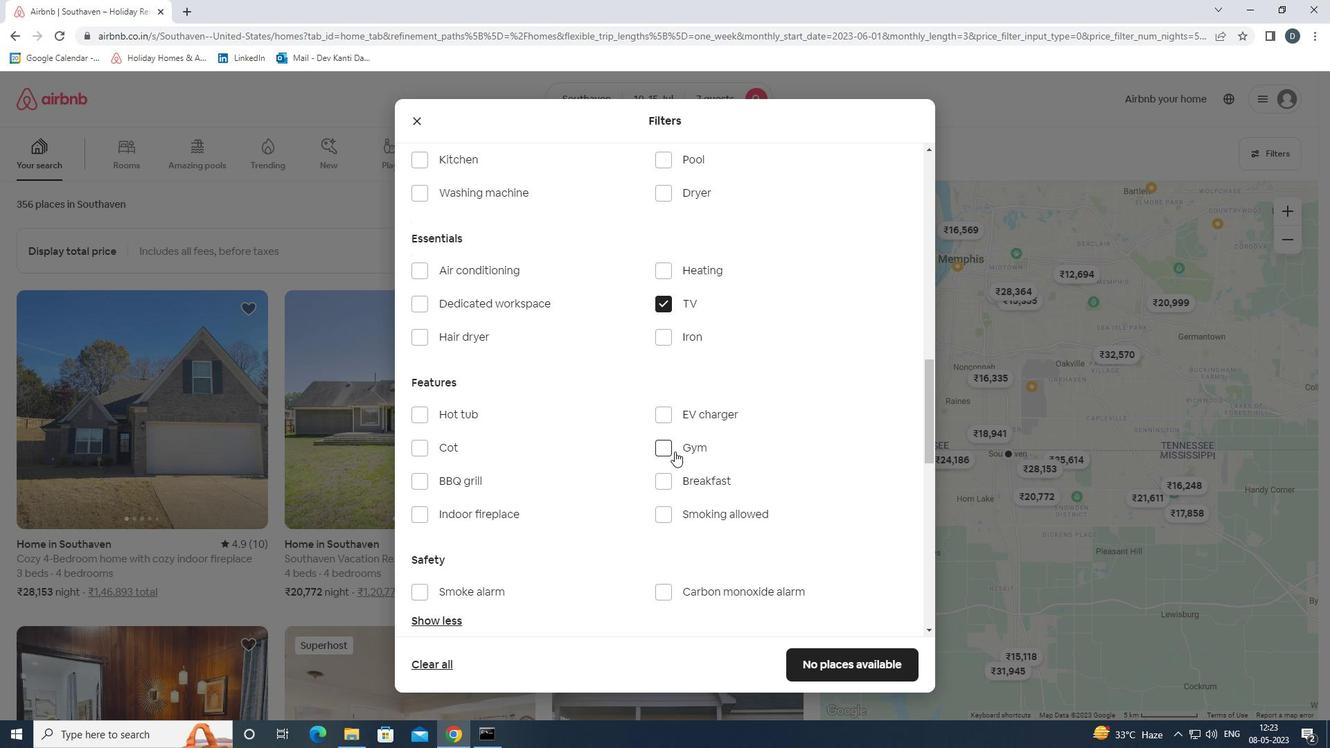 
Action: Mouse moved to (675, 480)
Screenshot: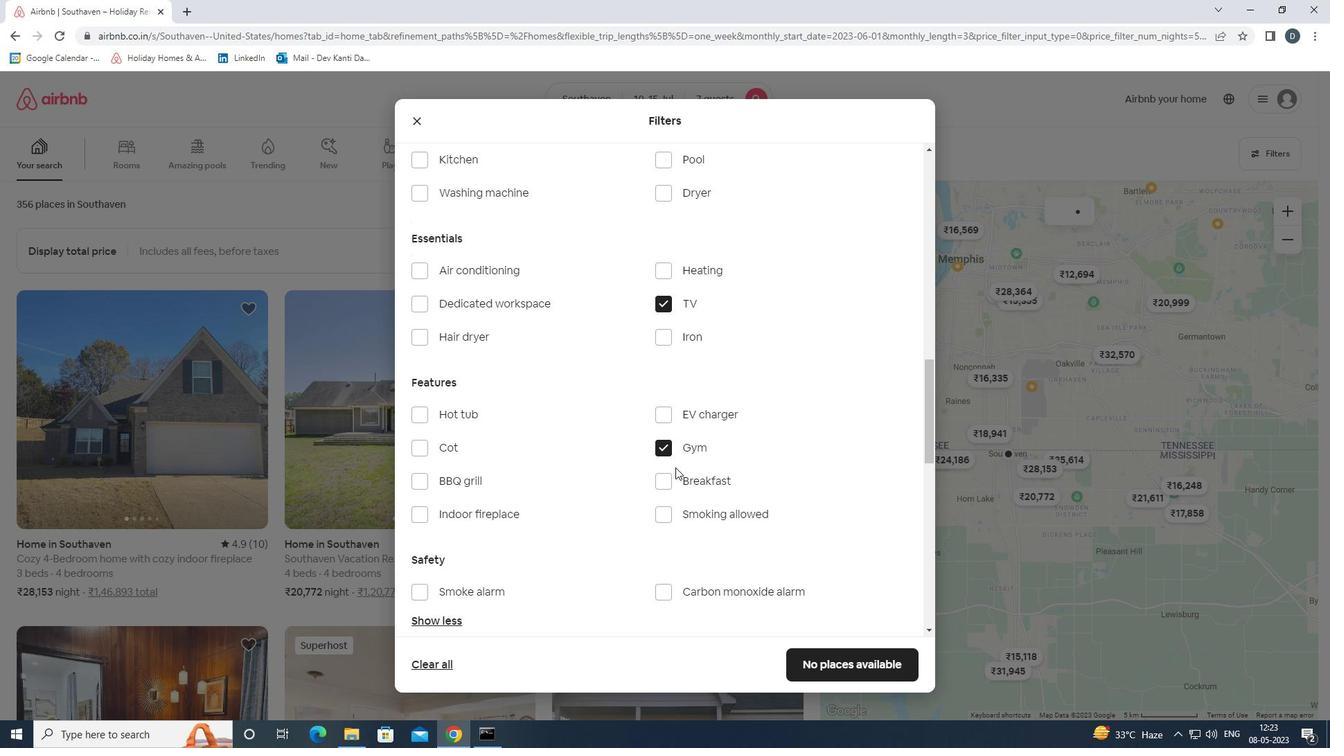 
Action: Mouse pressed left at (675, 480)
Screenshot: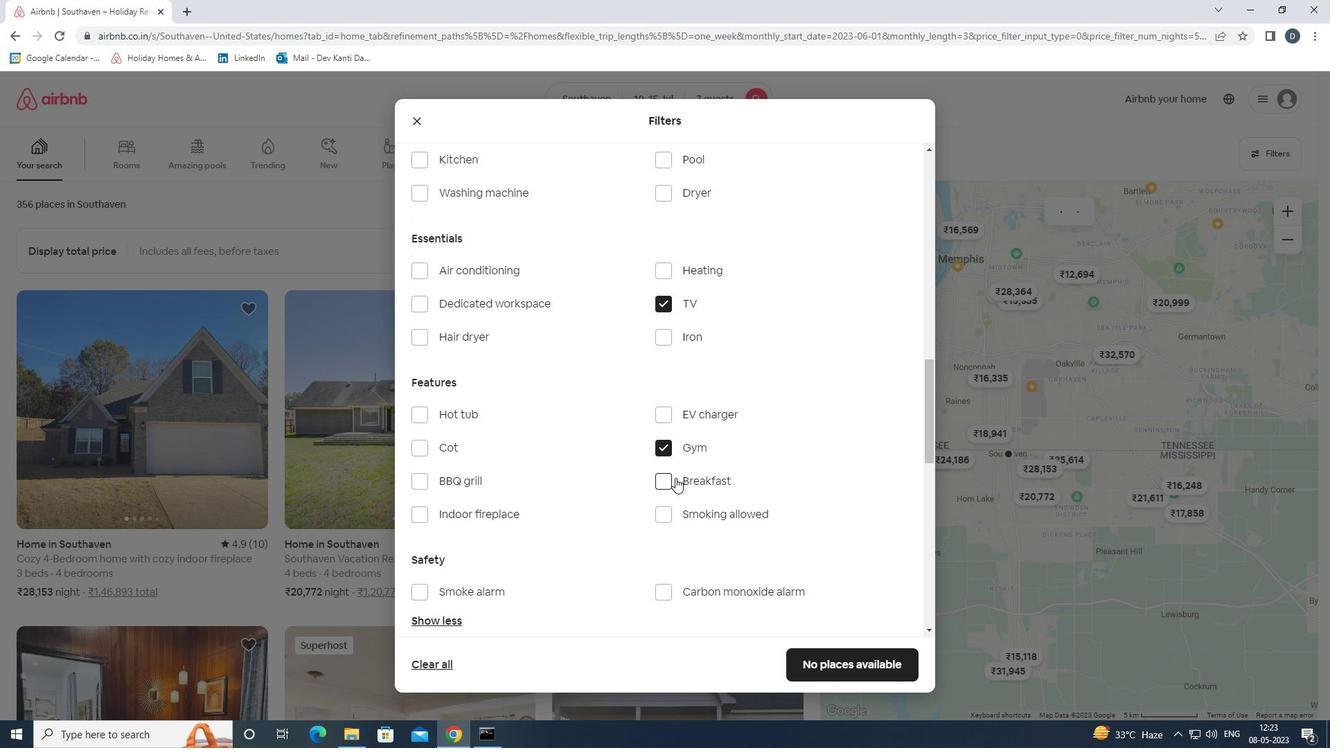 
Action: Mouse moved to (683, 480)
Screenshot: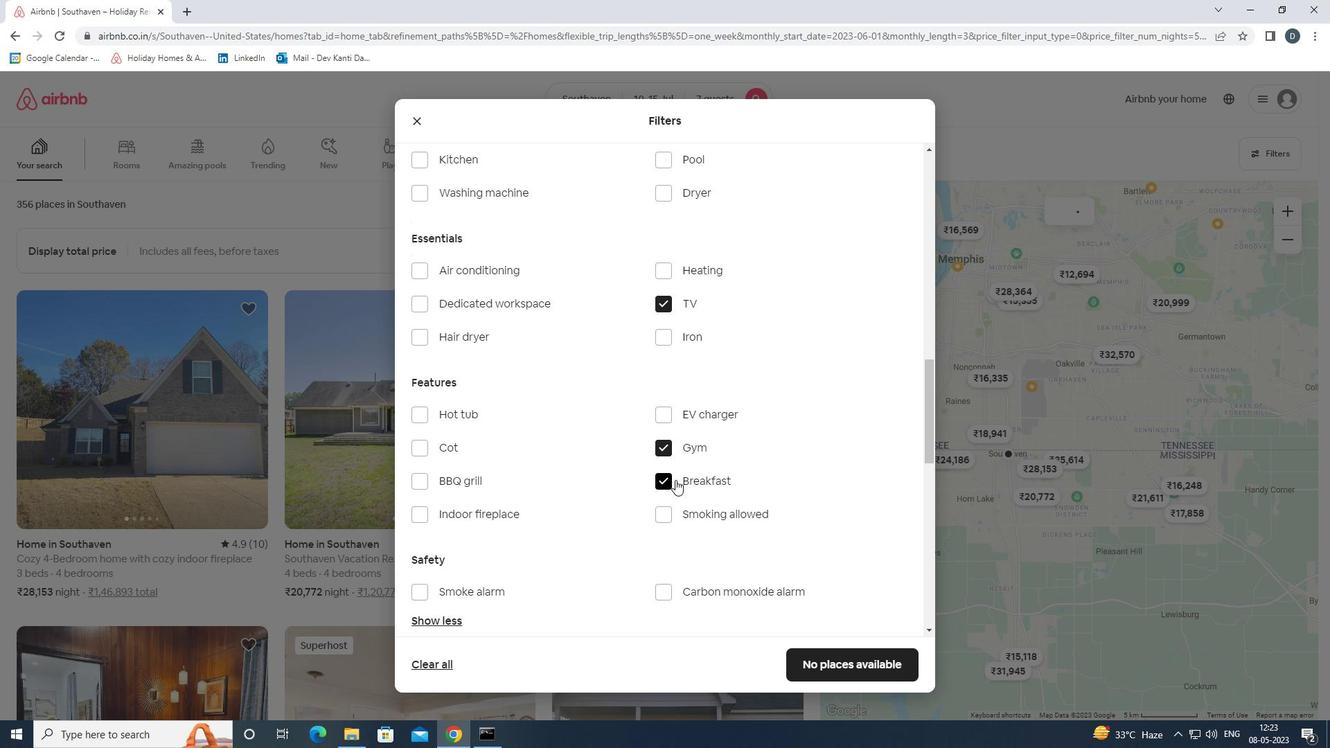 
Action: Mouse scrolled (683, 480) with delta (0, 0)
Screenshot: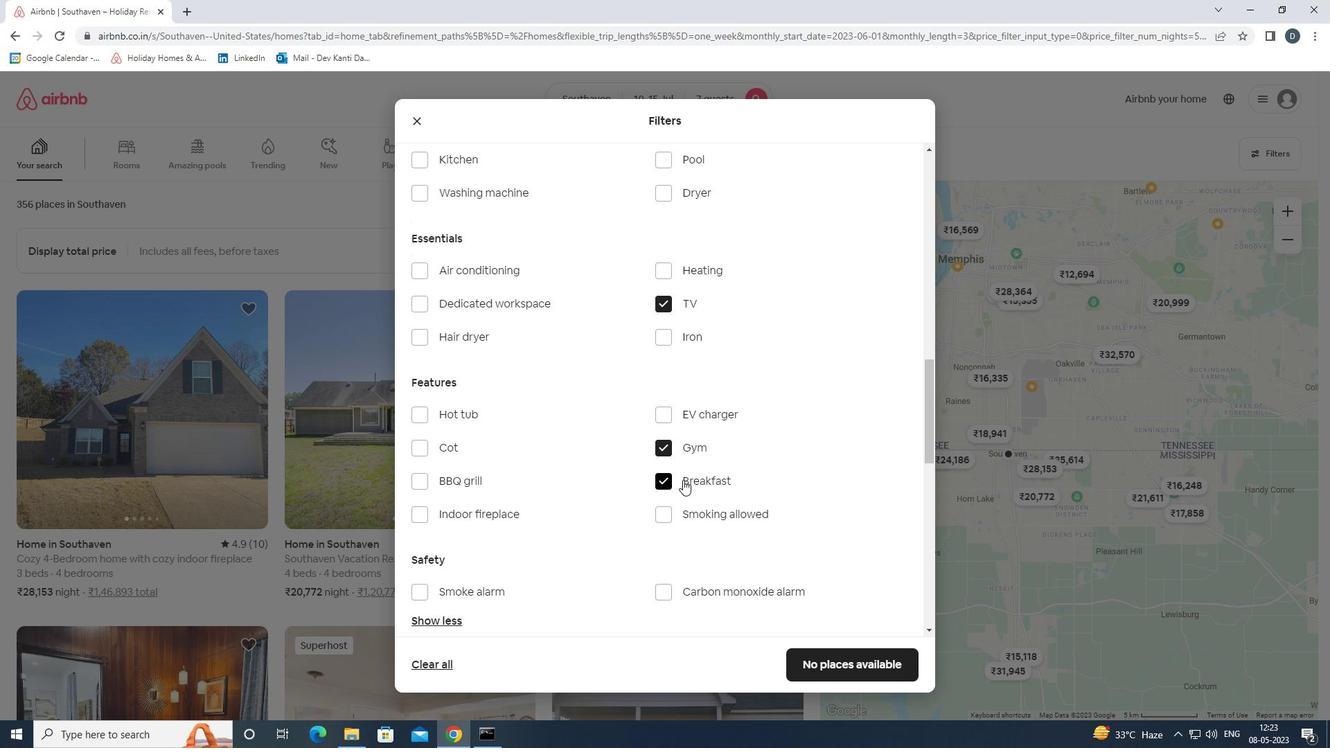 
Action: Mouse moved to (692, 468)
Screenshot: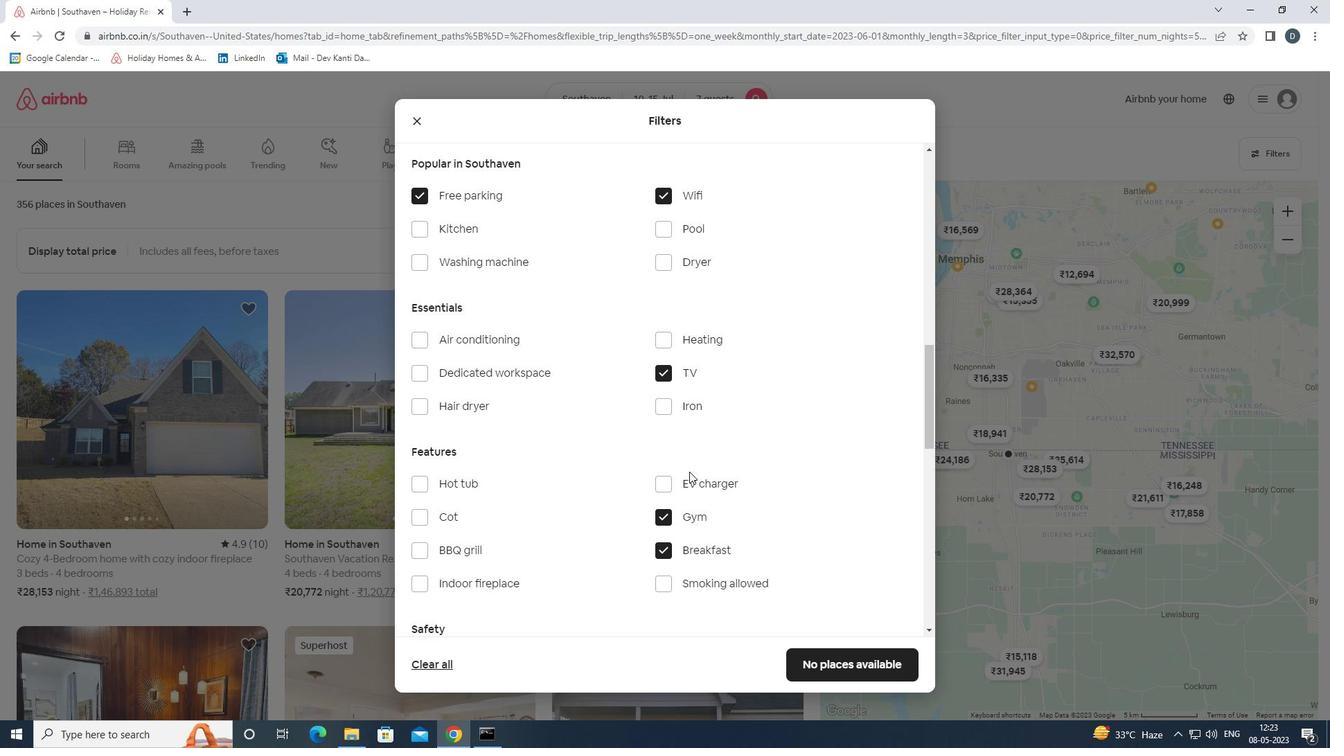 
Action: Mouse scrolled (692, 467) with delta (0, 0)
Screenshot: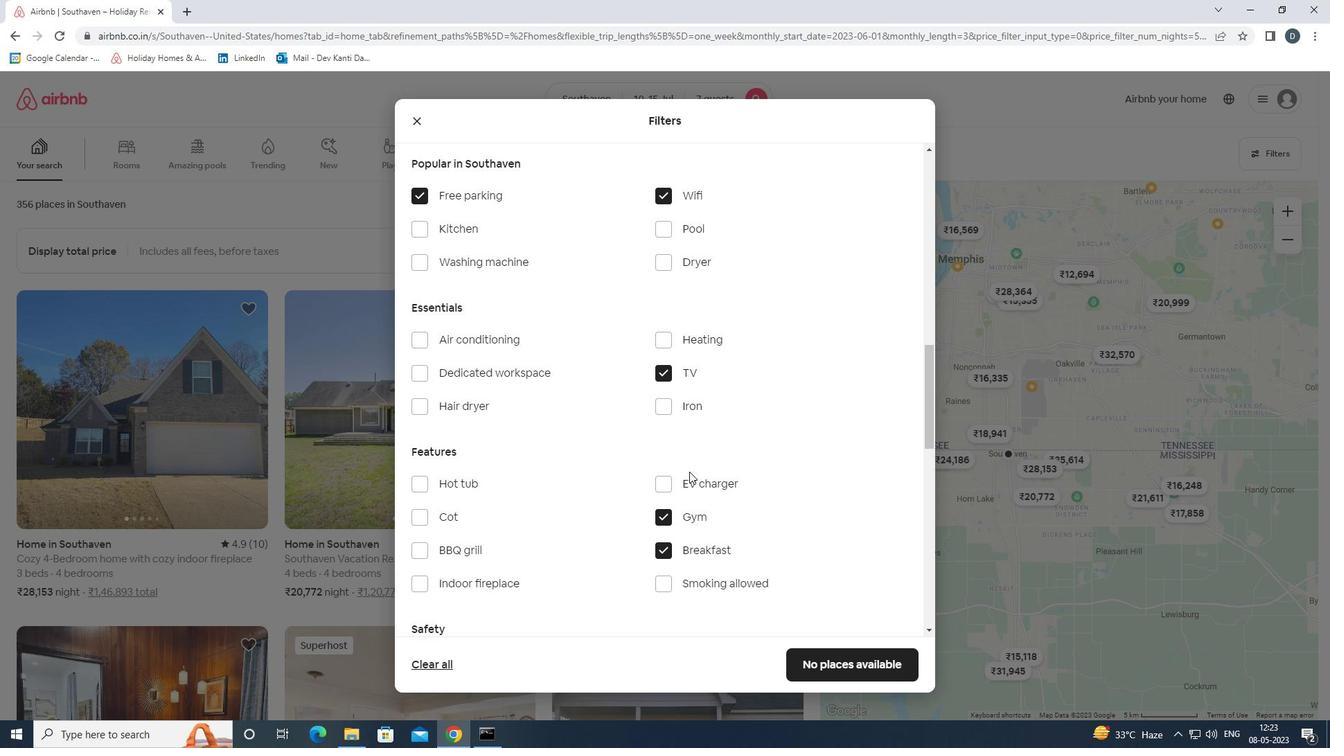 
Action: Mouse scrolled (692, 467) with delta (0, 0)
Screenshot: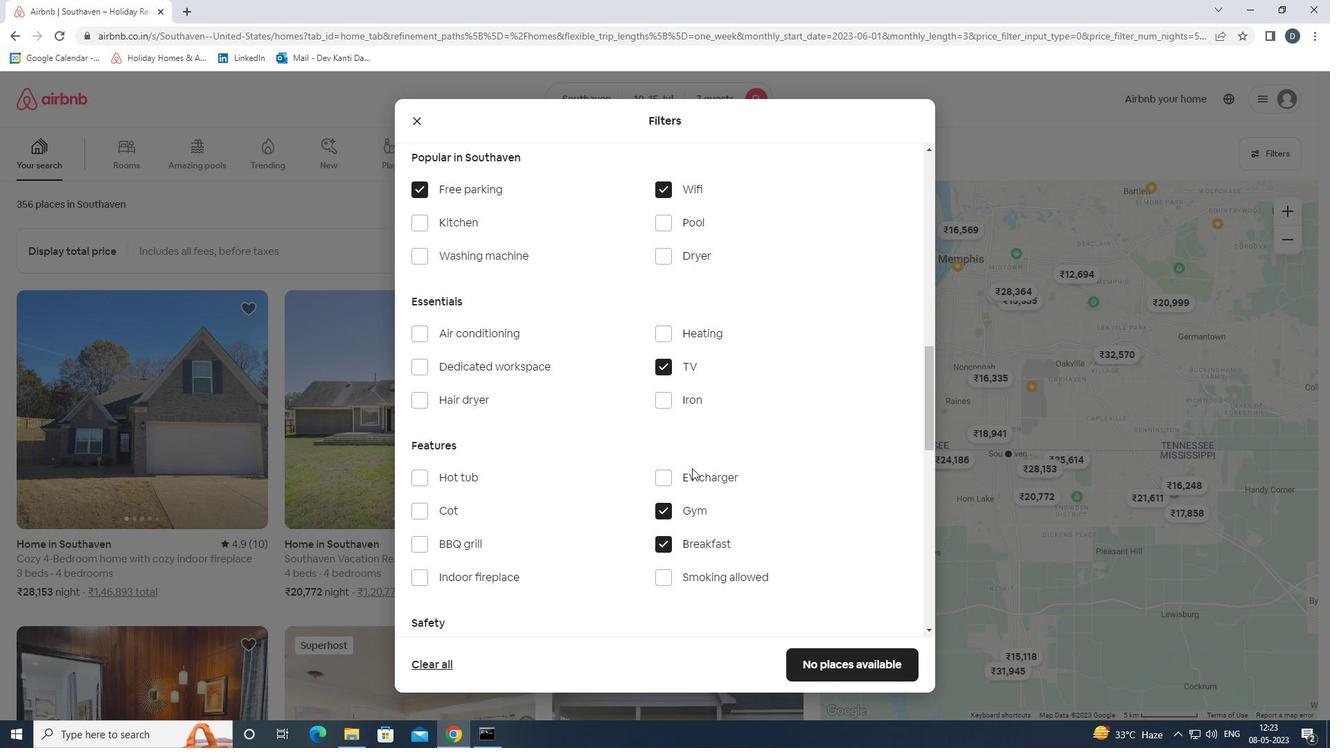 
Action: Mouse moved to (692, 467)
Screenshot: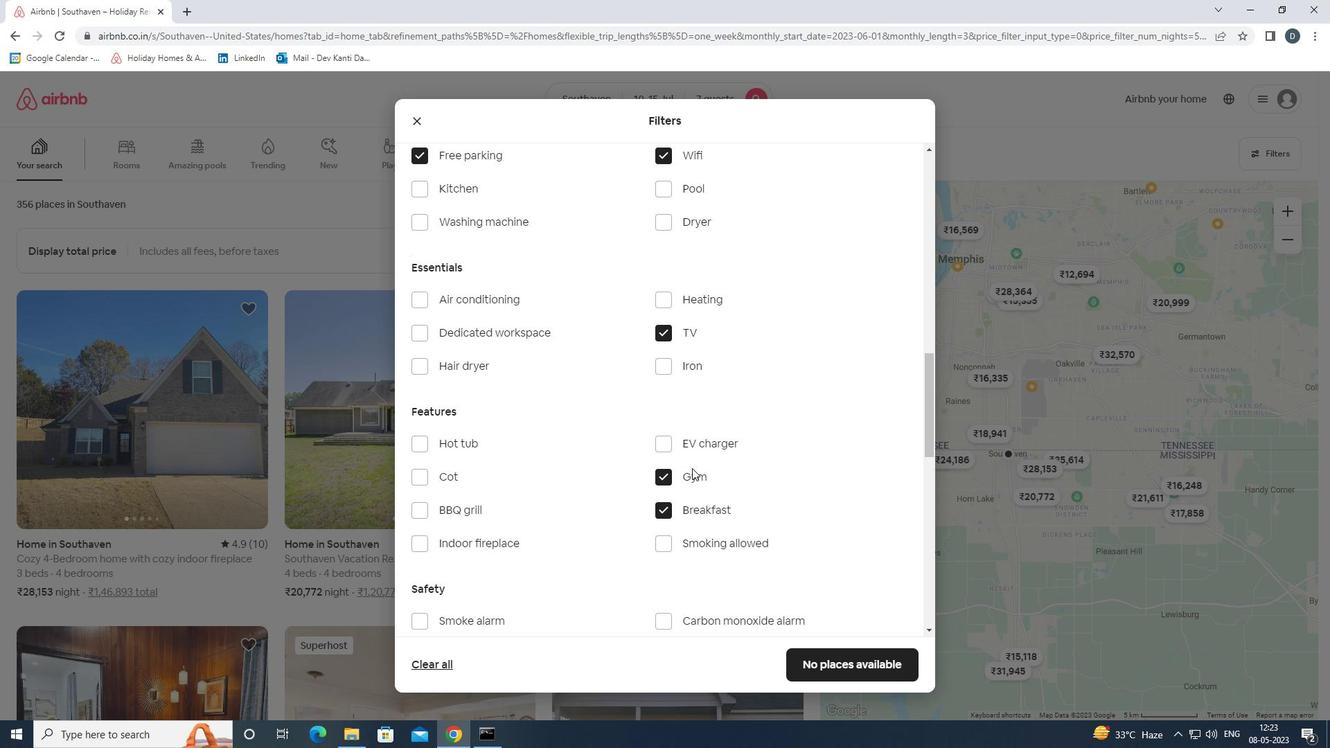 
Action: Mouse scrolled (692, 466) with delta (0, 0)
Screenshot: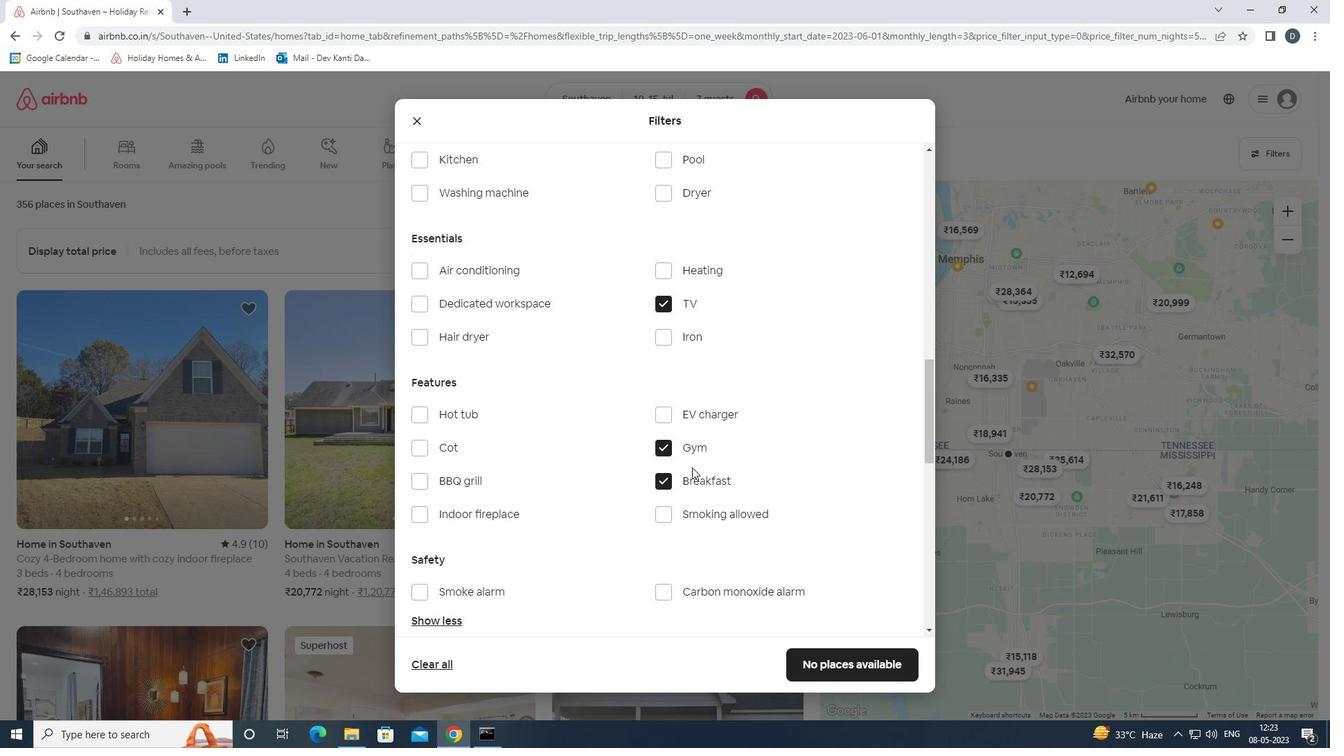 
Action: Mouse moved to (692, 444)
Screenshot: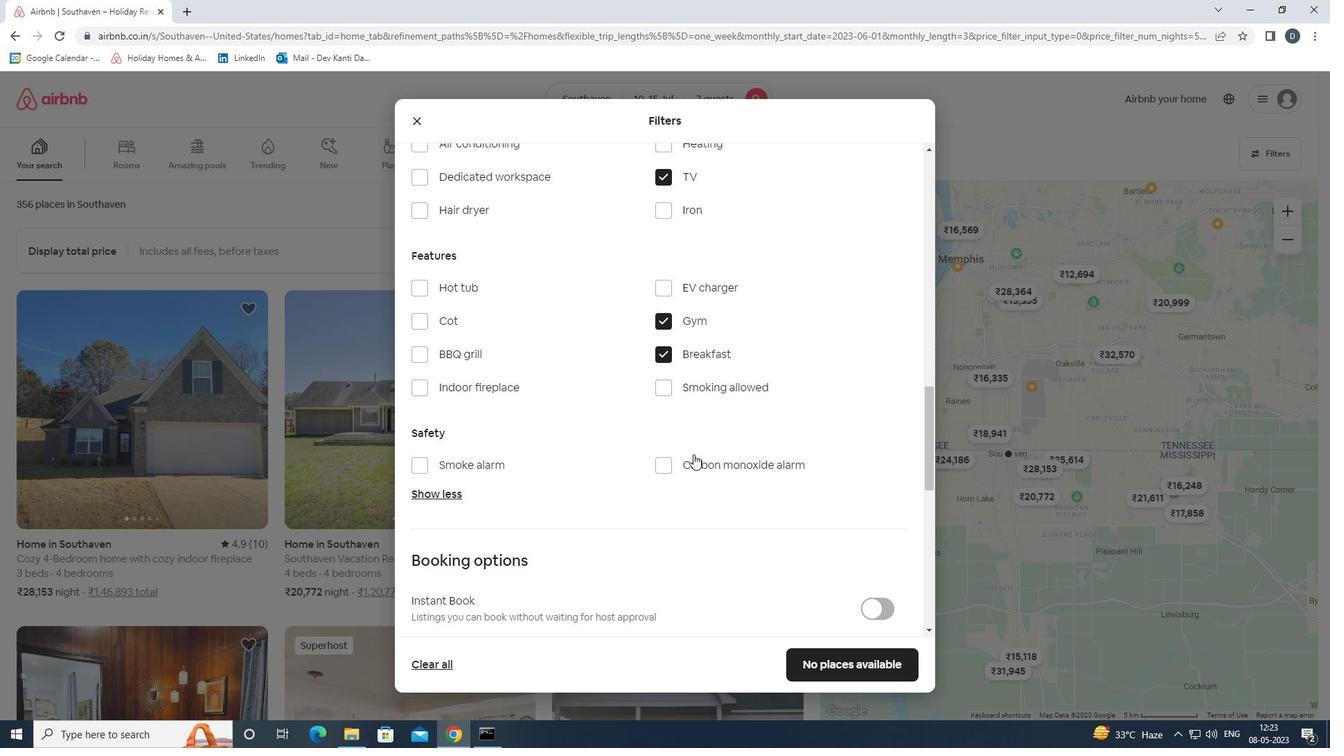 
Action: Mouse scrolled (692, 443) with delta (0, 0)
Screenshot: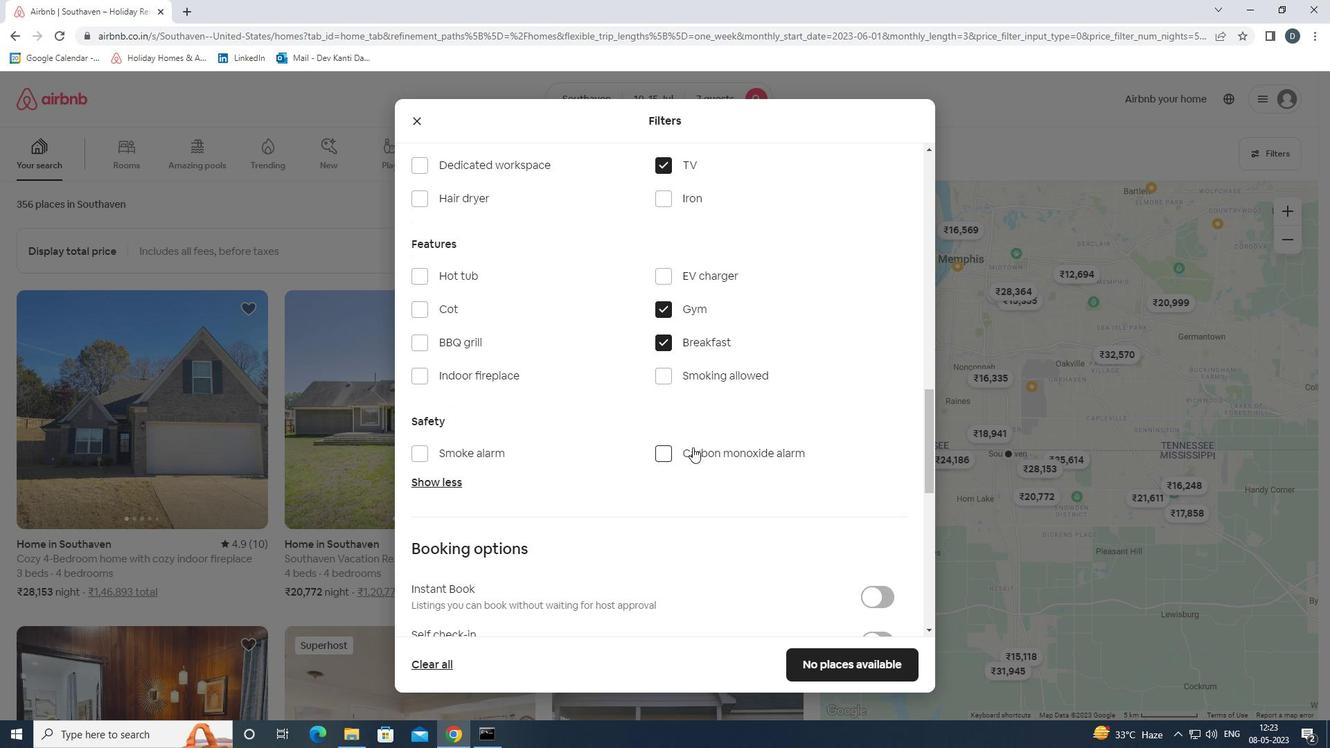 
Action: Mouse scrolled (692, 443) with delta (0, 0)
Screenshot: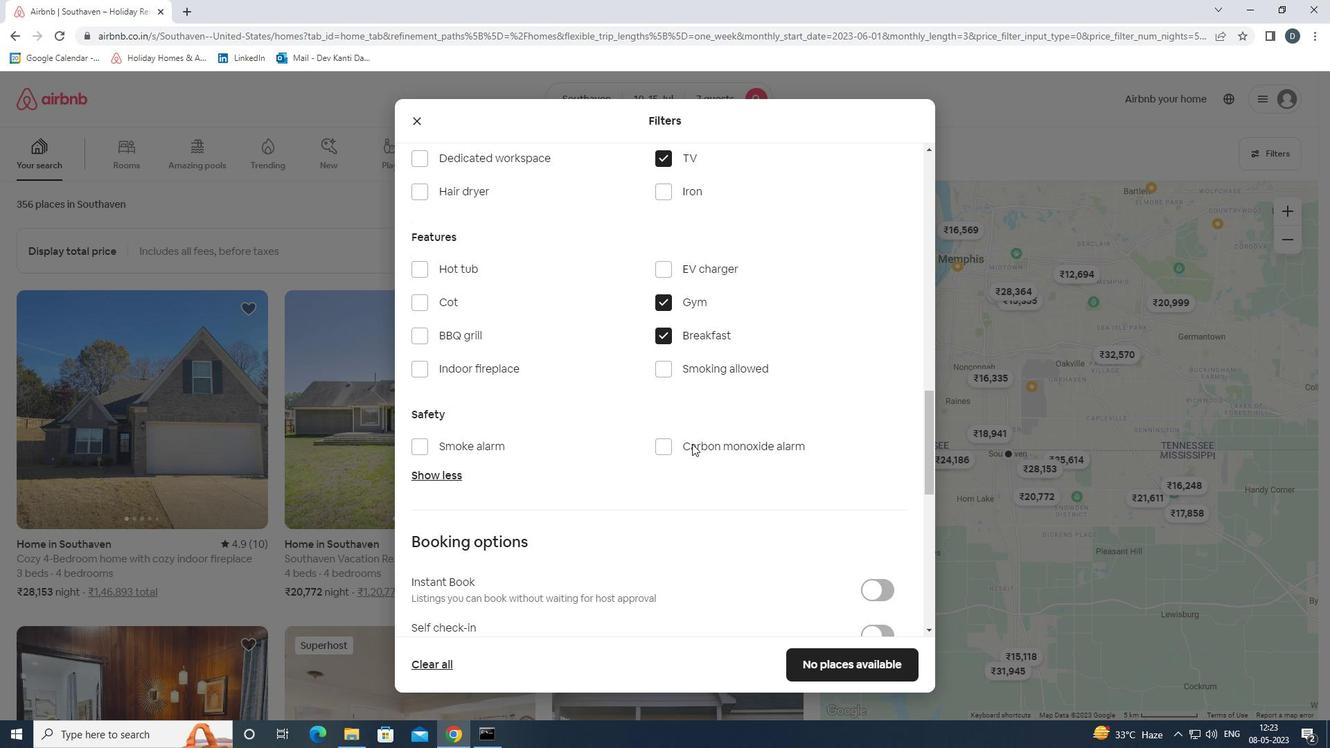 
Action: Mouse moved to (690, 442)
Screenshot: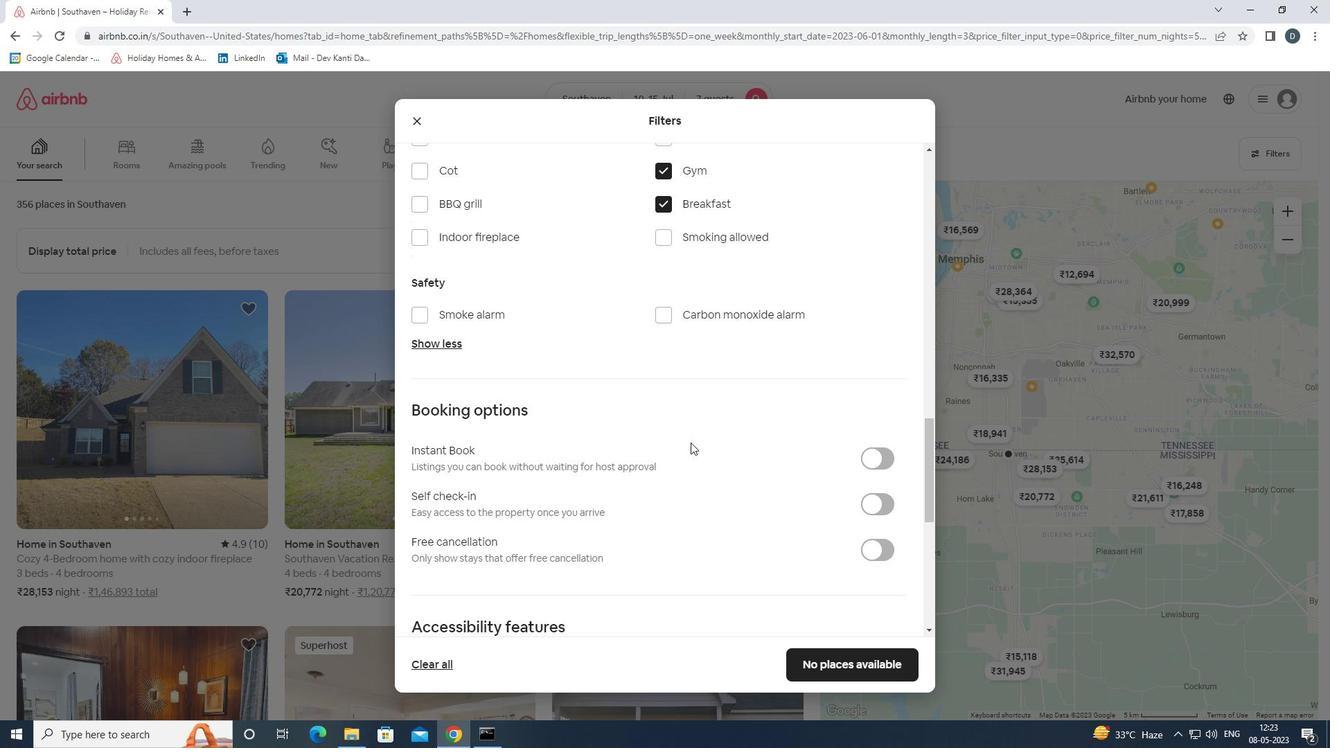 
Action: Mouse scrolled (690, 442) with delta (0, 0)
Screenshot: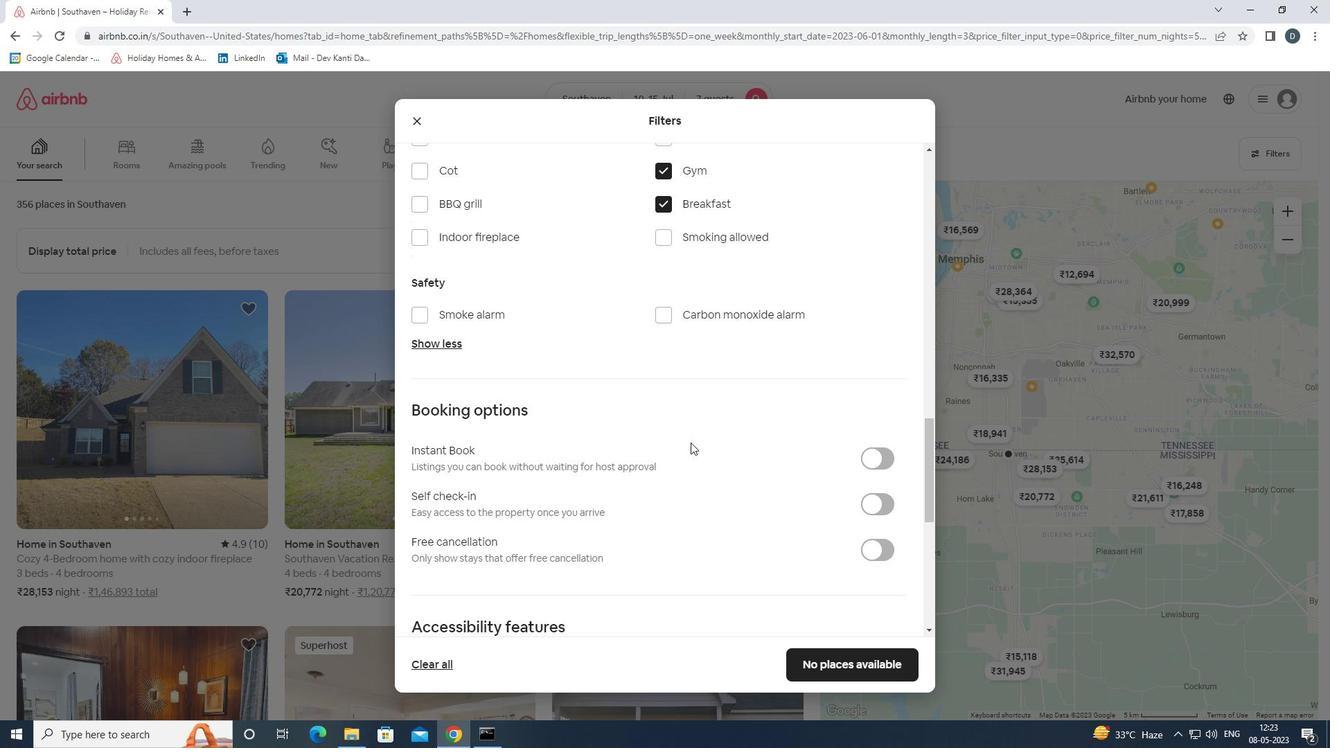 
Action: Mouse moved to (881, 436)
Screenshot: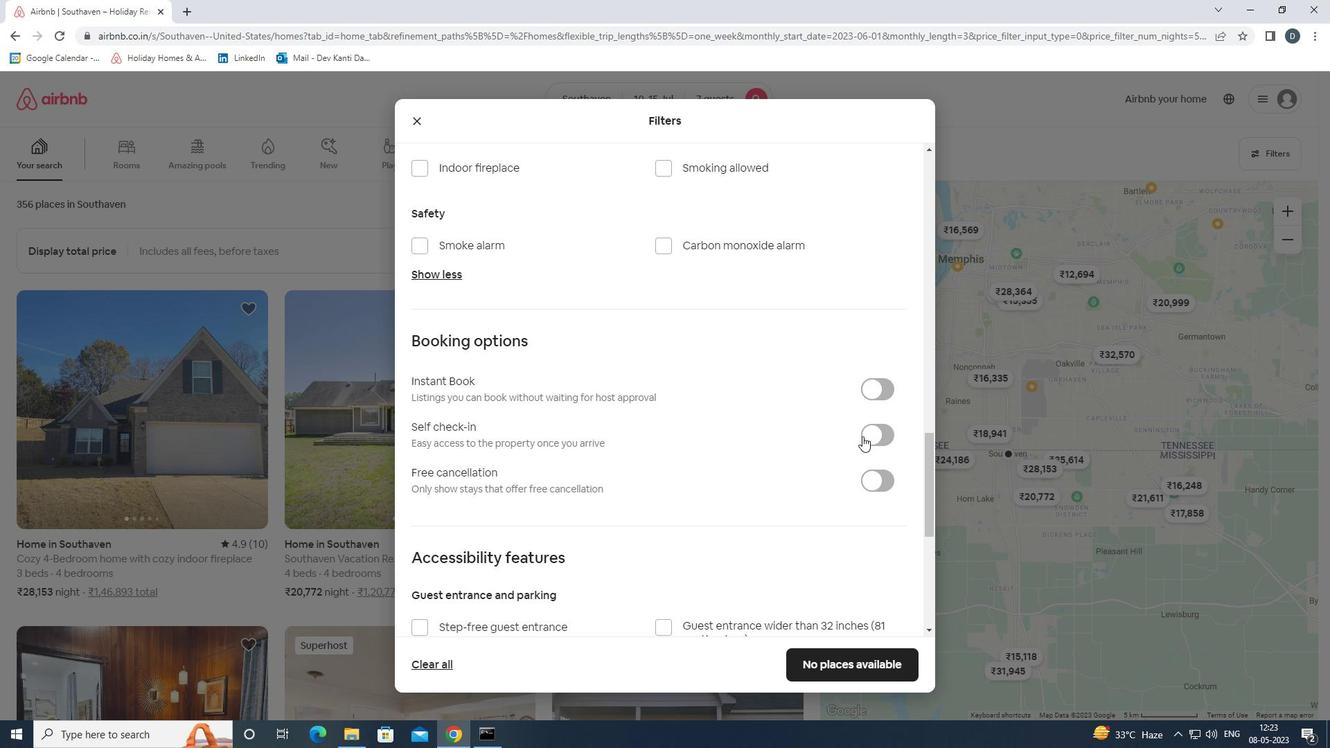 
Action: Mouse pressed left at (881, 436)
Screenshot: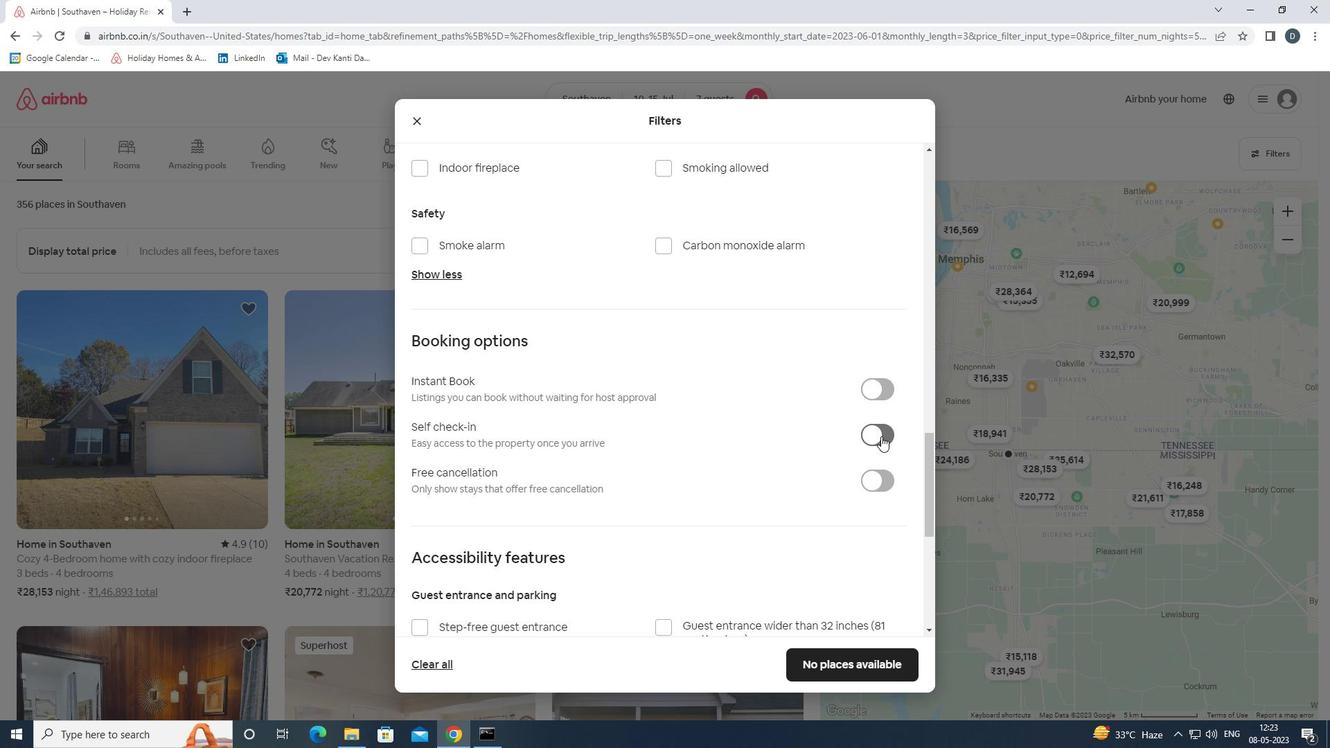 
Action: Mouse moved to (852, 446)
Screenshot: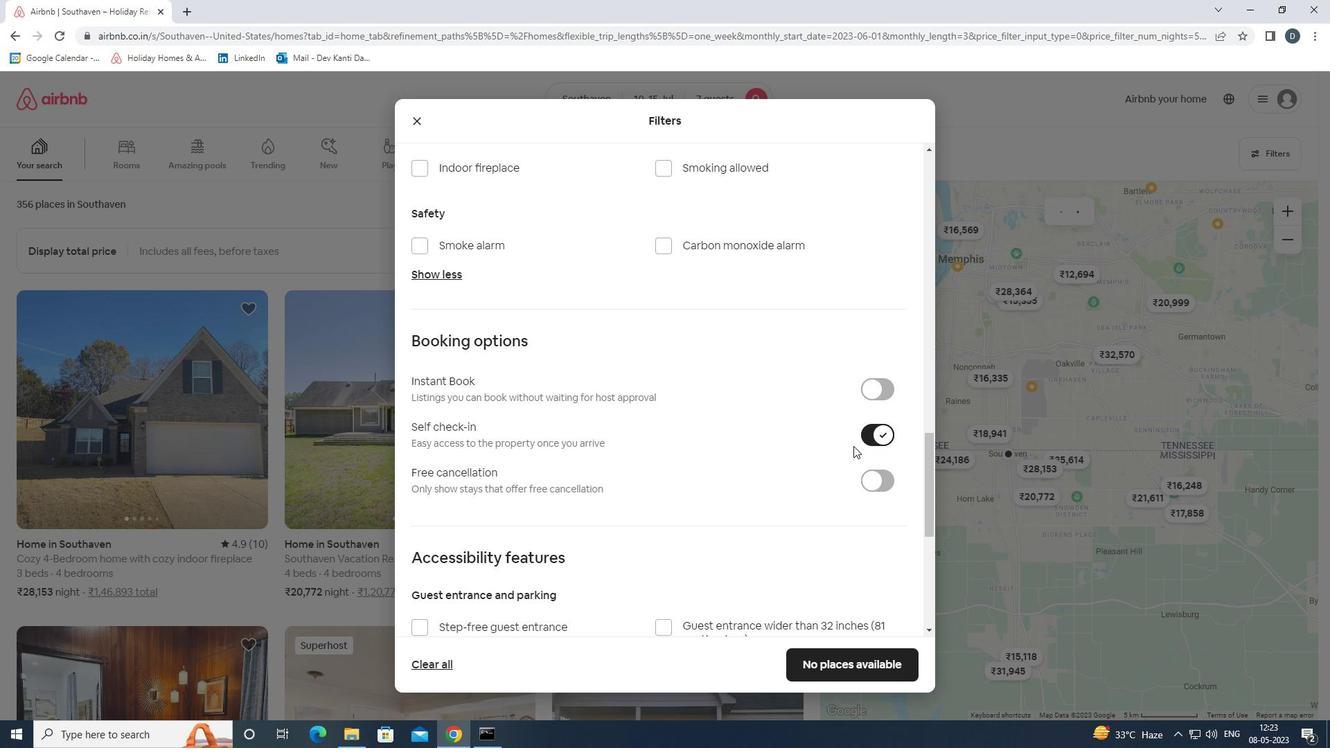 
Action: Mouse scrolled (852, 446) with delta (0, 0)
Screenshot: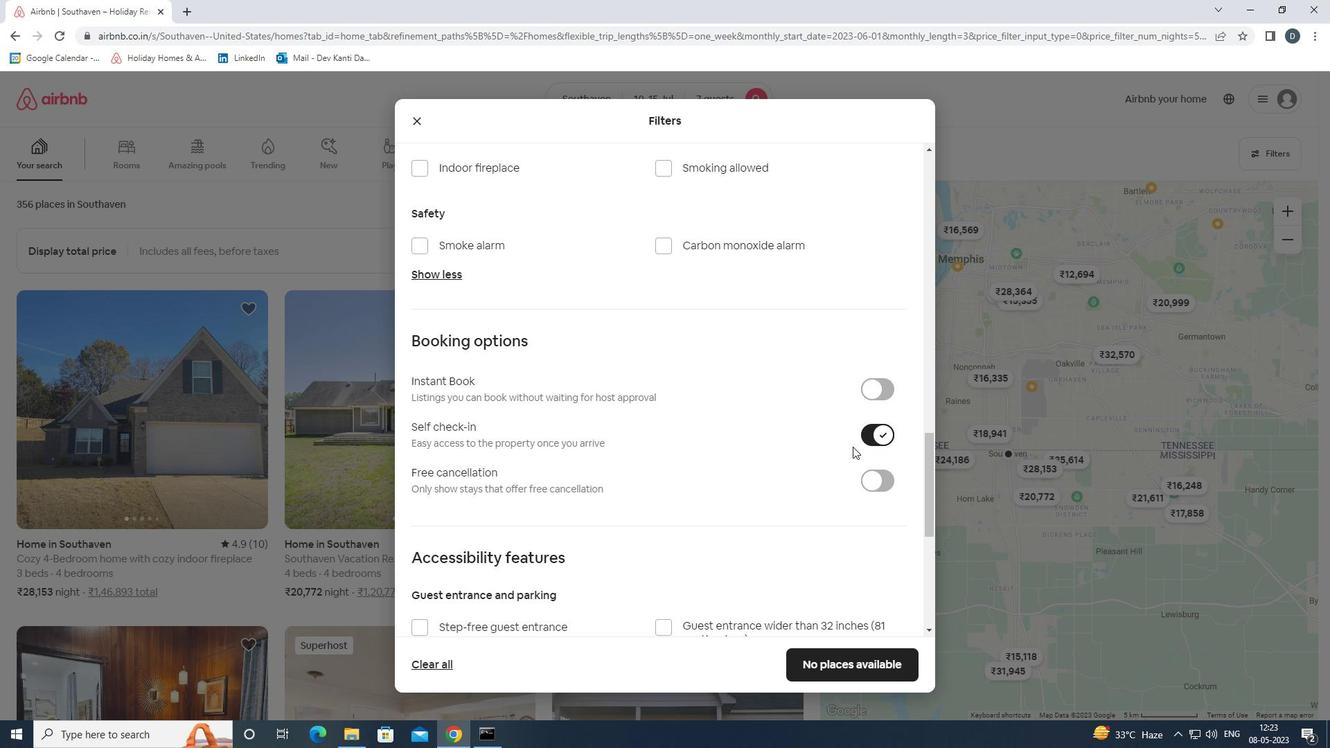 
Action: Mouse moved to (851, 448)
Screenshot: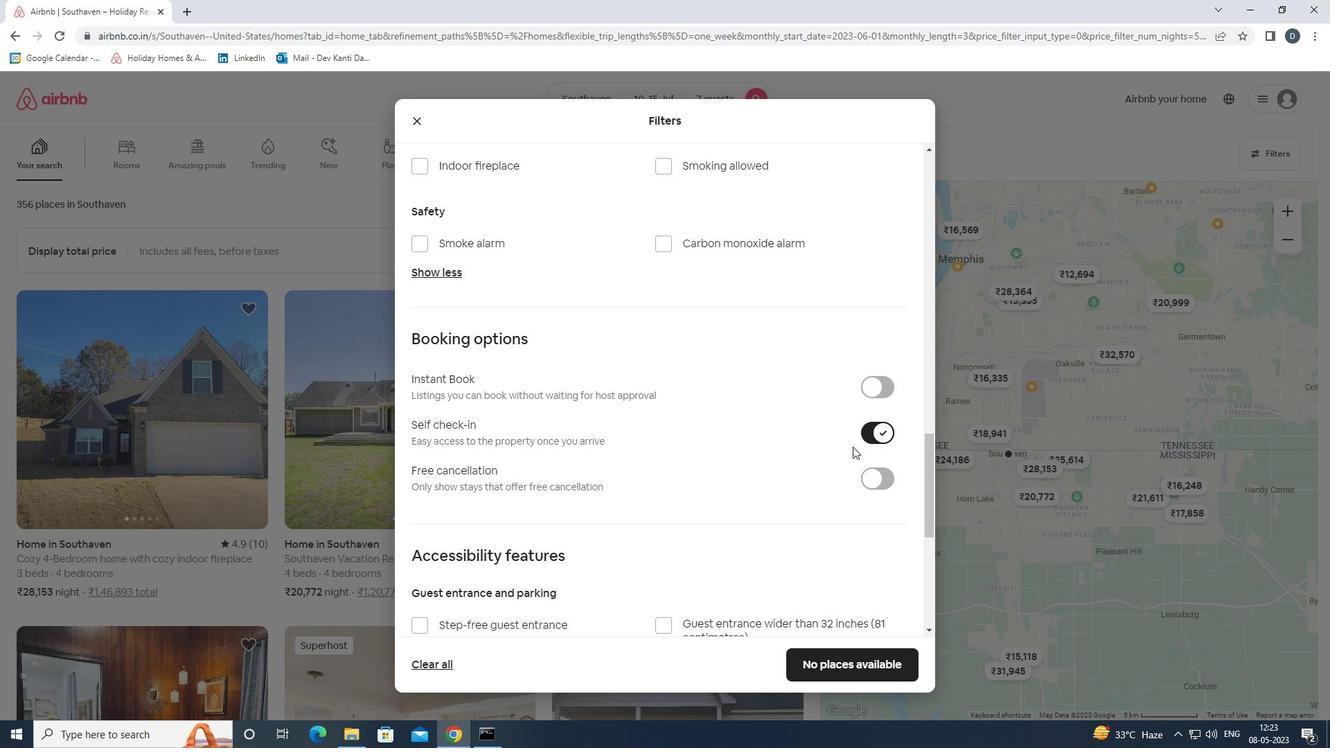 
Action: Mouse scrolled (851, 448) with delta (0, 0)
Screenshot: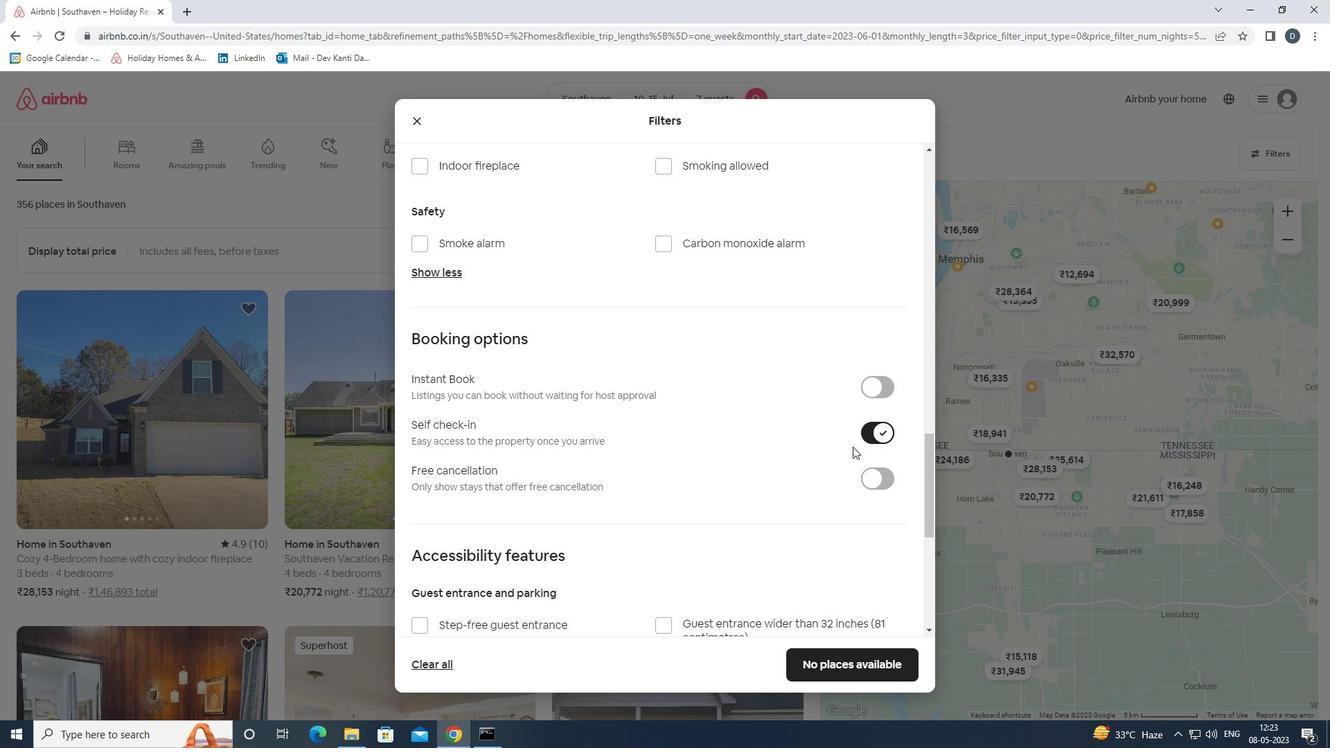 
Action: Mouse moved to (847, 458)
Screenshot: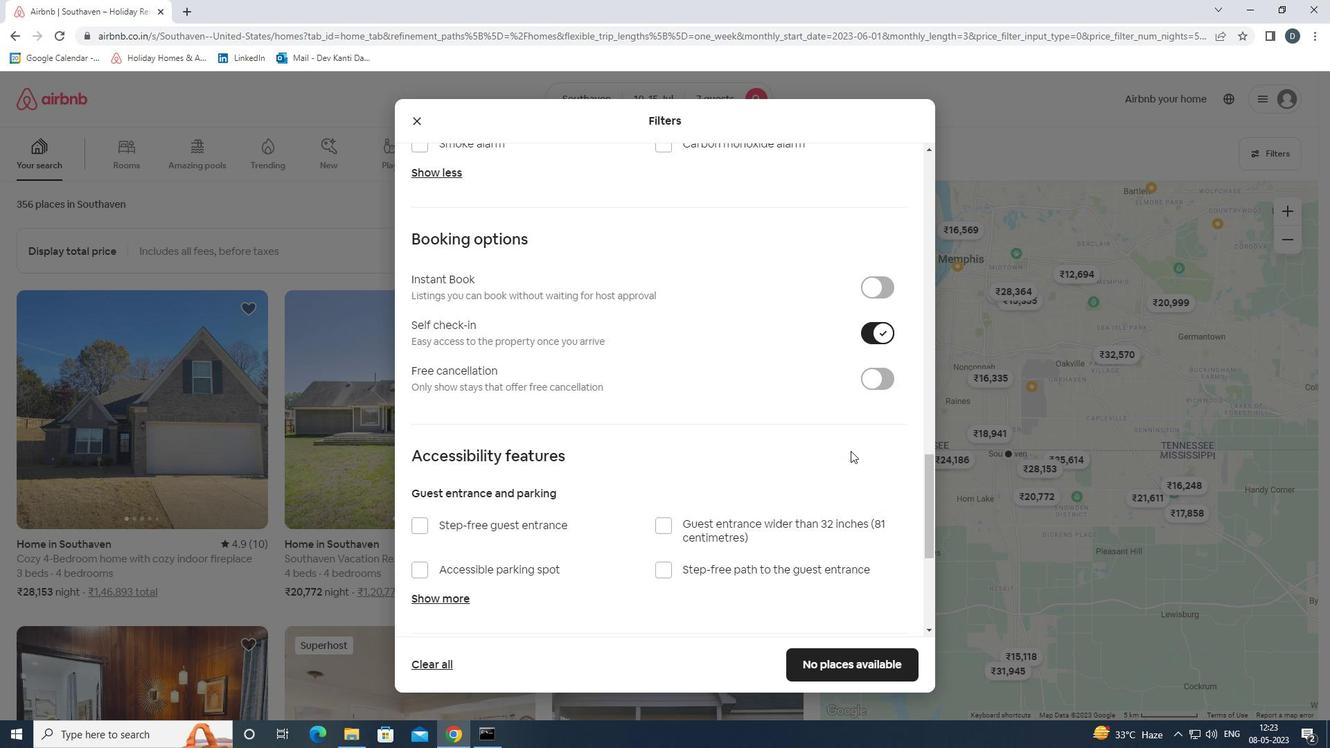 
Action: Mouse scrolled (847, 457) with delta (0, 0)
Screenshot: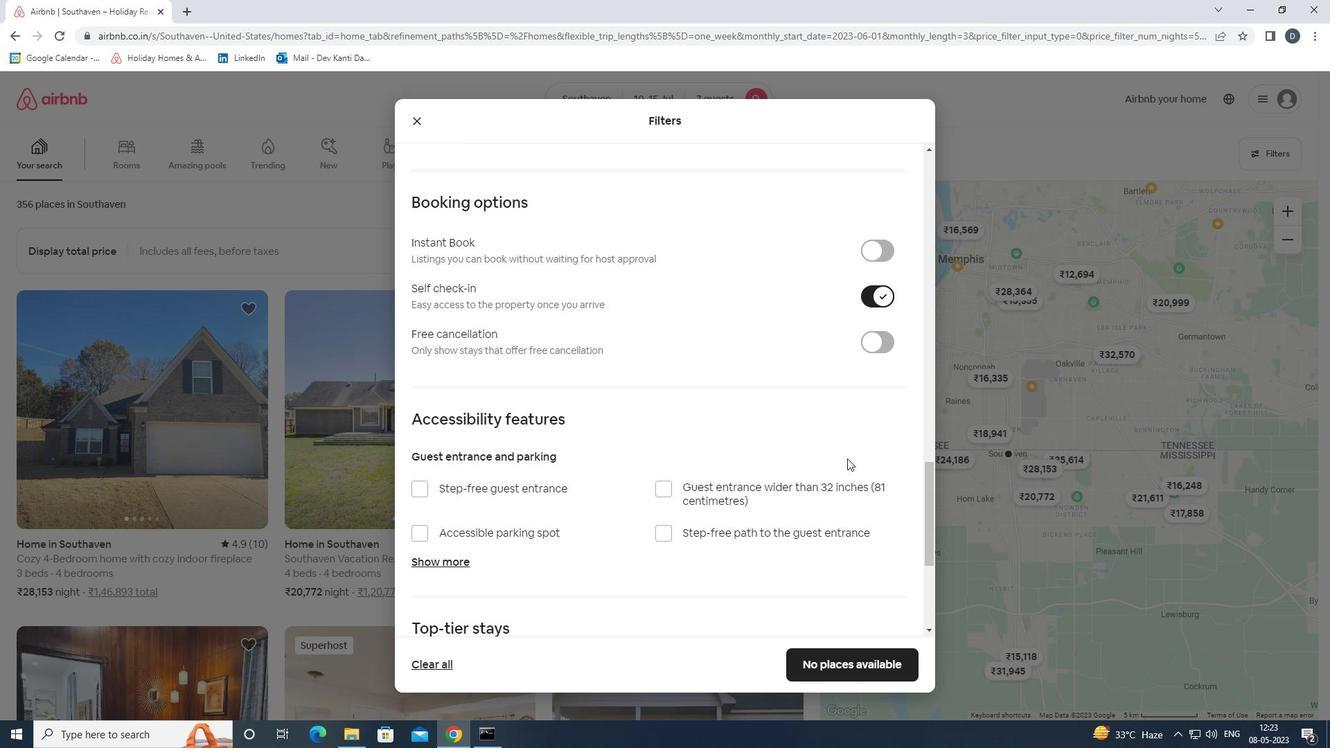 
Action: Mouse moved to (847, 458)
Screenshot: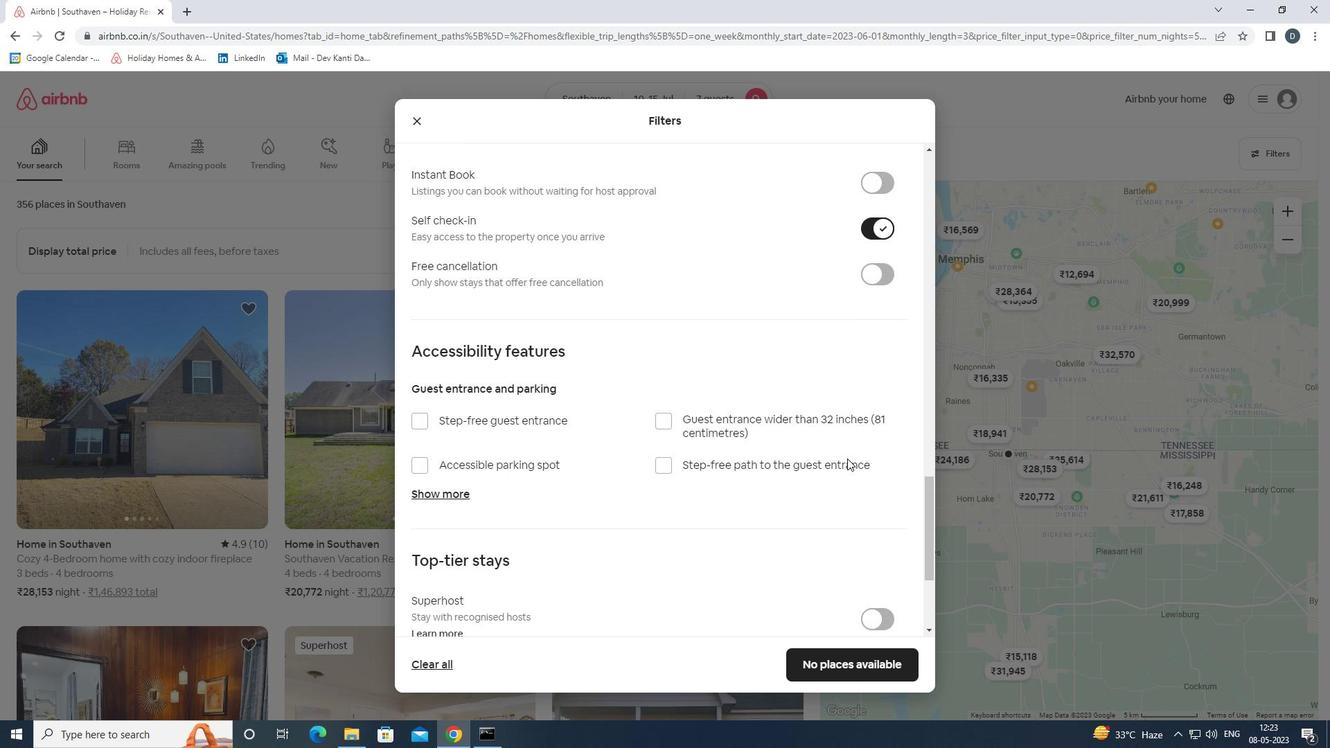 
Action: Mouse scrolled (847, 457) with delta (0, 0)
Screenshot: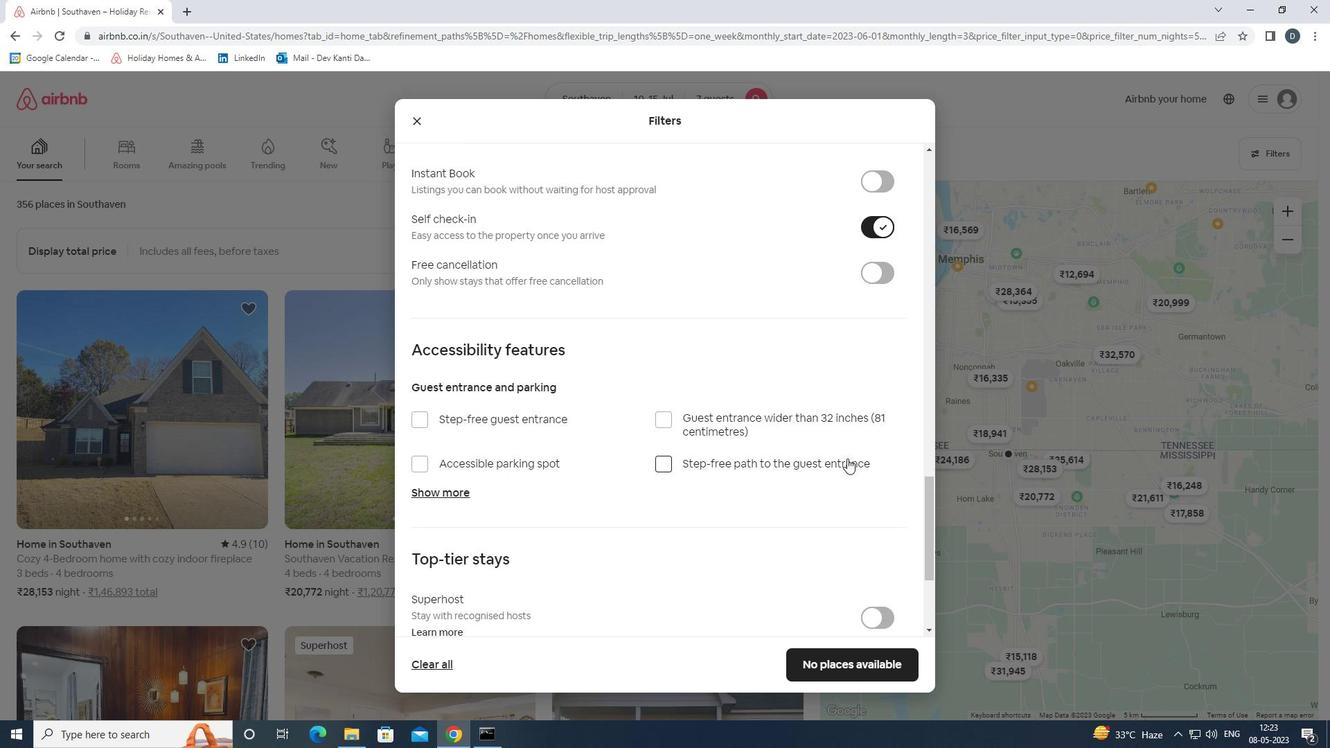 
Action: Mouse scrolled (847, 457) with delta (0, 0)
Screenshot: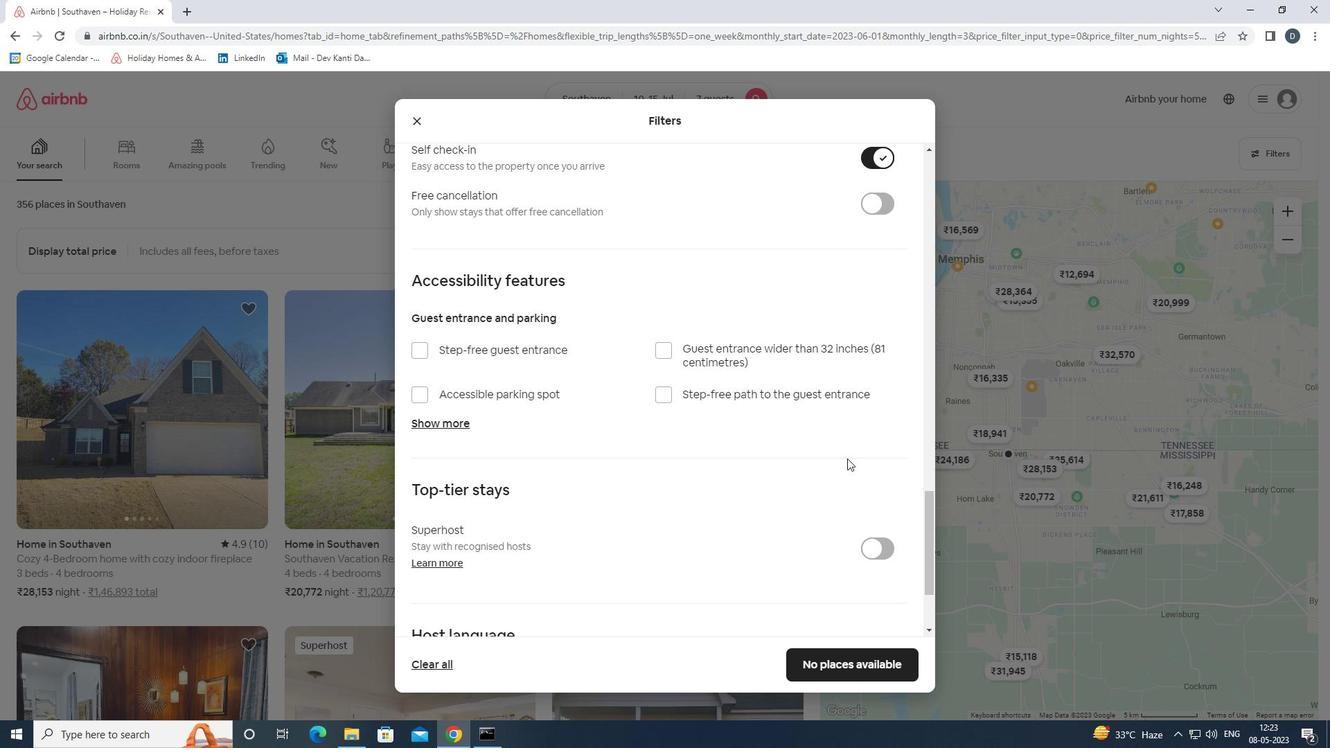 
Action: Mouse moved to (846, 459)
Screenshot: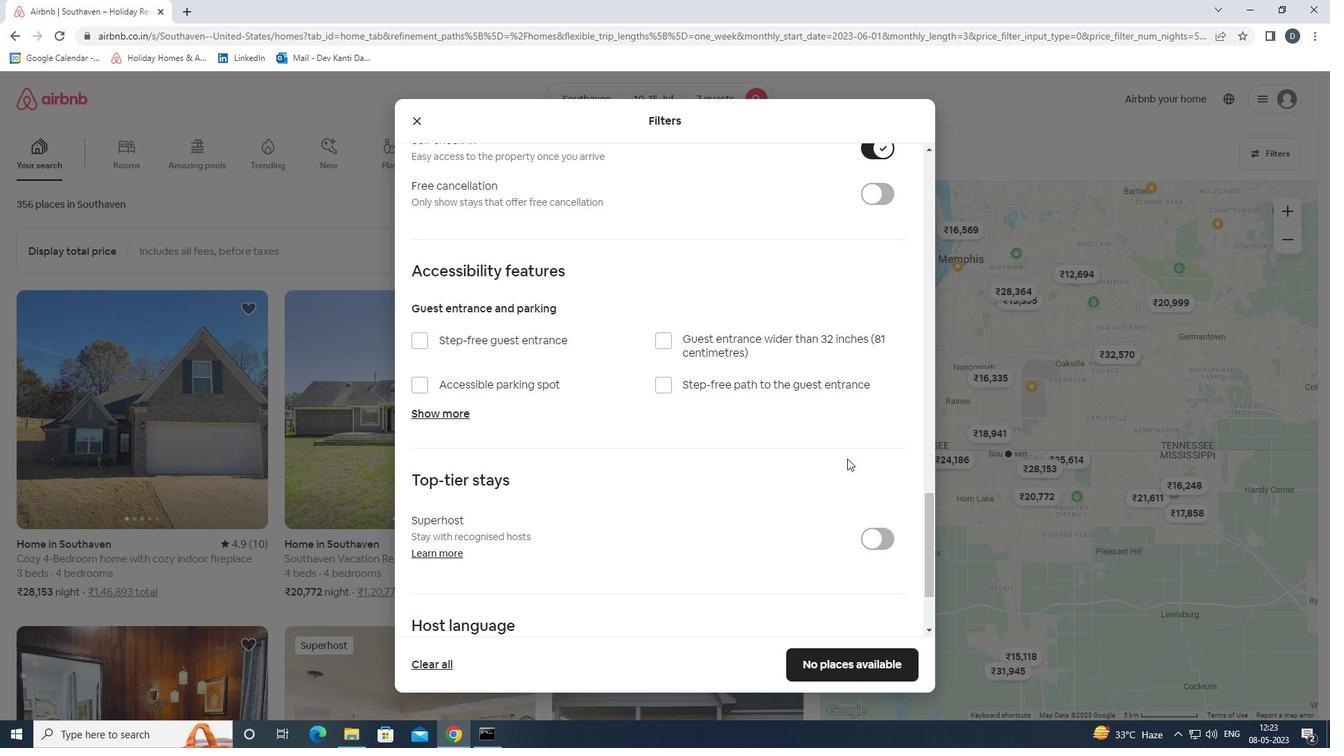 
Action: Mouse scrolled (846, 458) with delta (0, 0)
Screenshot: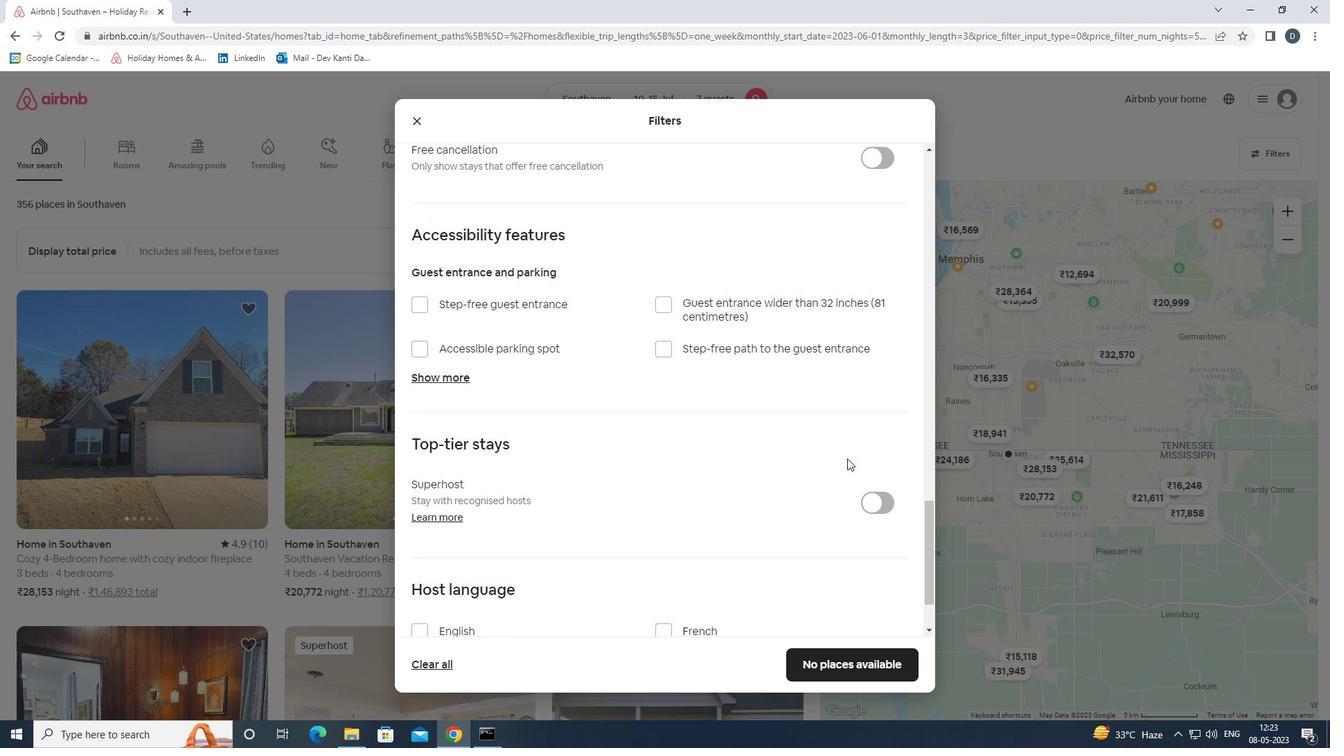 
Action: Mouse moved to (846, 461)
Screenshot: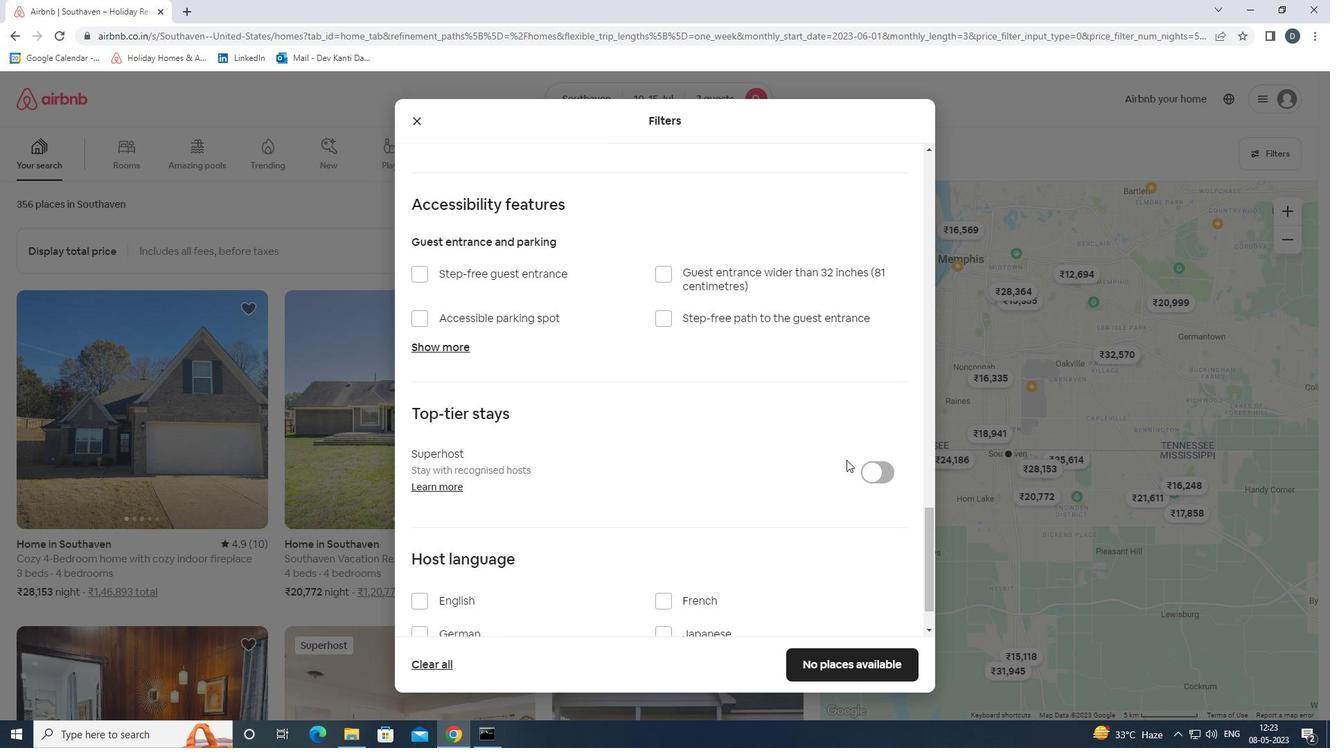 
Action: Mouse scrolled (846, 460) with delta (0, 0)
Screenshot: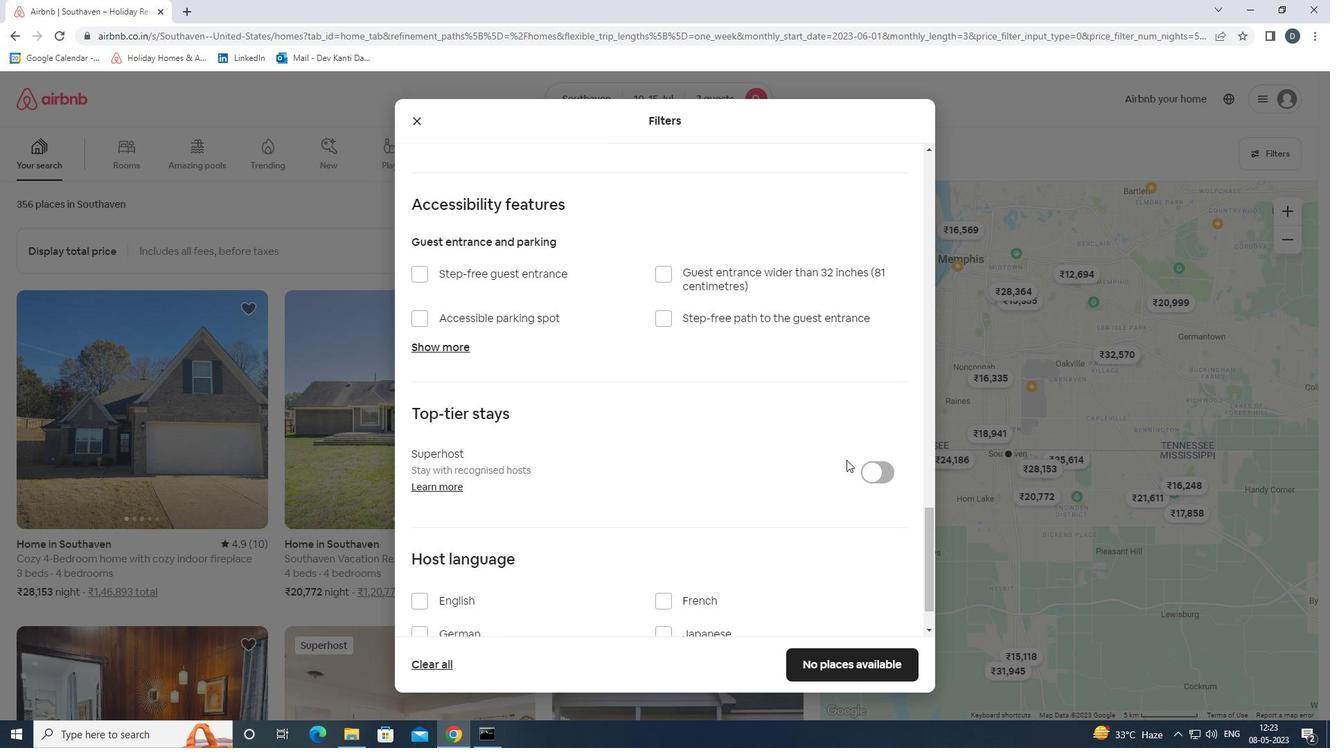
Action: Mouse moved to (455, 541)
Screenshot: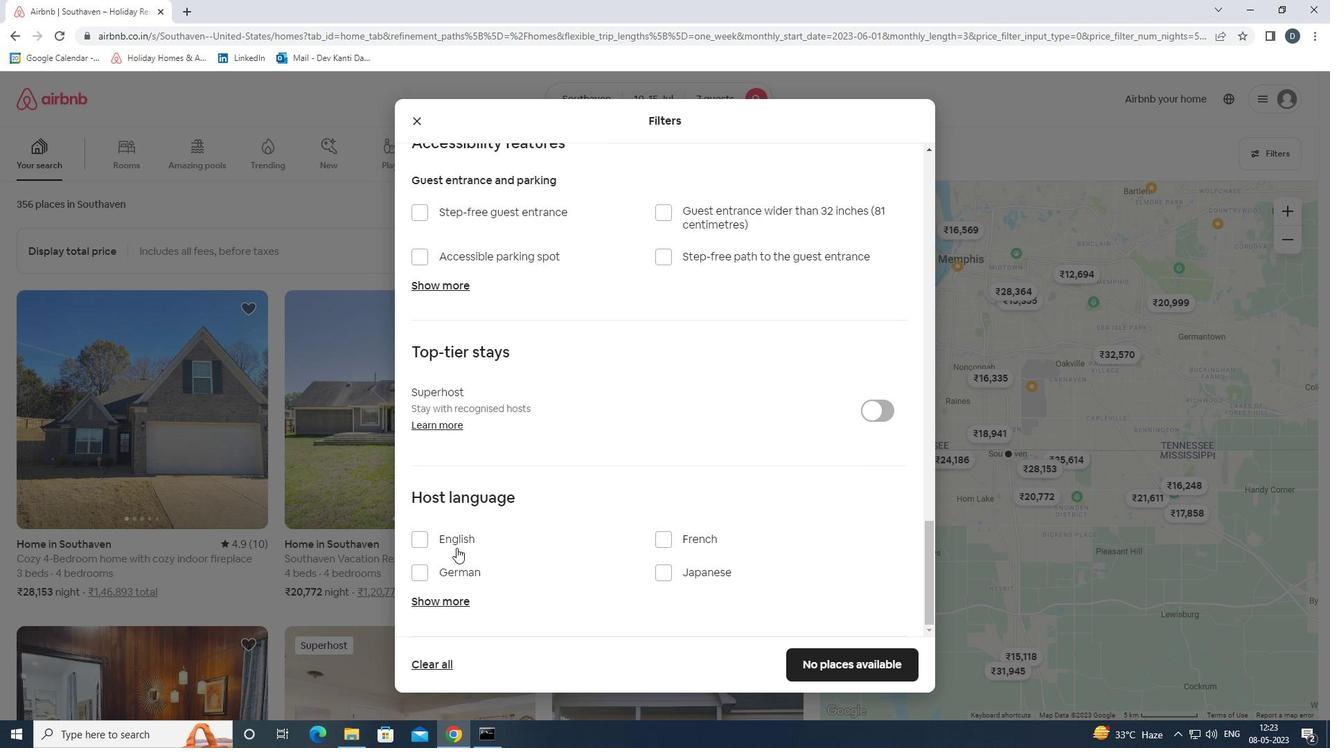 
Action: Mouse pressed left at (455, 541)
Screenshot: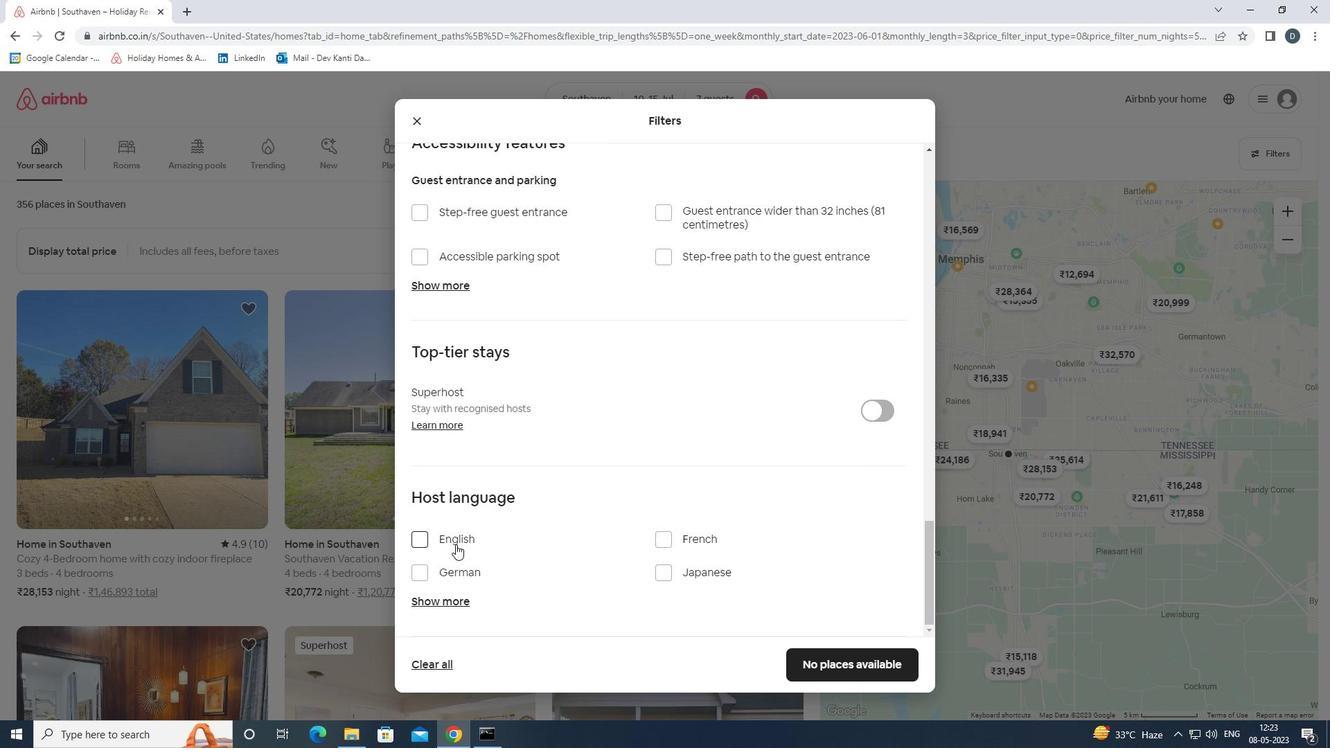 
Action: Mouse moved to (819, 662)
Screenshot: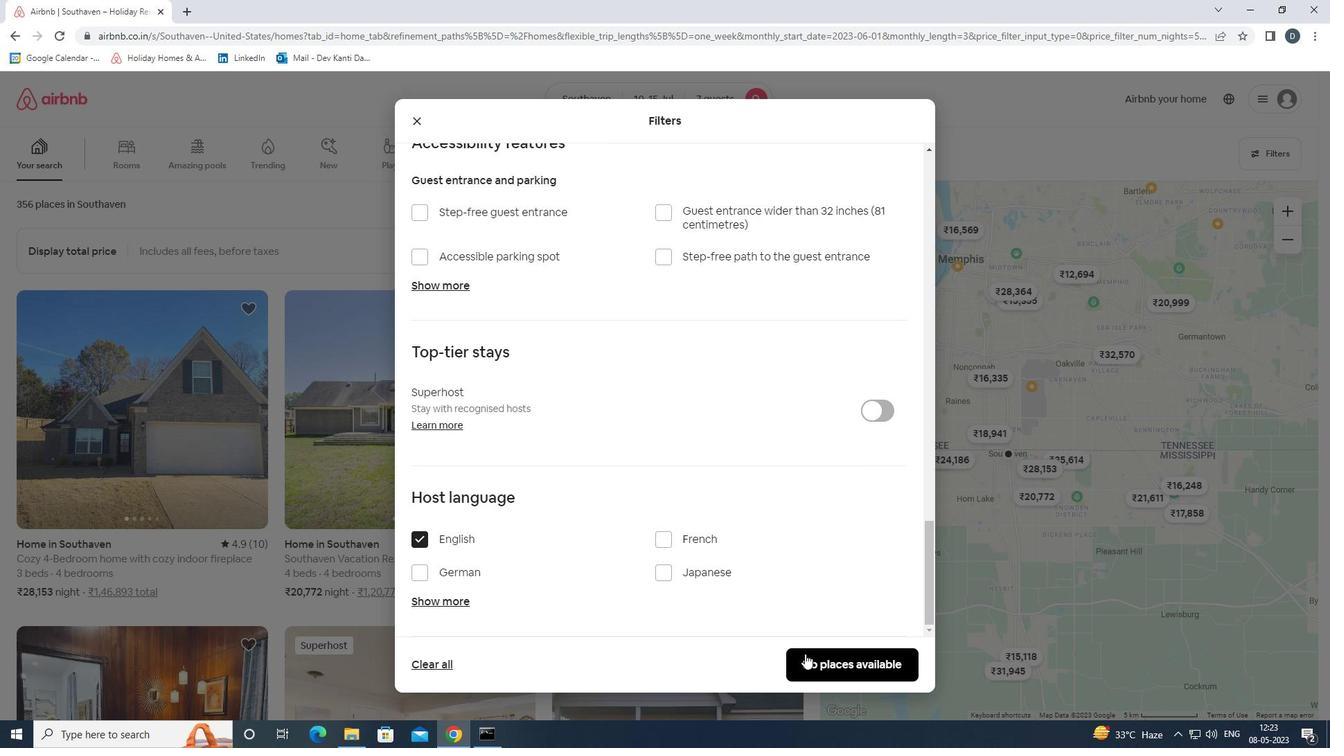 
Action: Mouse pressed left at (819, 662)
Screenshot: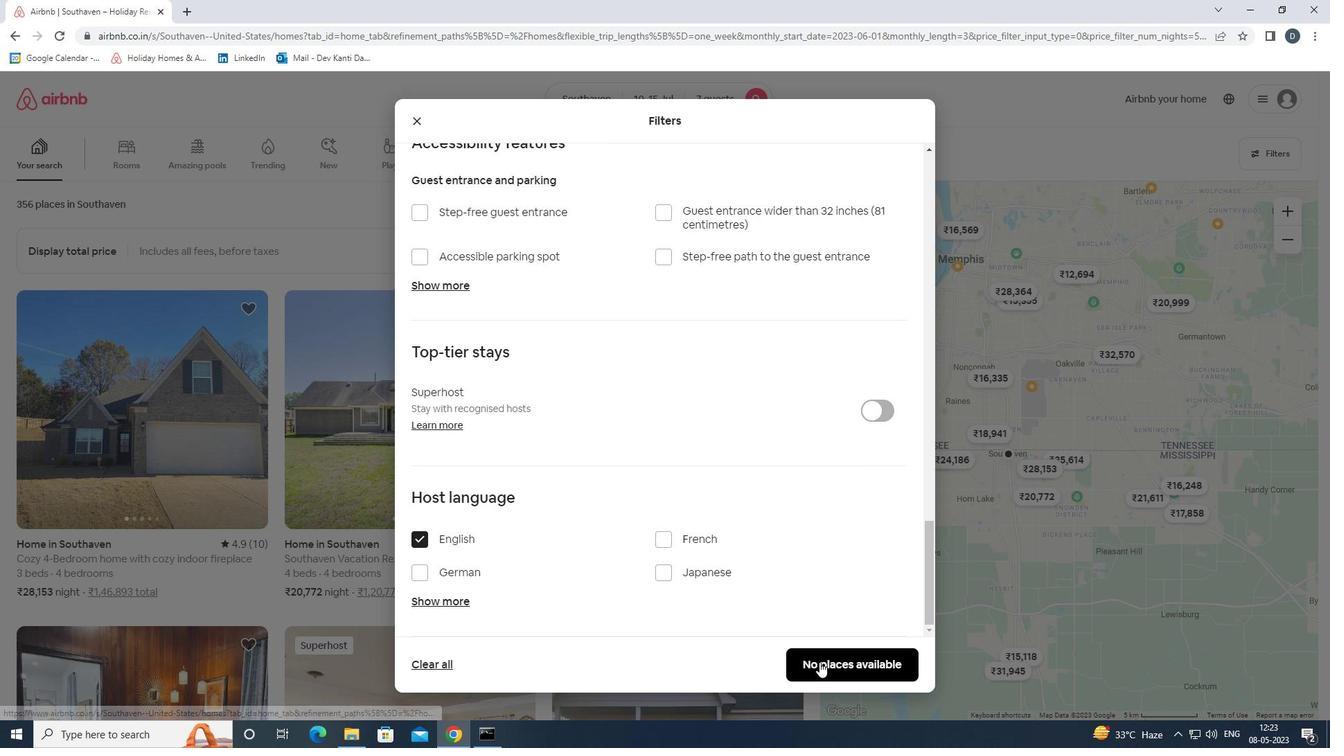 
Action: Mouse moved to (815, 643)
Screenshot: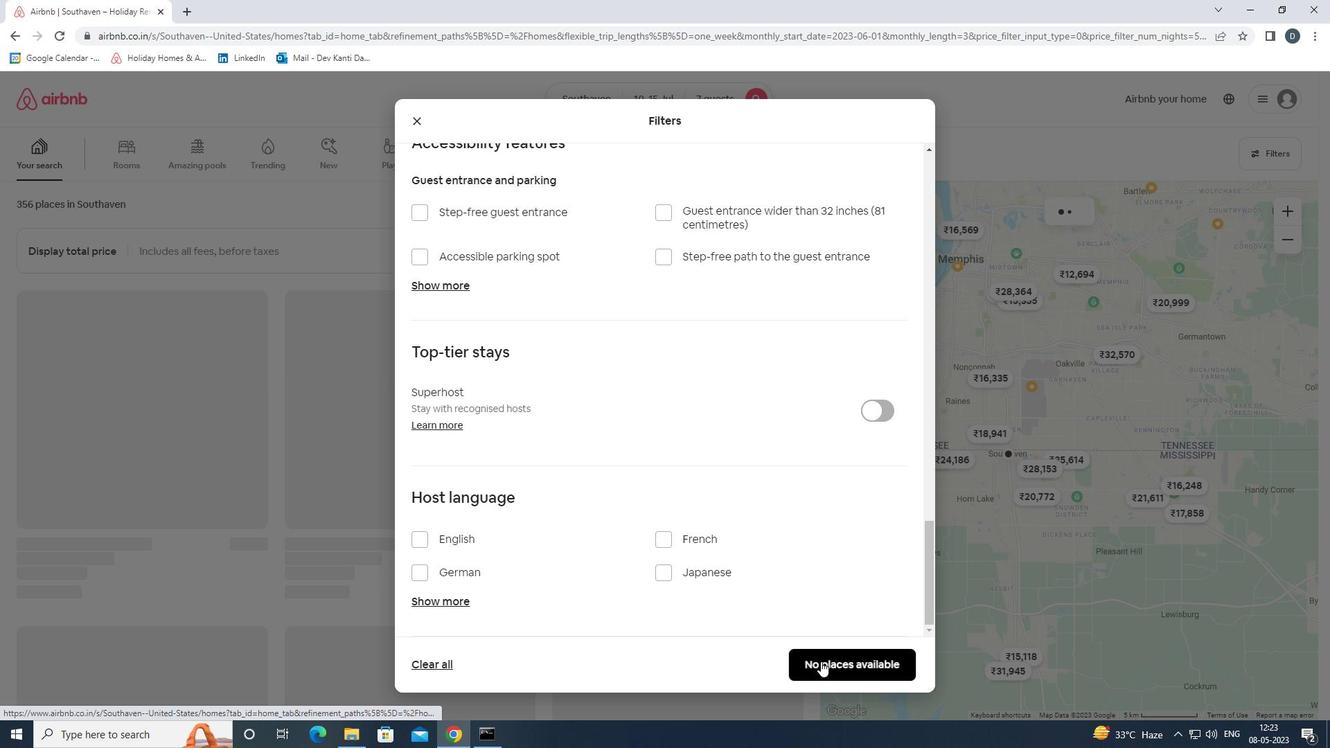 
